 Task: Open Card Luxury Travel Review in Board Social Media Listening and Monitoring to Workspace Appointment Scheduling and add a team member Softage.2@softage.net, a label Green, a checklist Astrology, an attachment from Trello, a color Green and finally, add a card description 'Conduct team training session on time management' and a comment 'This task requires us to be adaptable and flexible, willing to adjust our approach as needed based on new information or feedback.'. Add a start date 'Jan 02, 1900' with a due date 'Jan 09, 1900'
Action: Mouse moved to (56, 403)
Screenshot: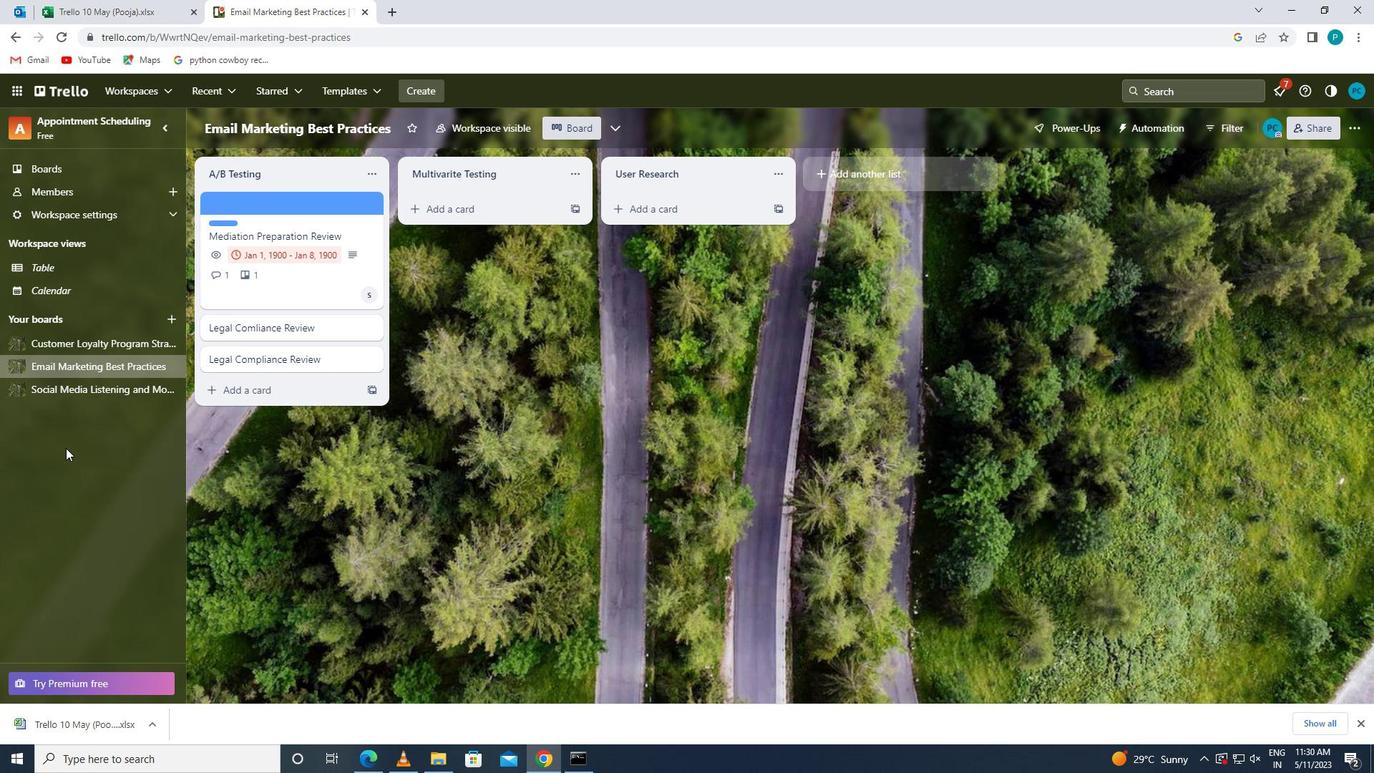 
Action: Mouse pressed left at (56, 403)
Screenshot: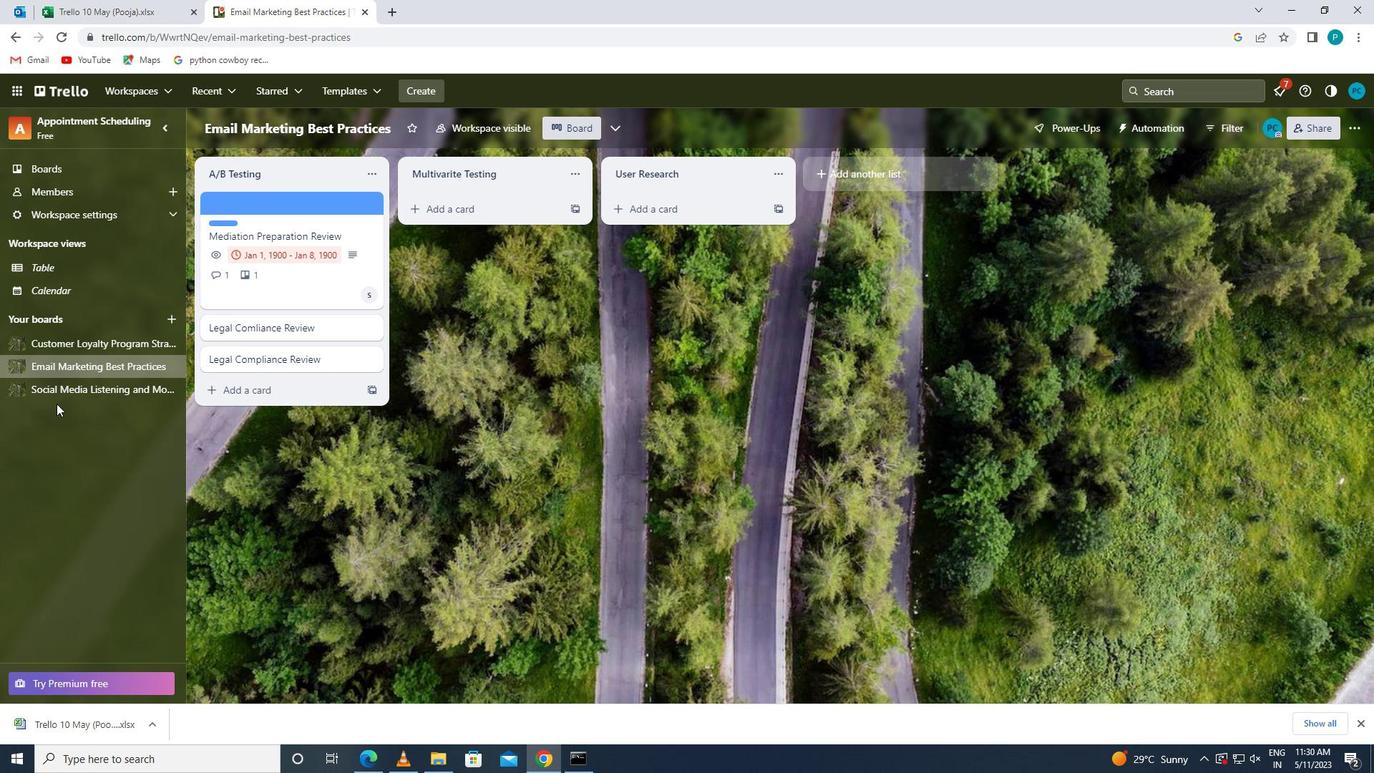 
Action: Mouse moved to (55, 392)
Screenshot: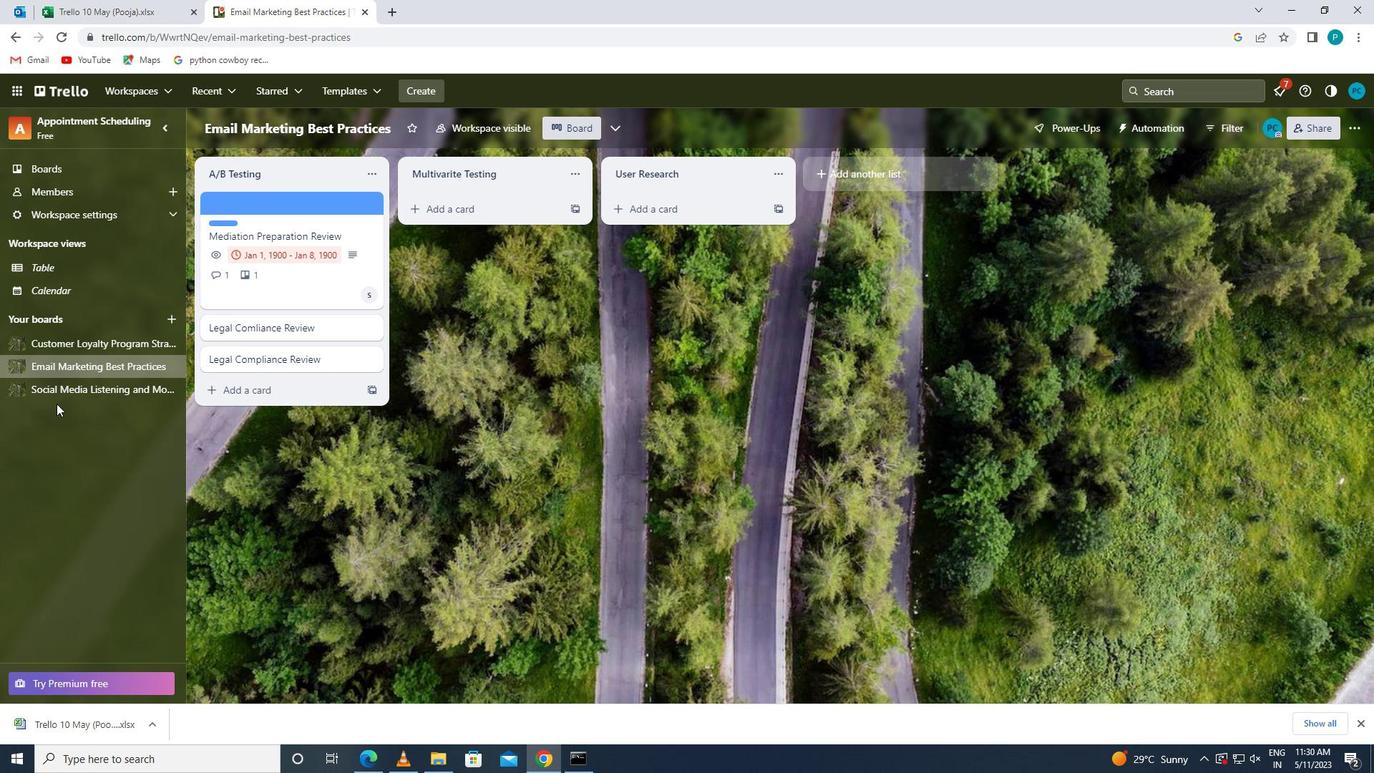 
Action: Mouse pressed left at (55, 392)
Screenshot: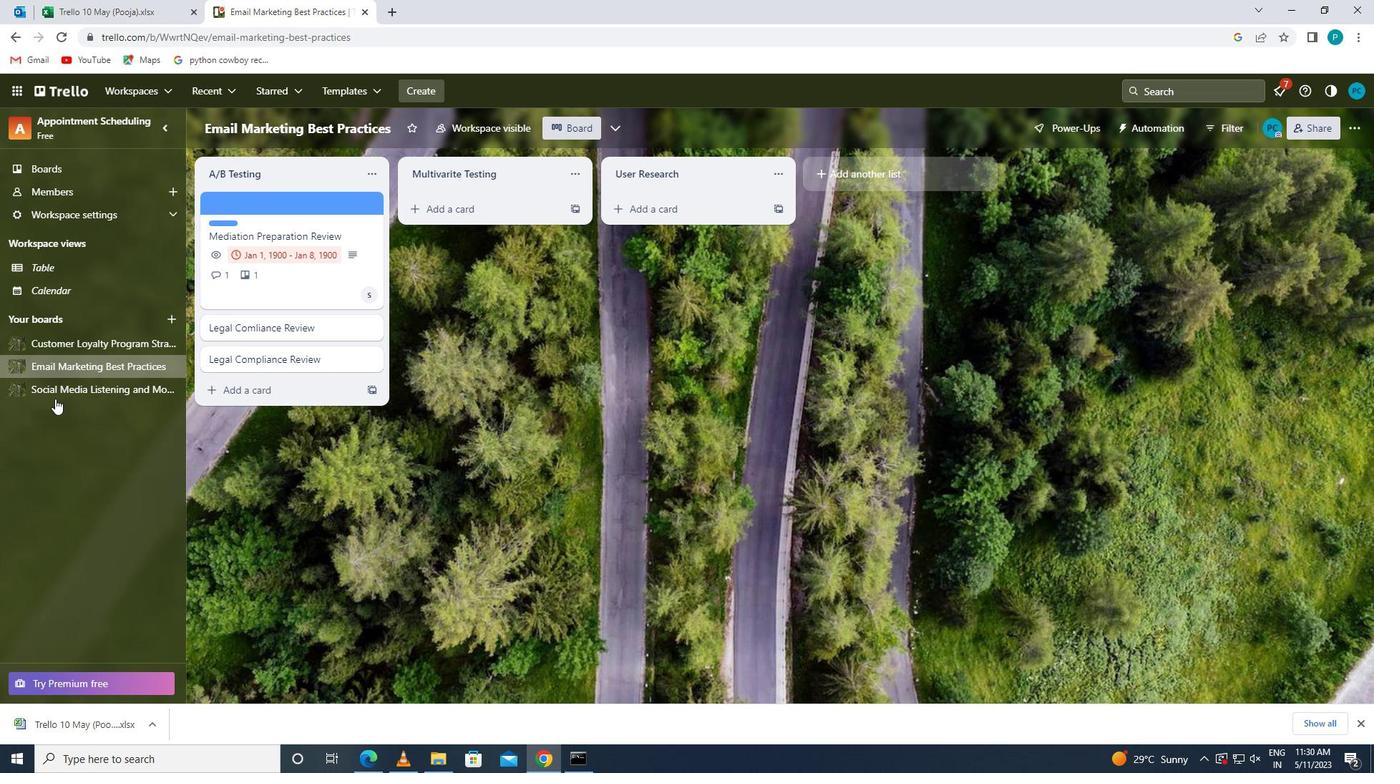 
Action: Mouse moved to (238, 203)
Screenshot: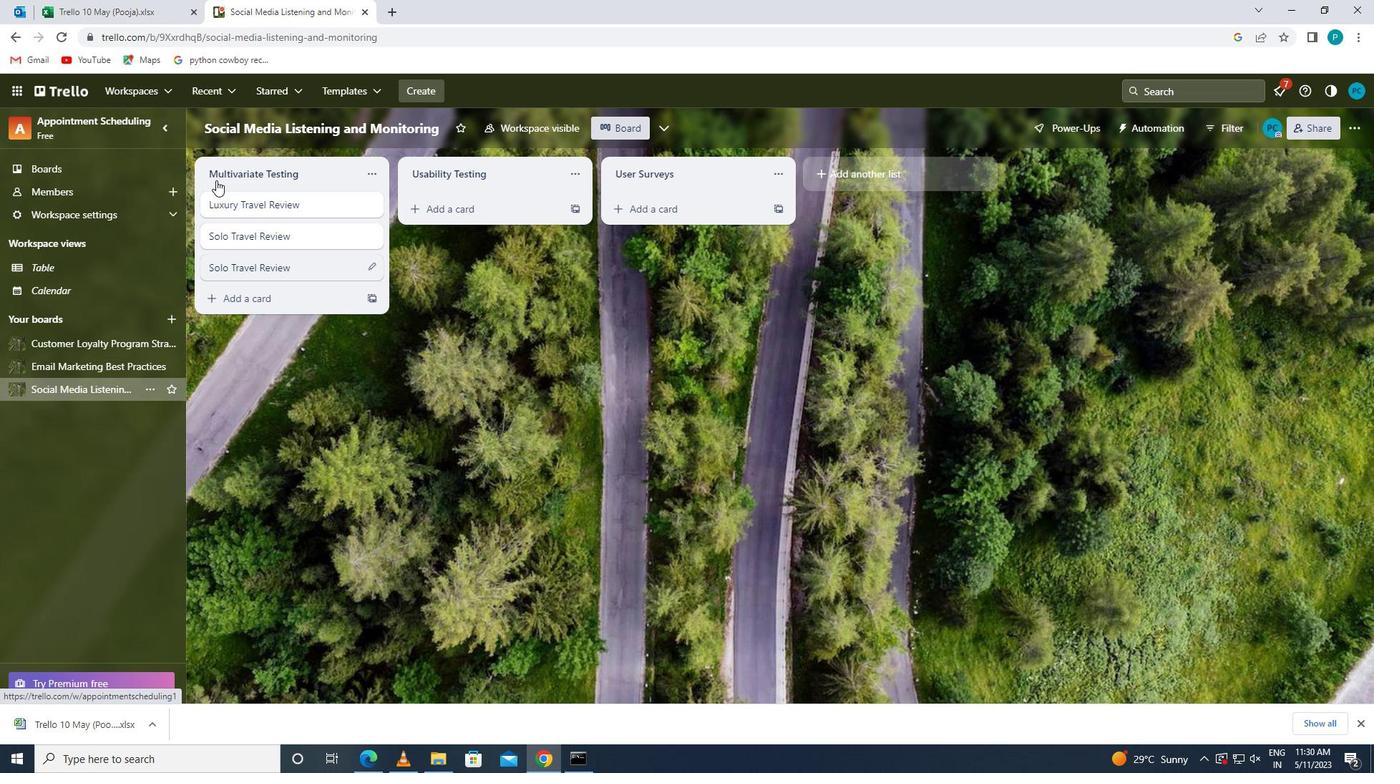 
Action: Mouse pressed left at (238, 203)
Screenshot: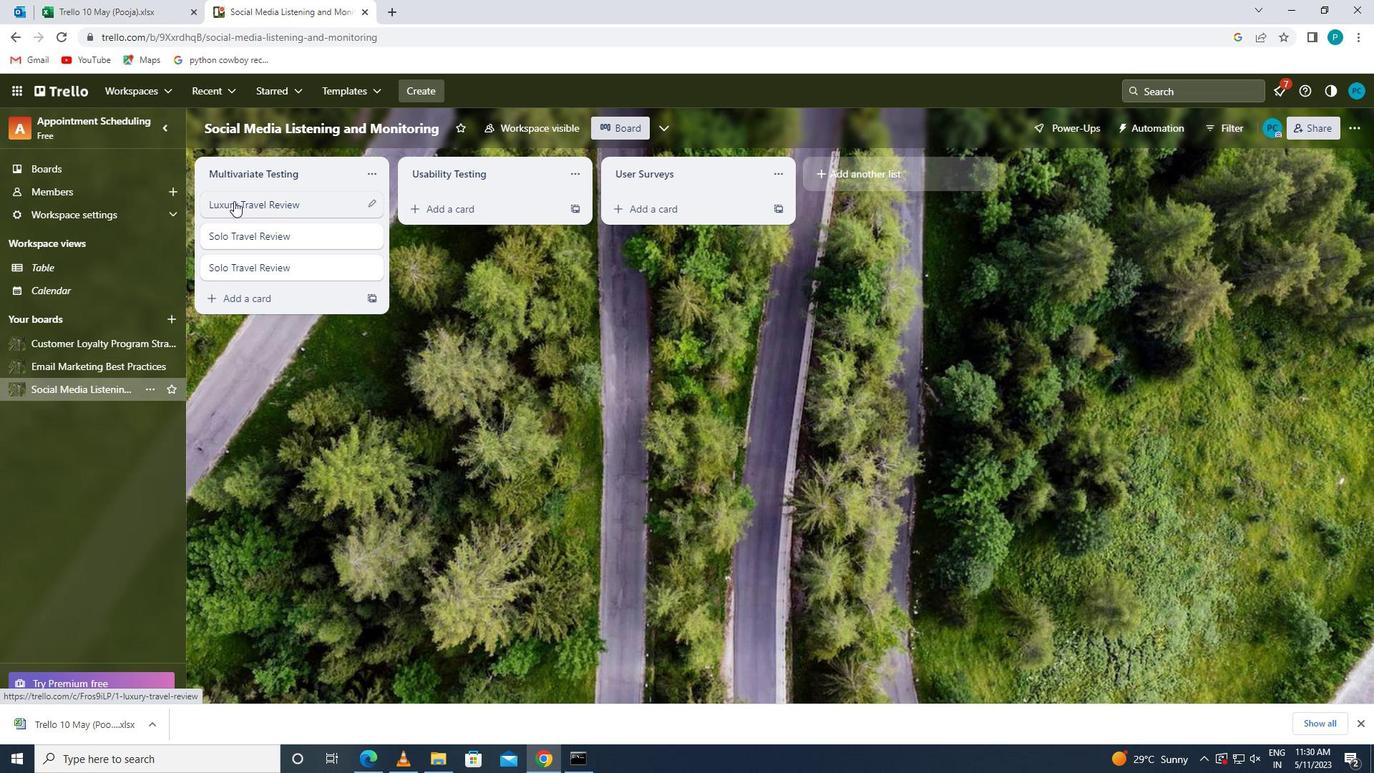 
Action: Mouse moved to (853, 208)
Screenshot: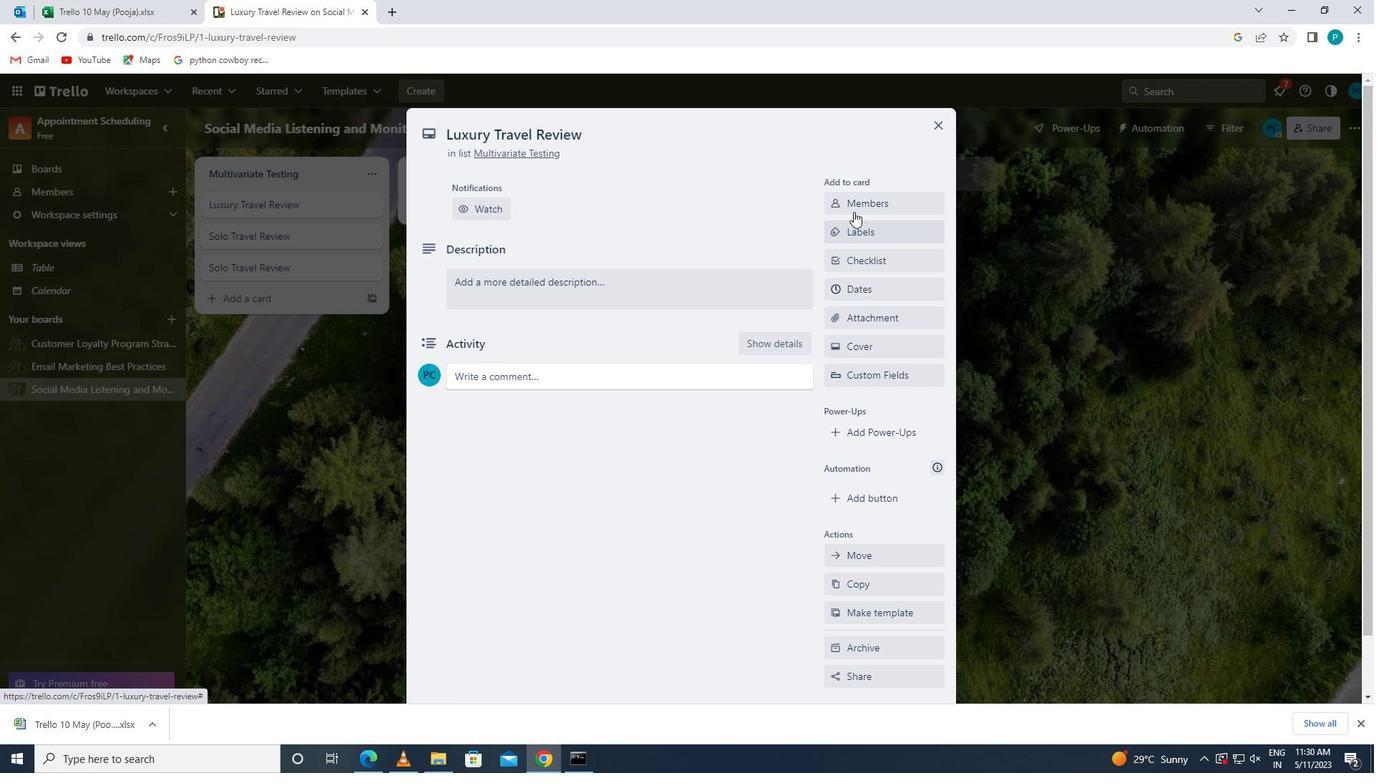 
Action: Mouse pressed left at (853, 208)
Screenshot: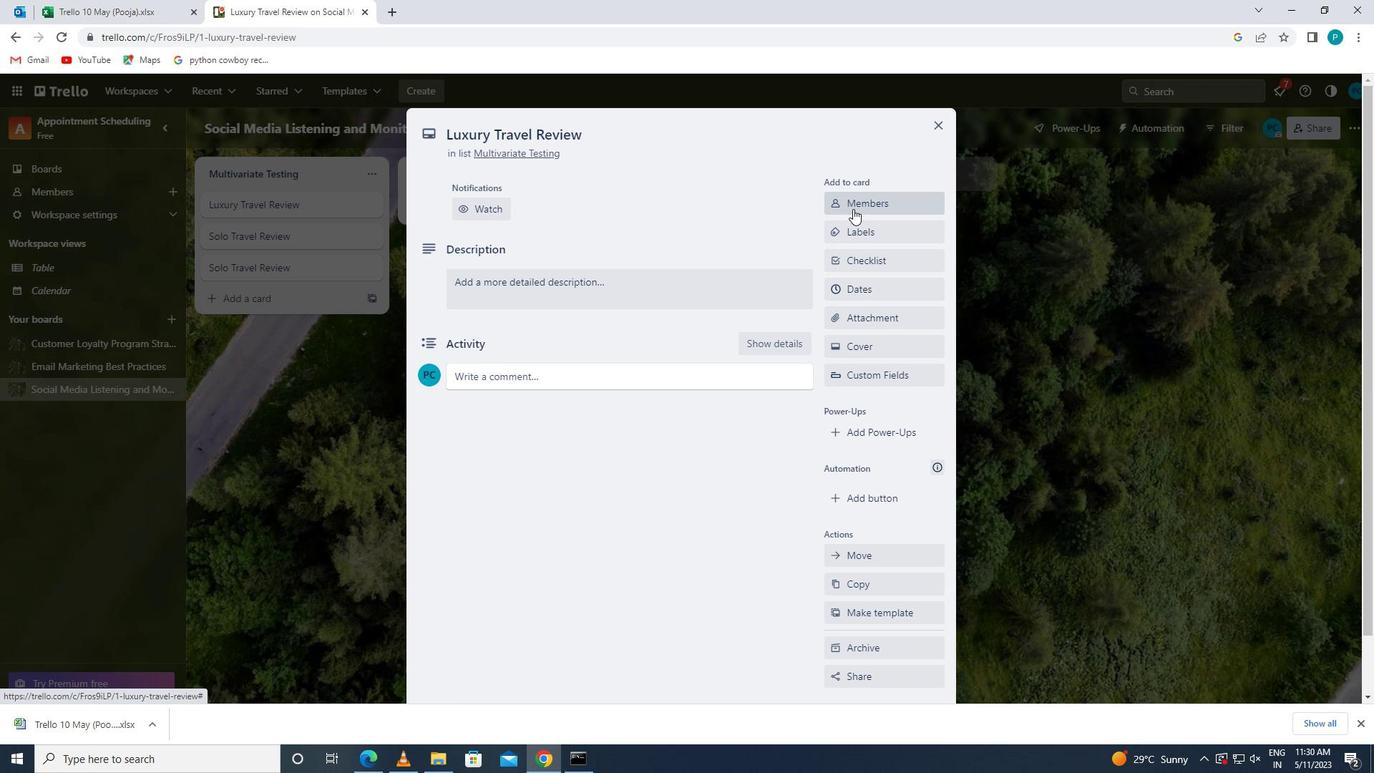 
Action: Mouse moved to (861, 272)
Screenshot: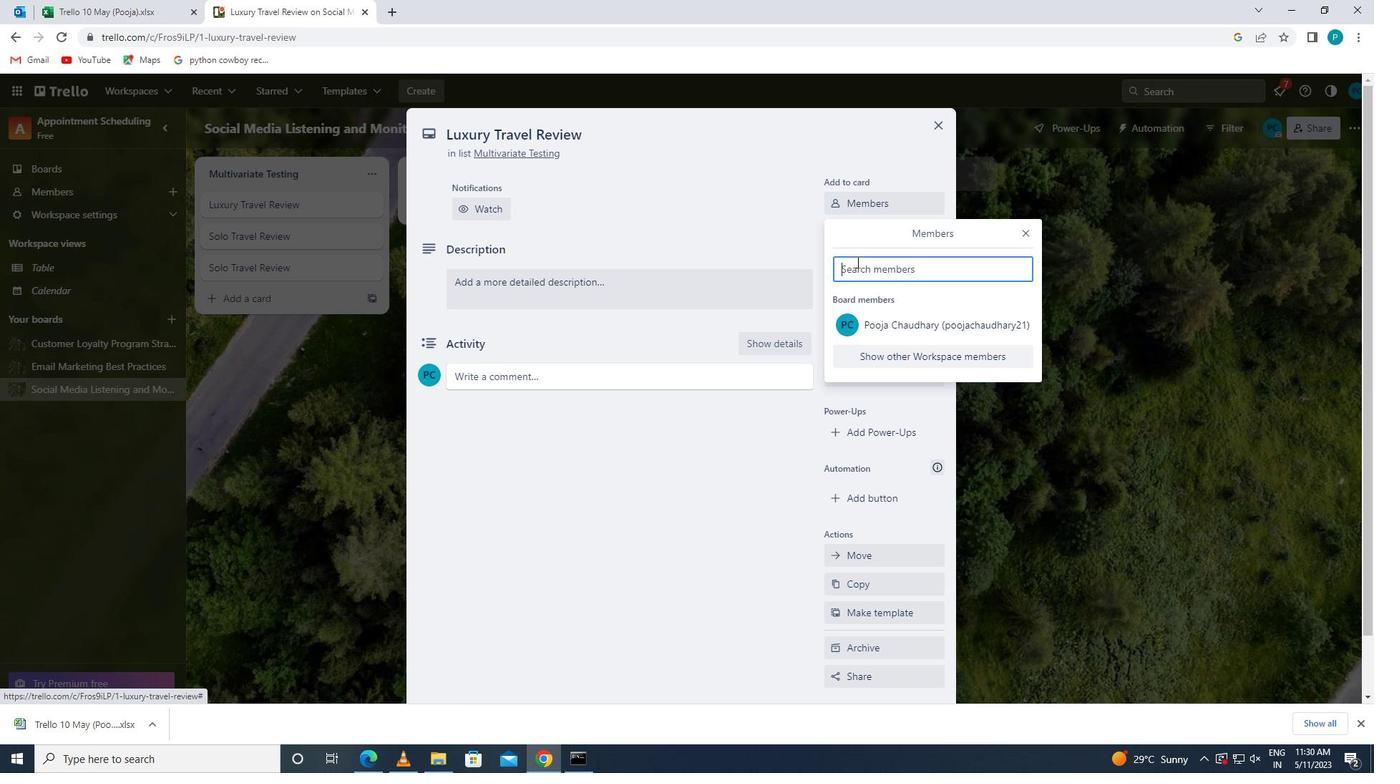 
Action: Mouse pressed left at (861, 272)
Screenshot: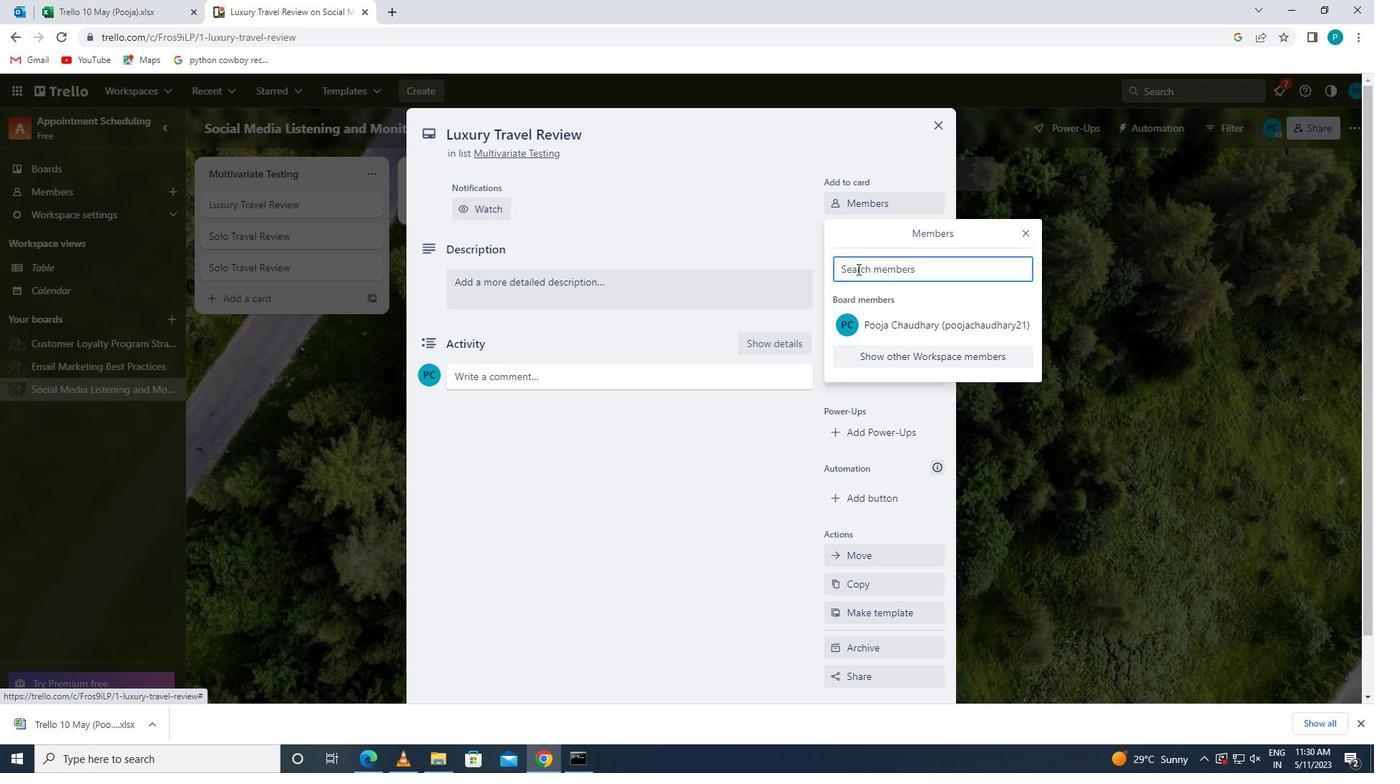 
Action: Key pressed <Key.caps_lock>s<Key.caps_lock>oftage
Screenshot: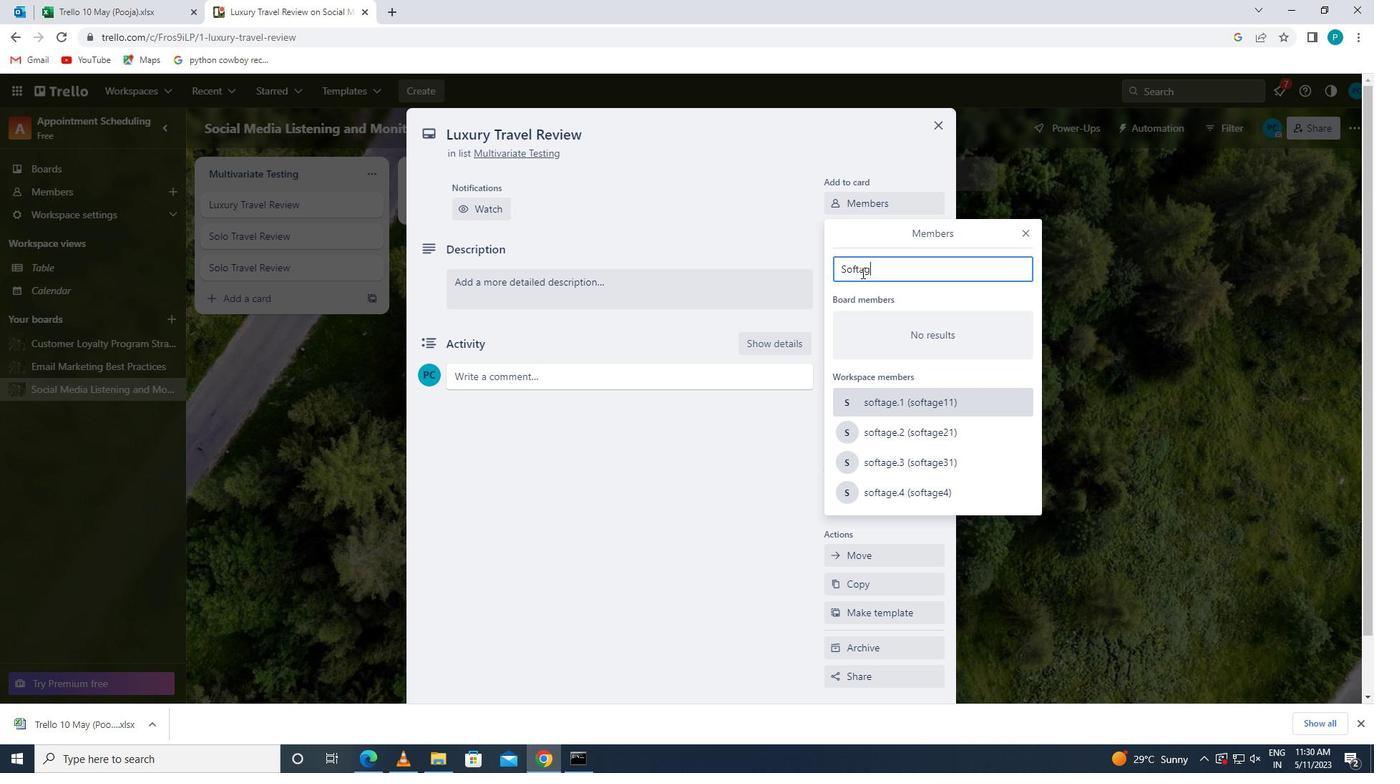 
Action: Mouse moved to (897, 440)
Screenshot: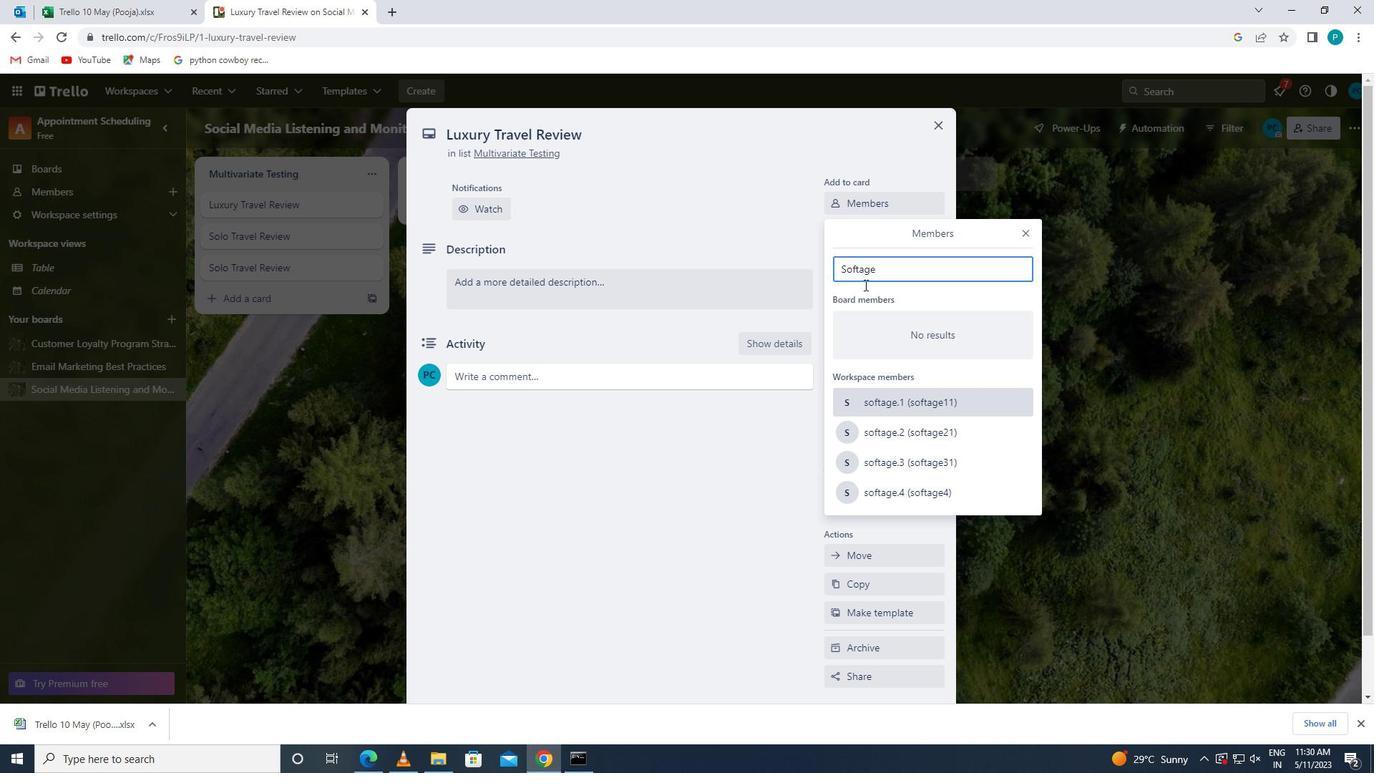 
Action: Mouse pressed left at (897, 440)
Screenshot: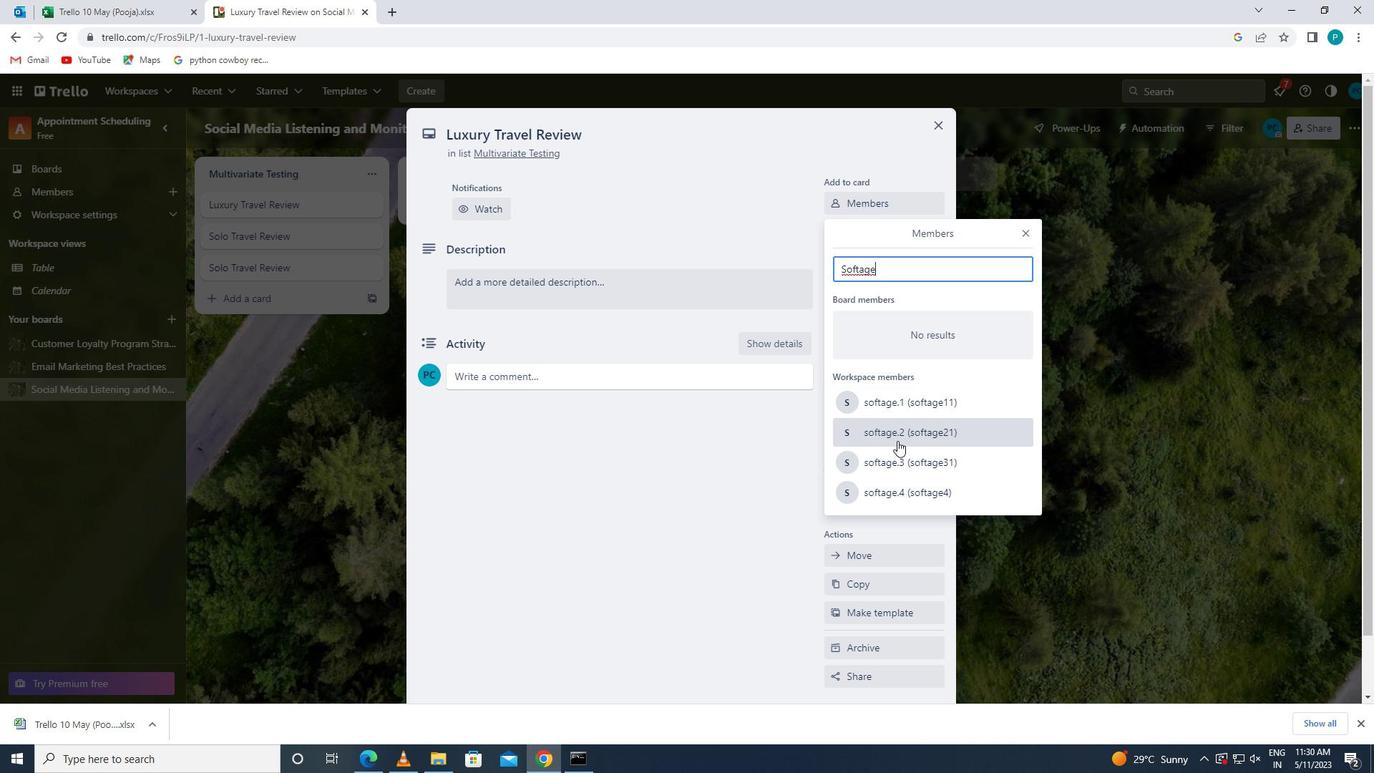 
Action: Mouse moved to (1033, 229)
Screenshot: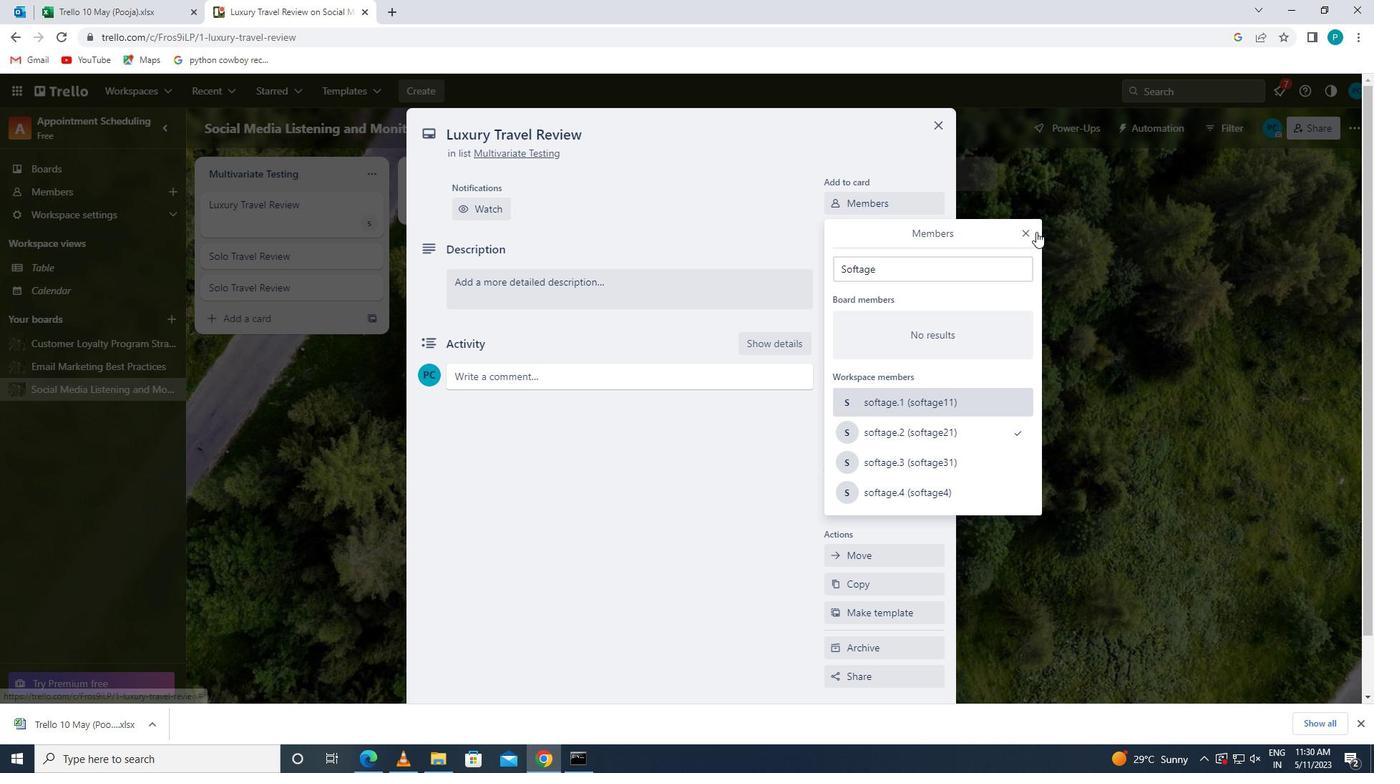
Action: Mouse pressed left at (1033, 229)
Screenshot: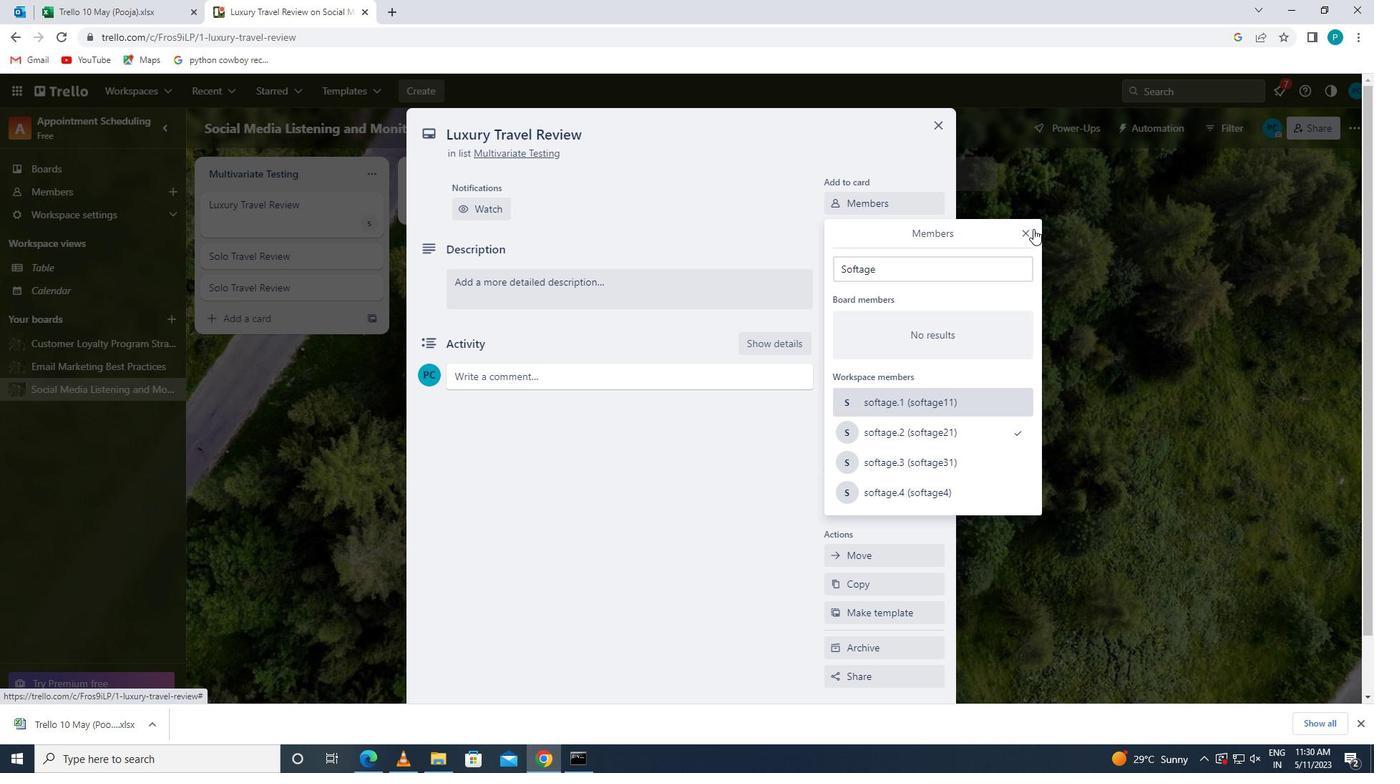 
Action: Mouse moved to (875, 277)
Screenshot: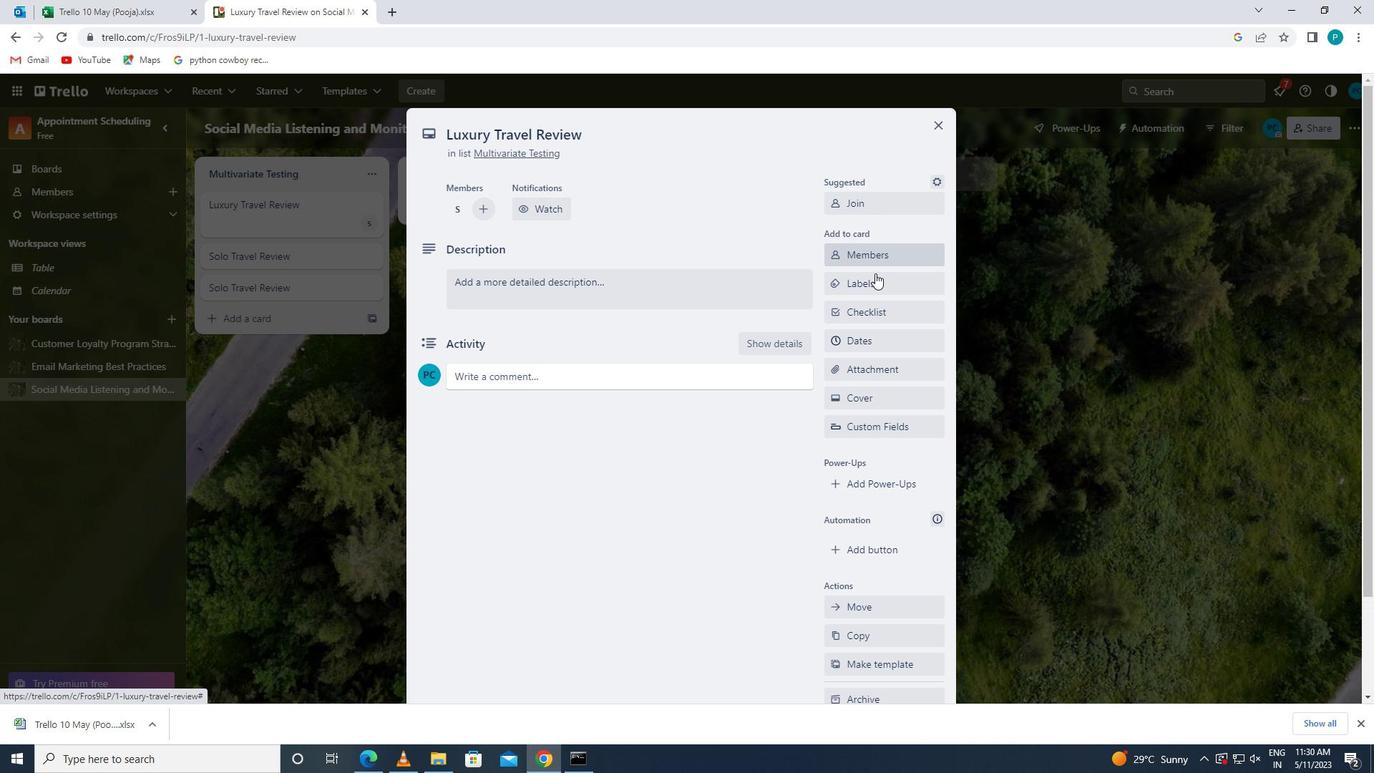 
Action: Mouse pressed left at (875, 277)
Screenshot: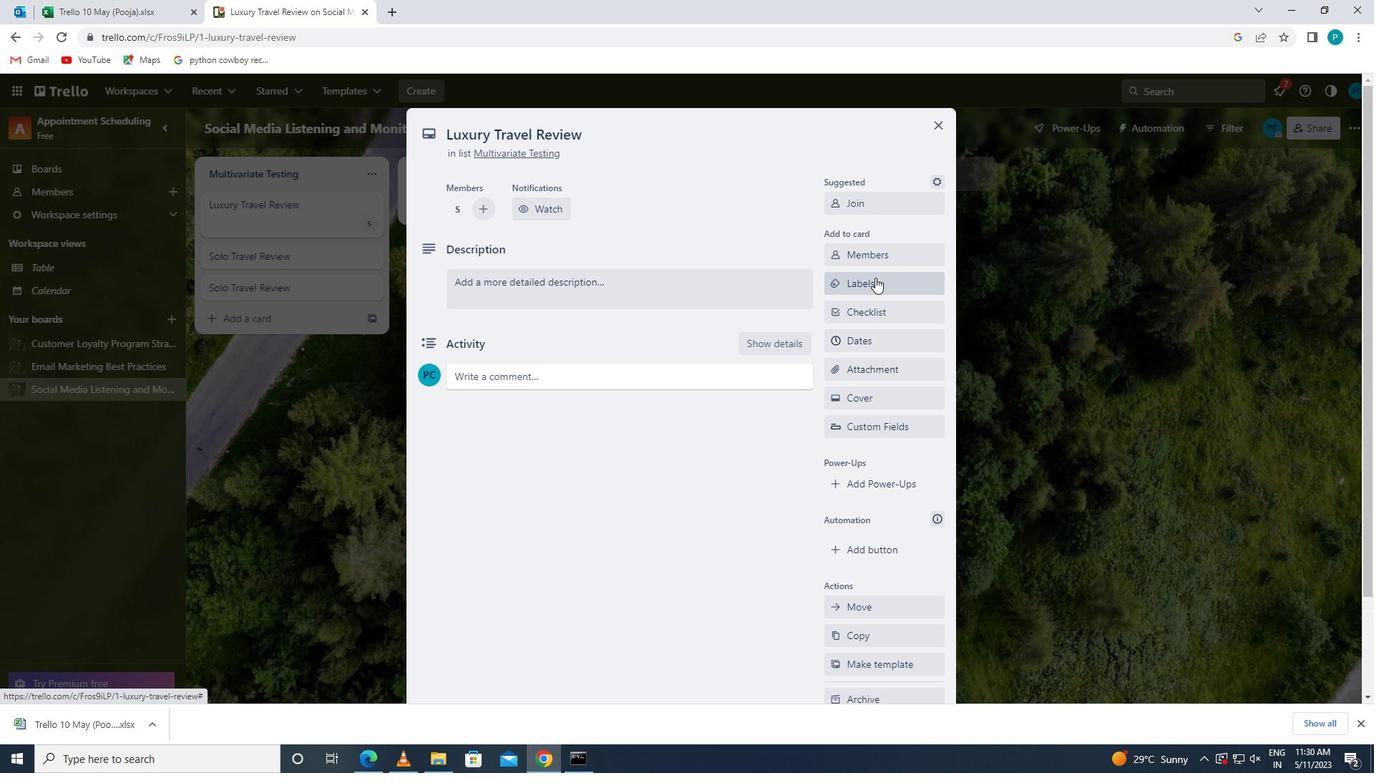 
Action: Mouse moved to (944, 560)
Screenshot: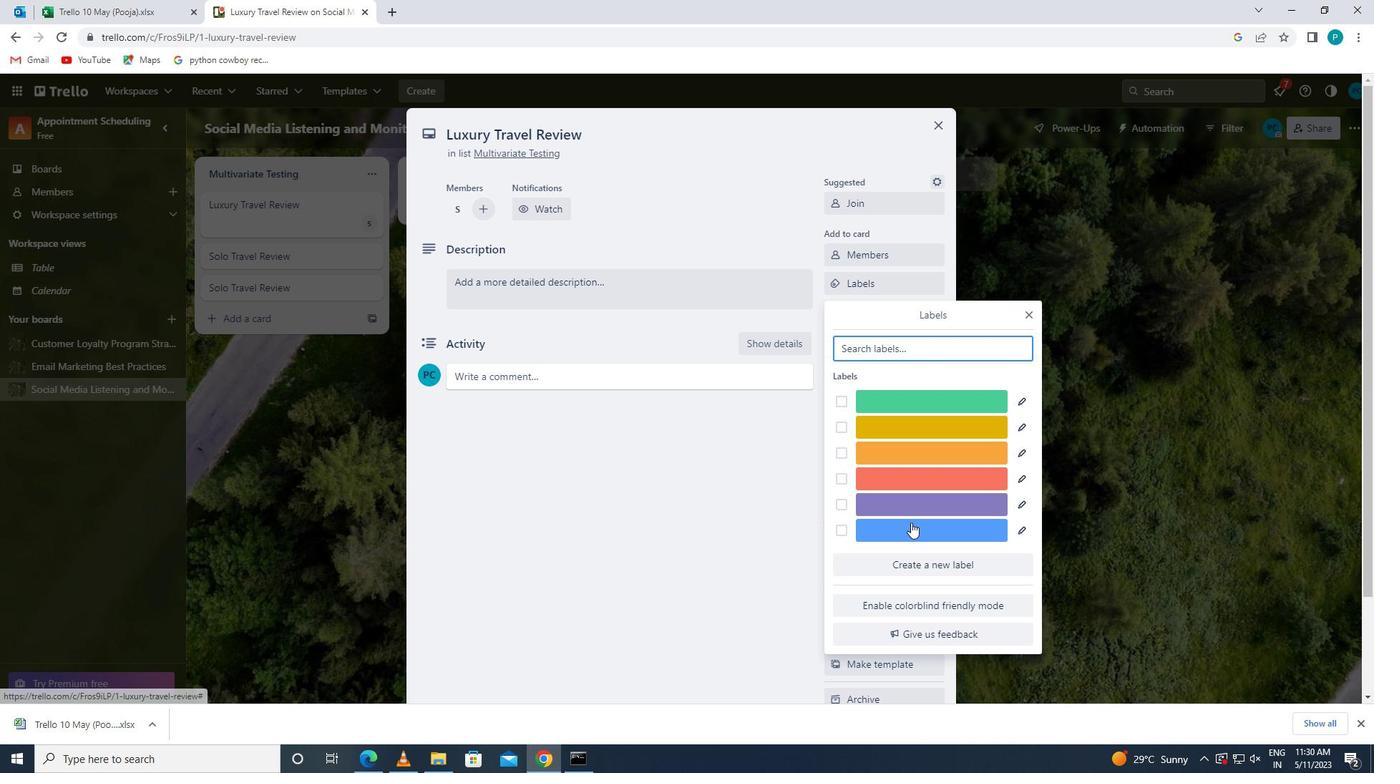 
Action: Mouse pressed left at (944, 560)
Screenshot: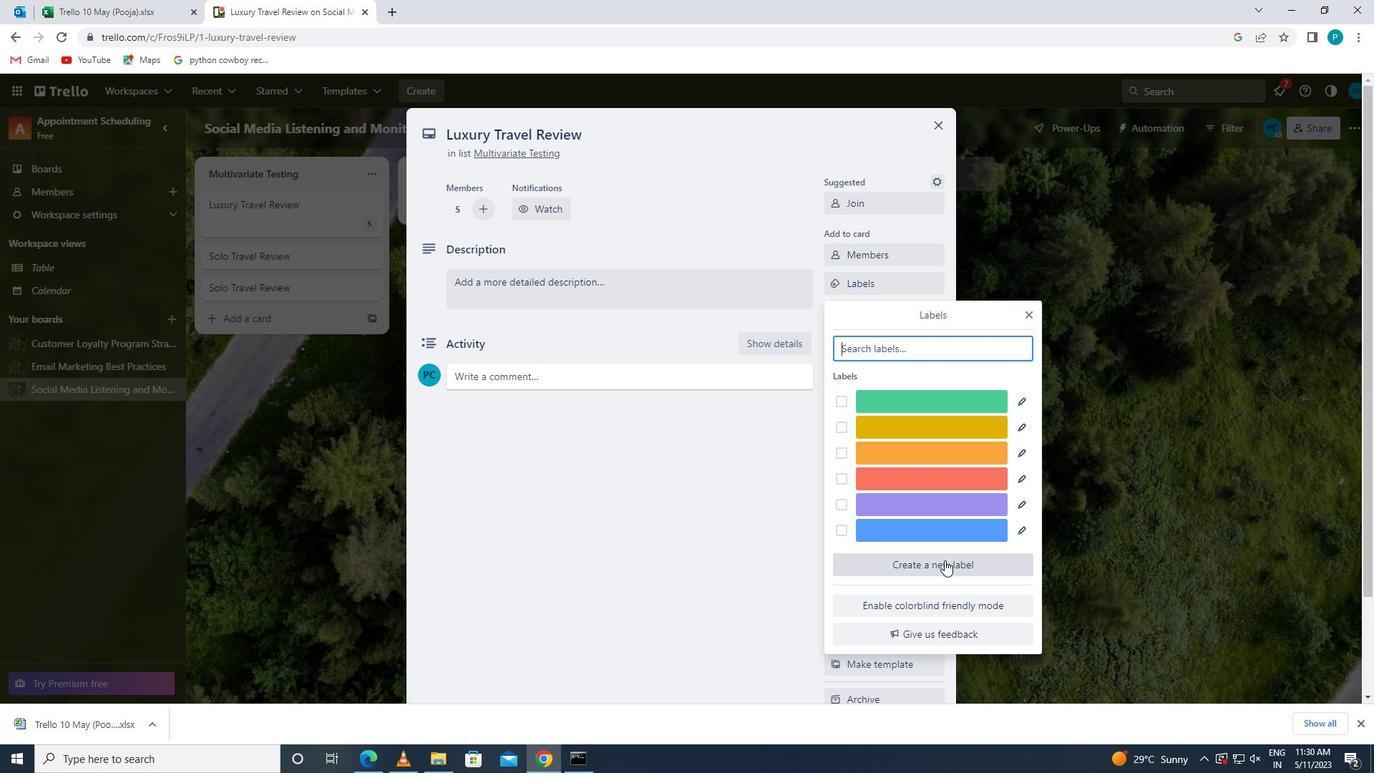 
Action: Mouse moved to (841, 335)
Screenshot: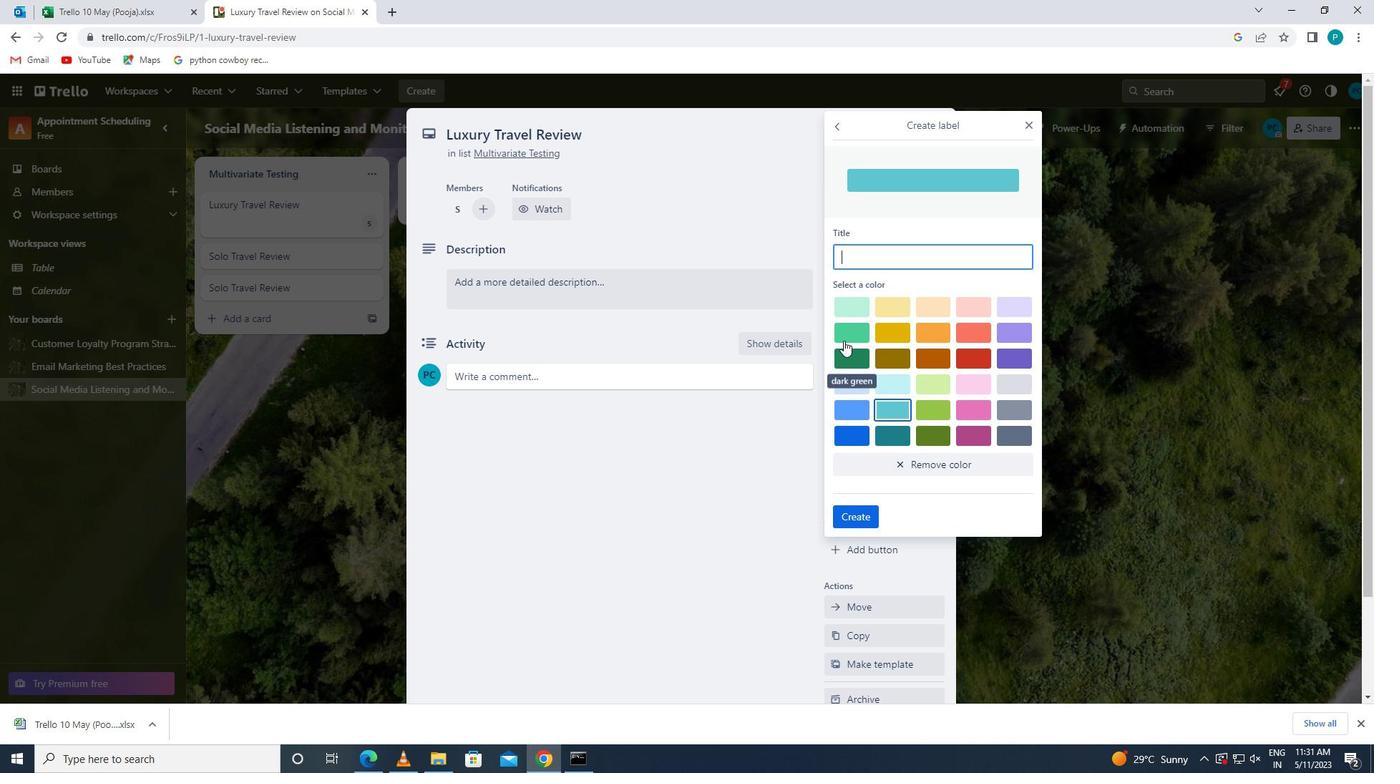
Action: Mouse pressed left at (841, 335)
Screenshot: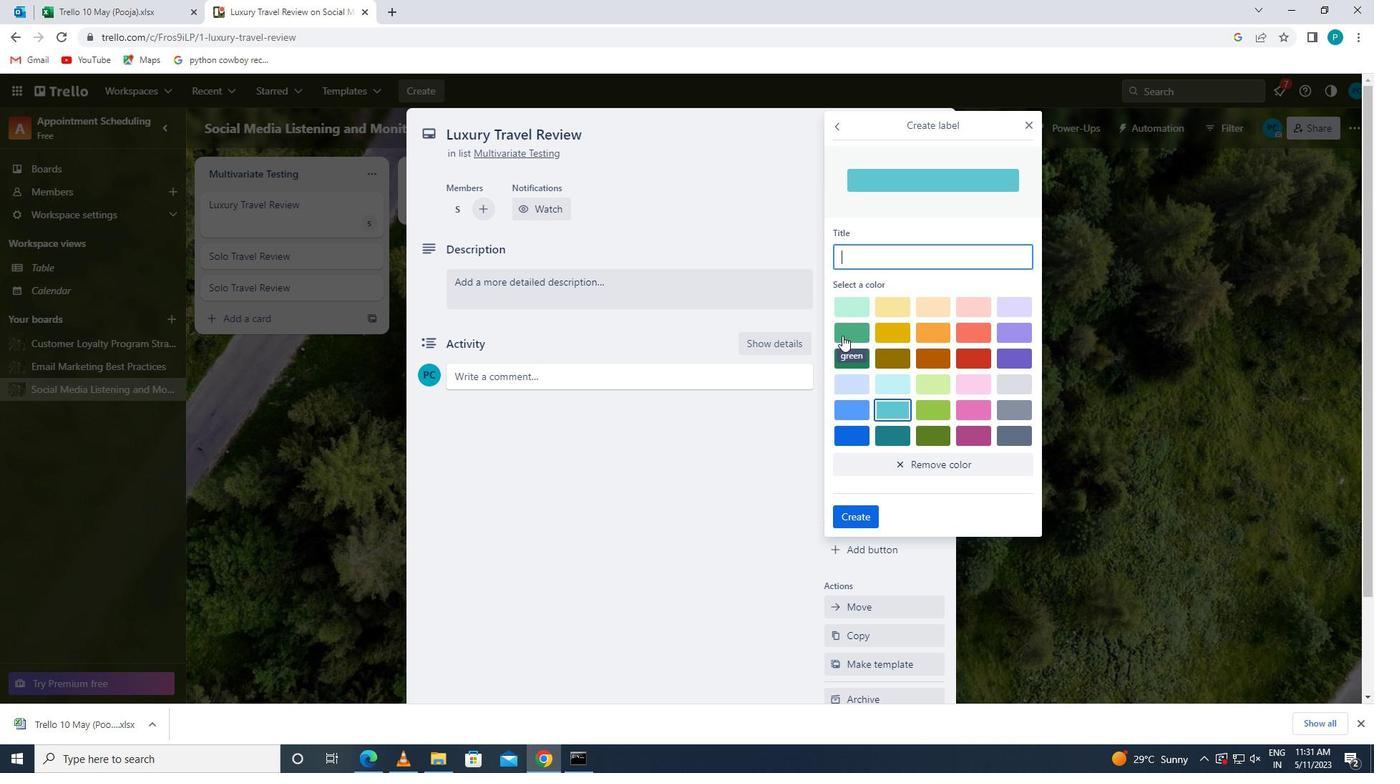 
Action: Mouse moved to (848, 511)
Screenshot: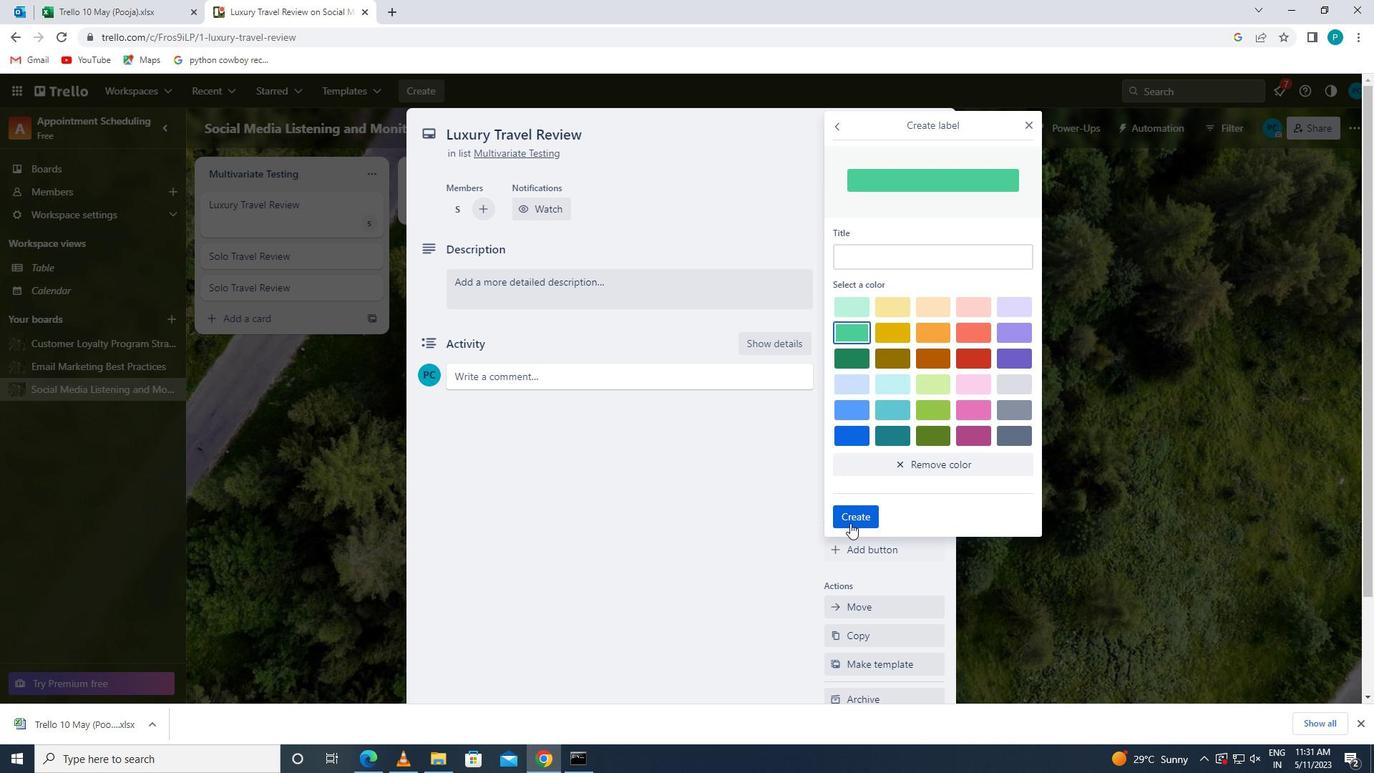 
Action: Mouse pressed left at (848, 511)
Screenshot: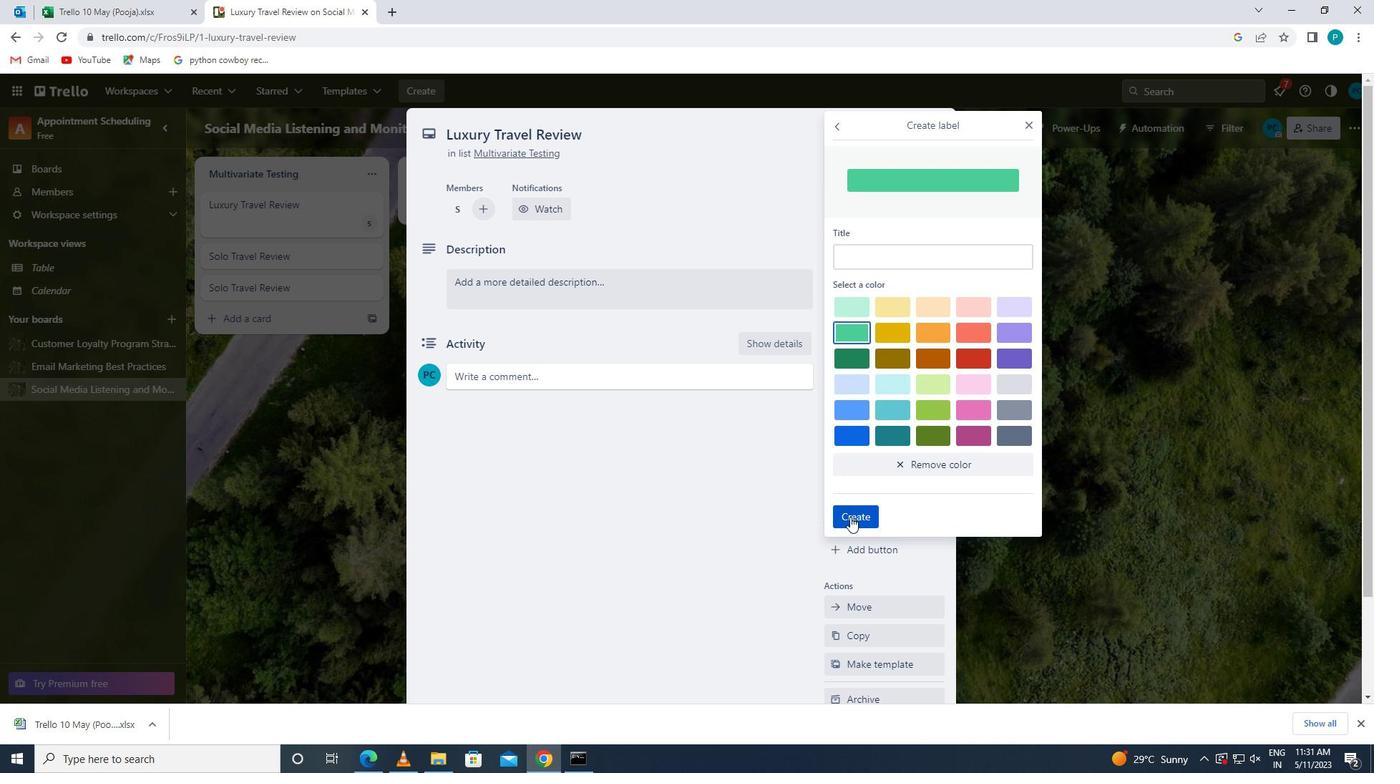 
Action: Mouse moved to (1025, 312)
Screenshot: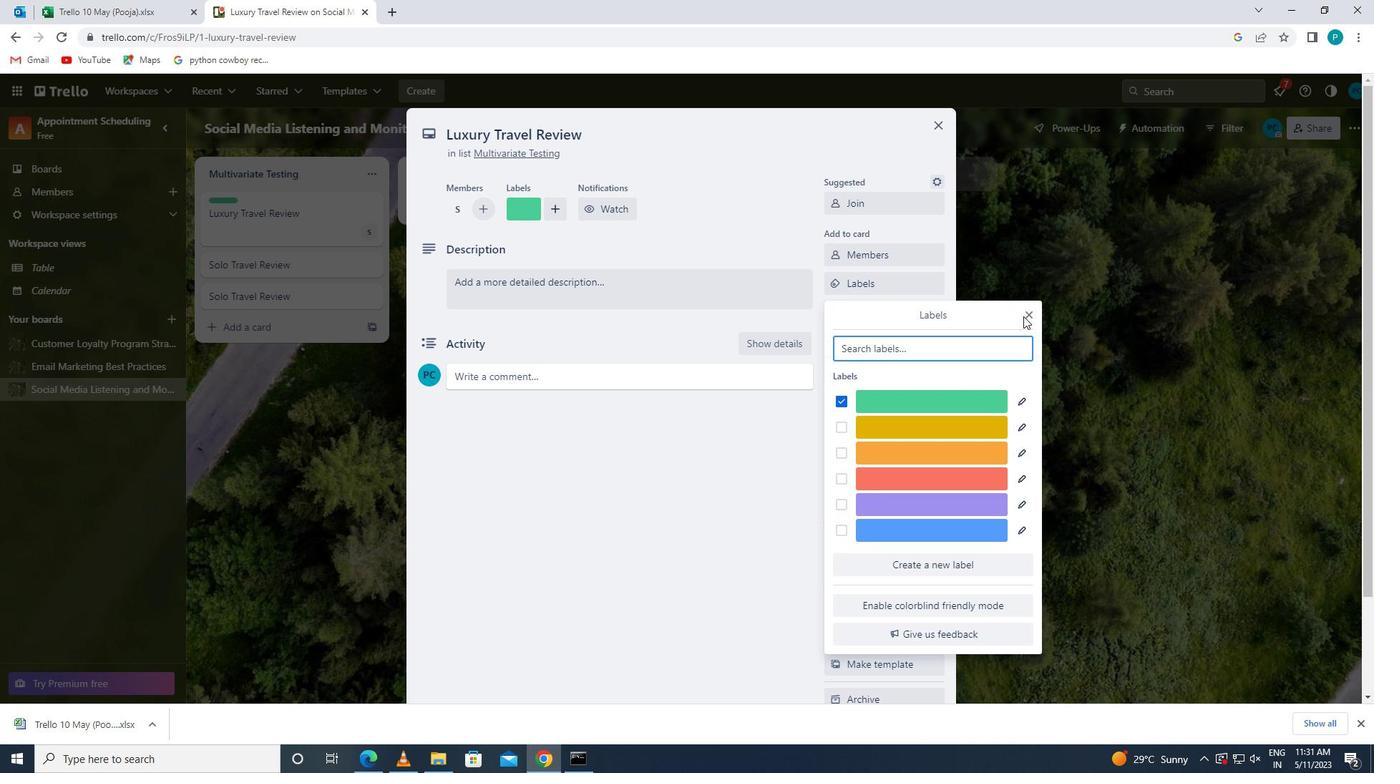 
Action: Mouse pressed left at (1025, 312)
Screenshot: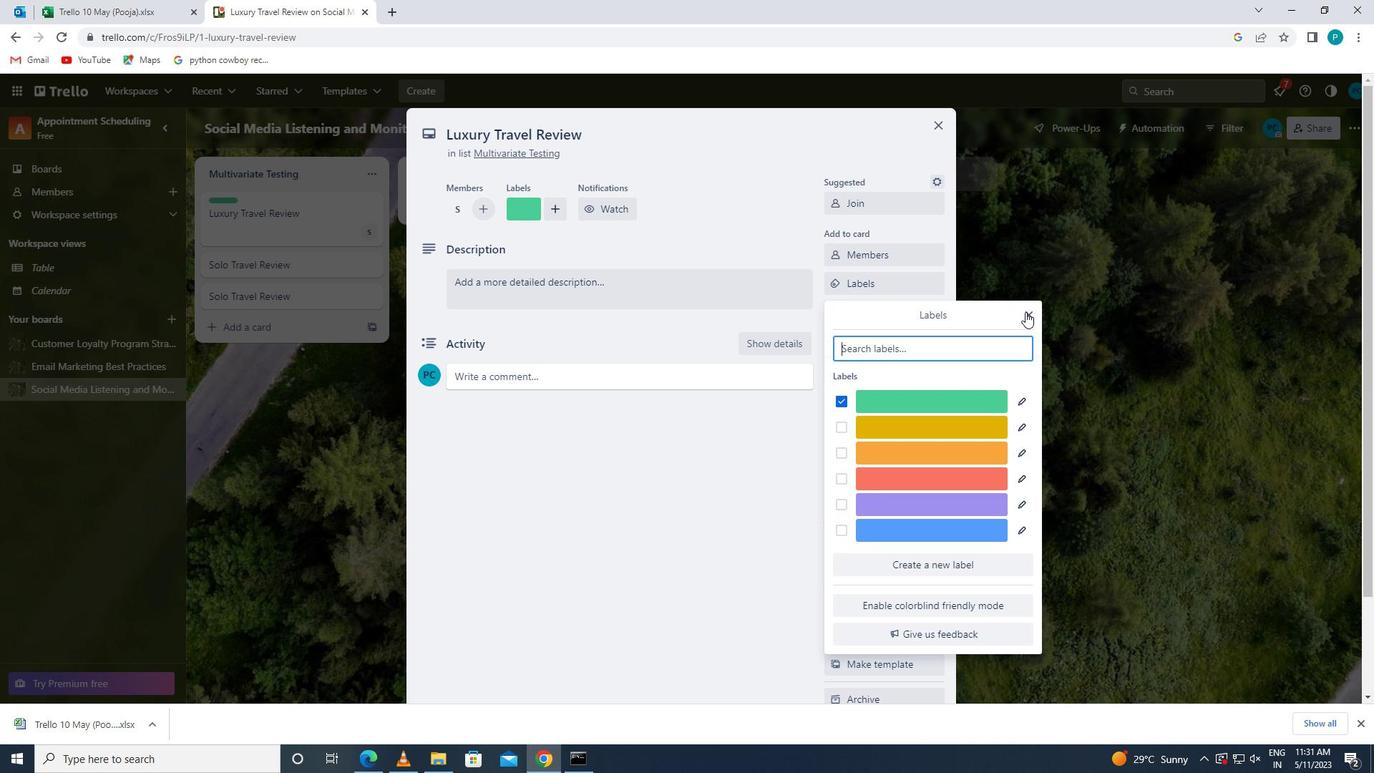 
Action: Mouse moved to (868, 315)
Screenshot: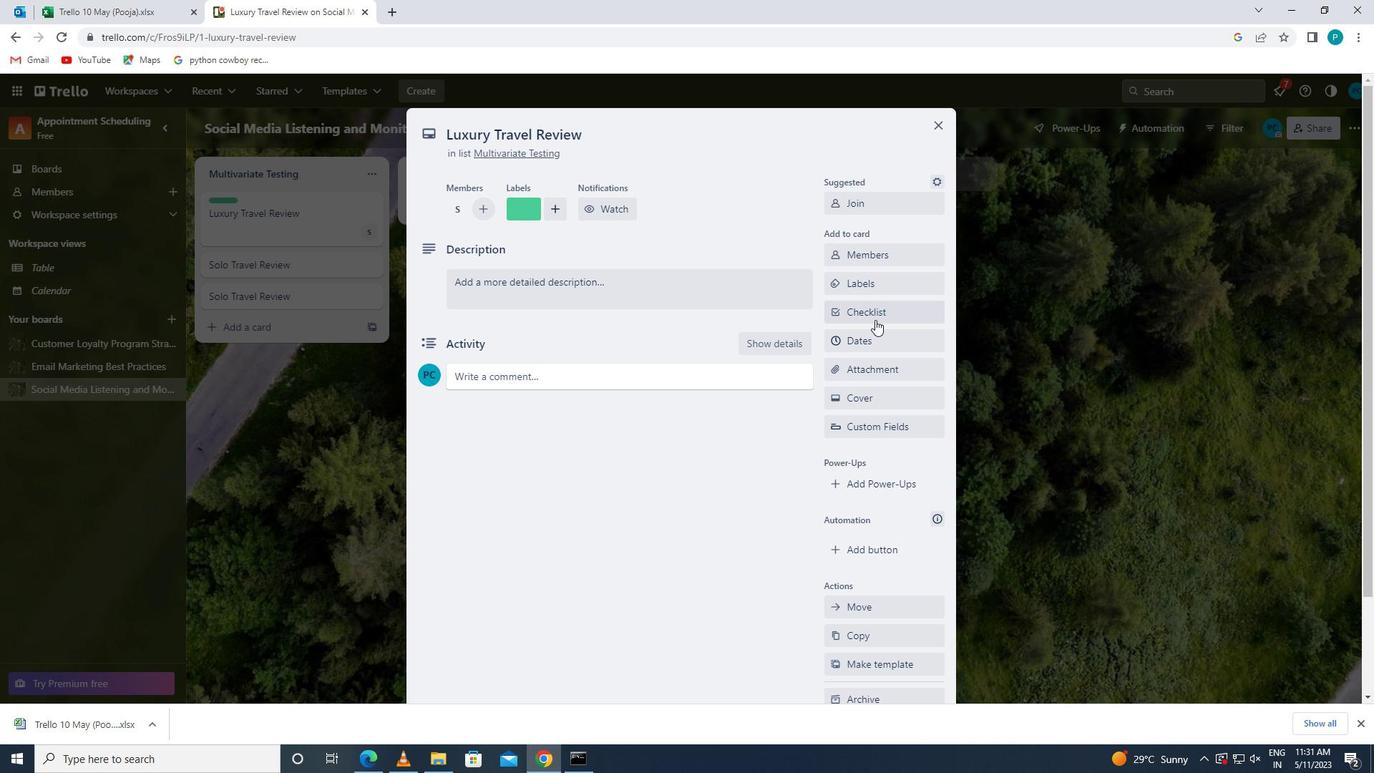 
Action: Mouse pressed left at (868, 315)
Screenshot: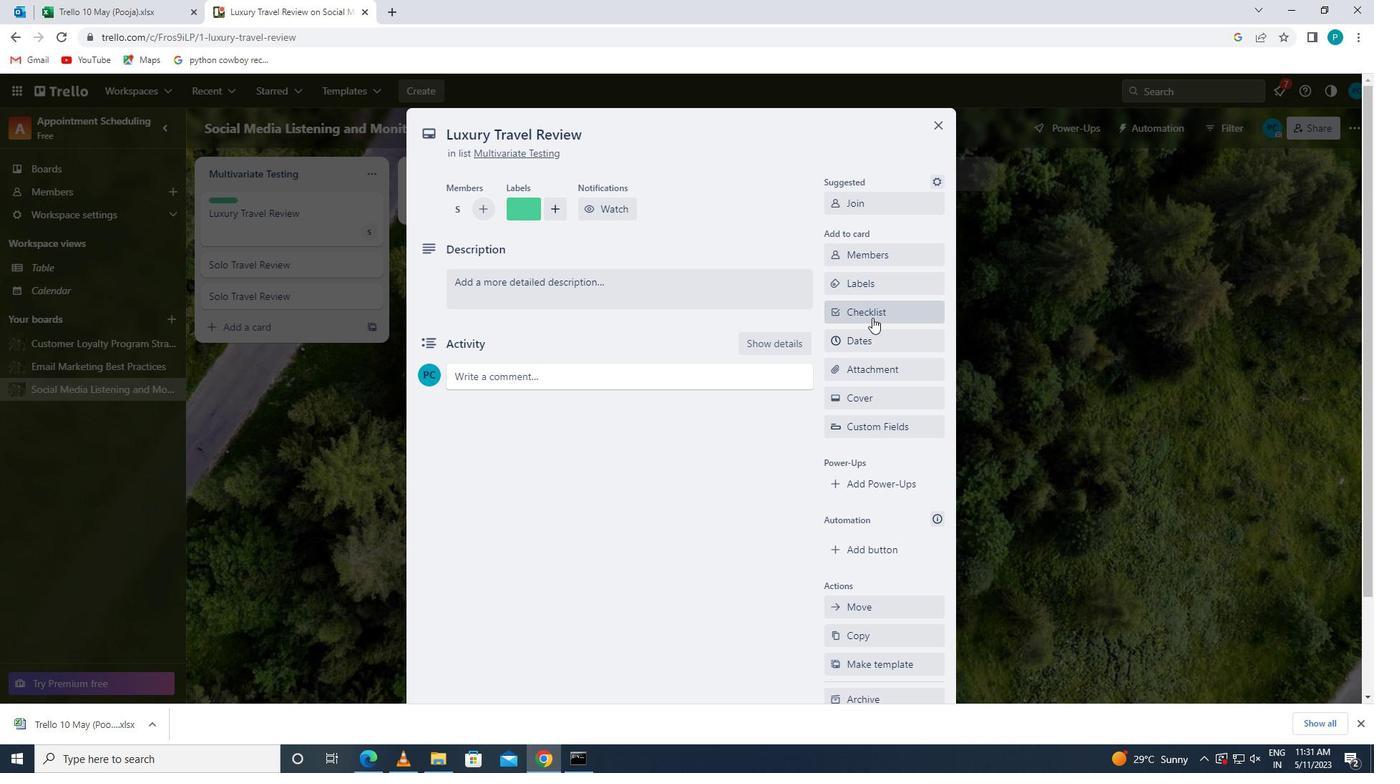 
Action: Key pressed <Key.caps_lock>a<Key.caps_lock>strology
Screenshot: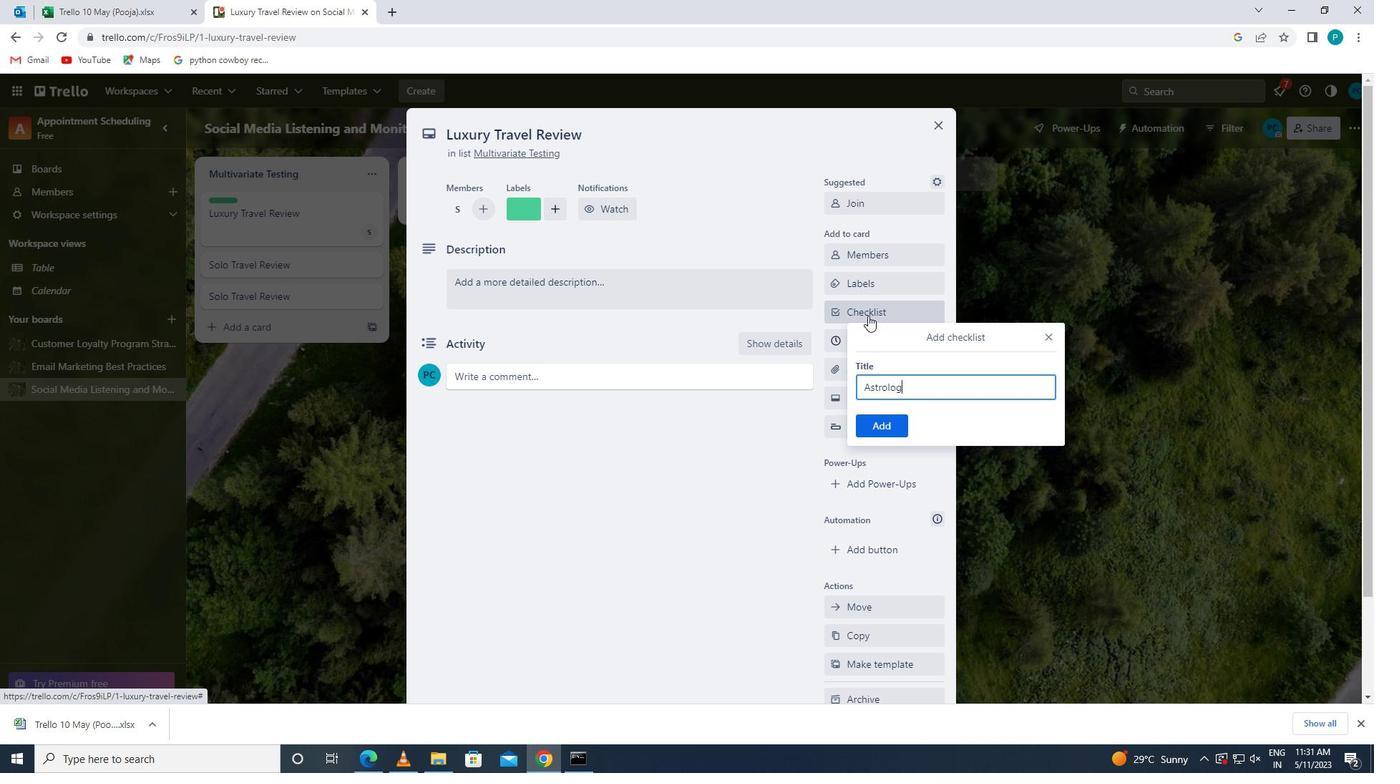 
Action: Mouse moved to (871, 416)
Screenshot: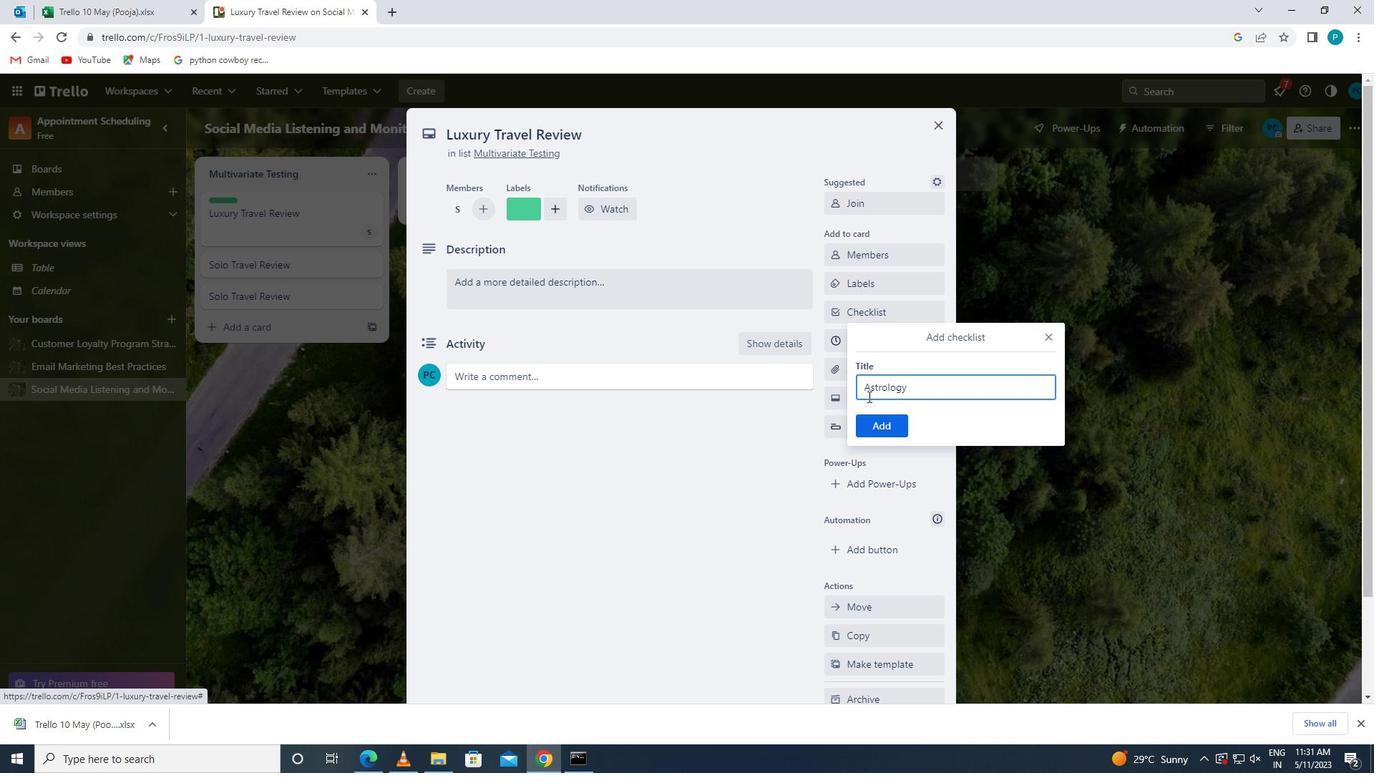 
Action: Mouse pressed left at (871, 416)
Screenshot: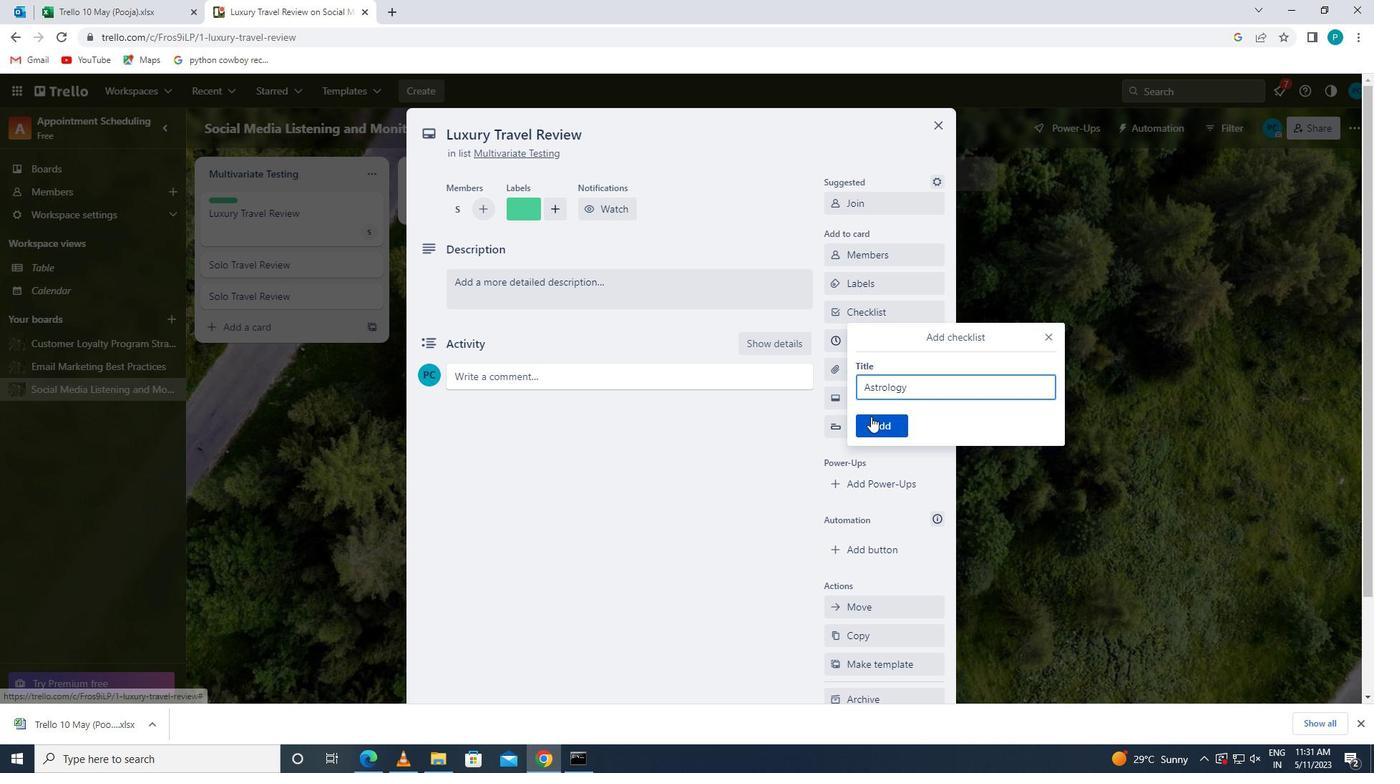 
Action: Mouse moved to (866, 370)
Screenshot: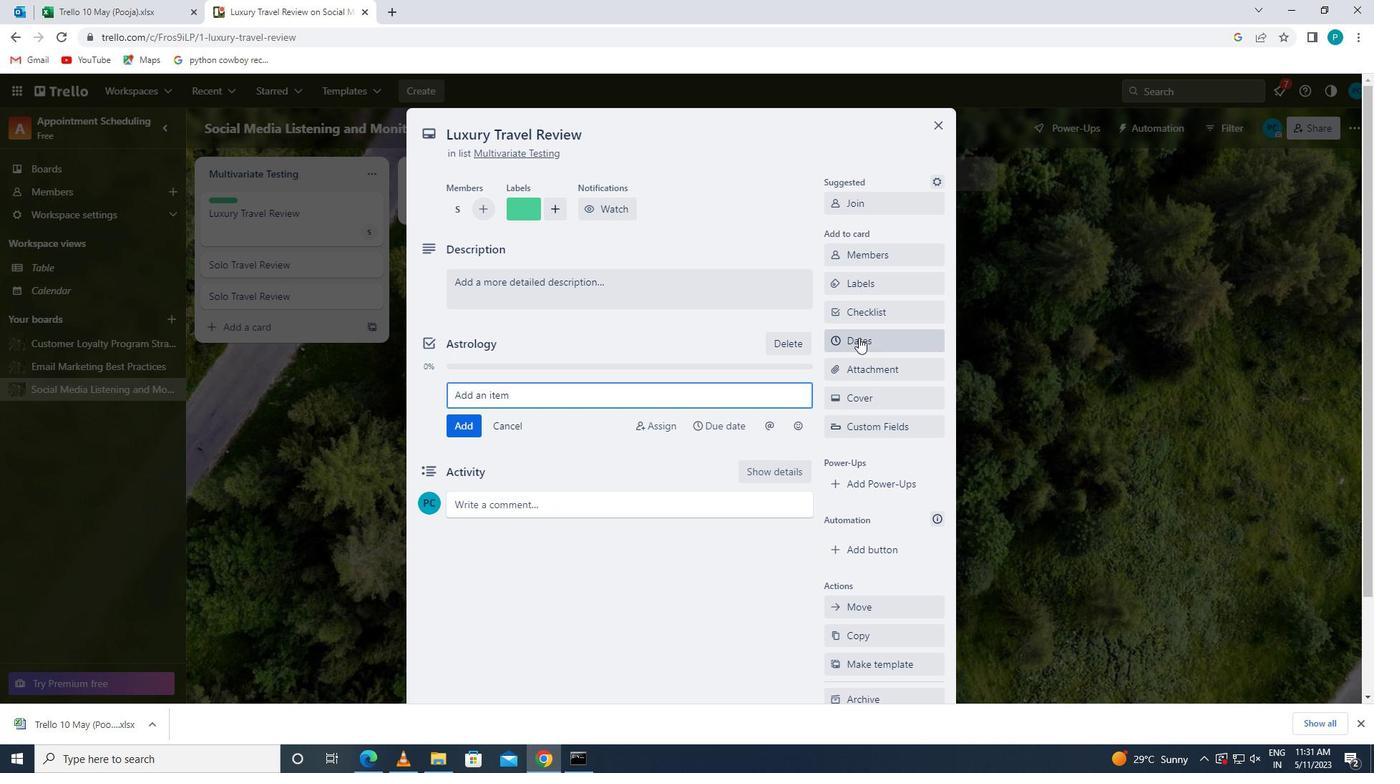 
Action: Mouse pressed left at (866, 370)
Screenshot: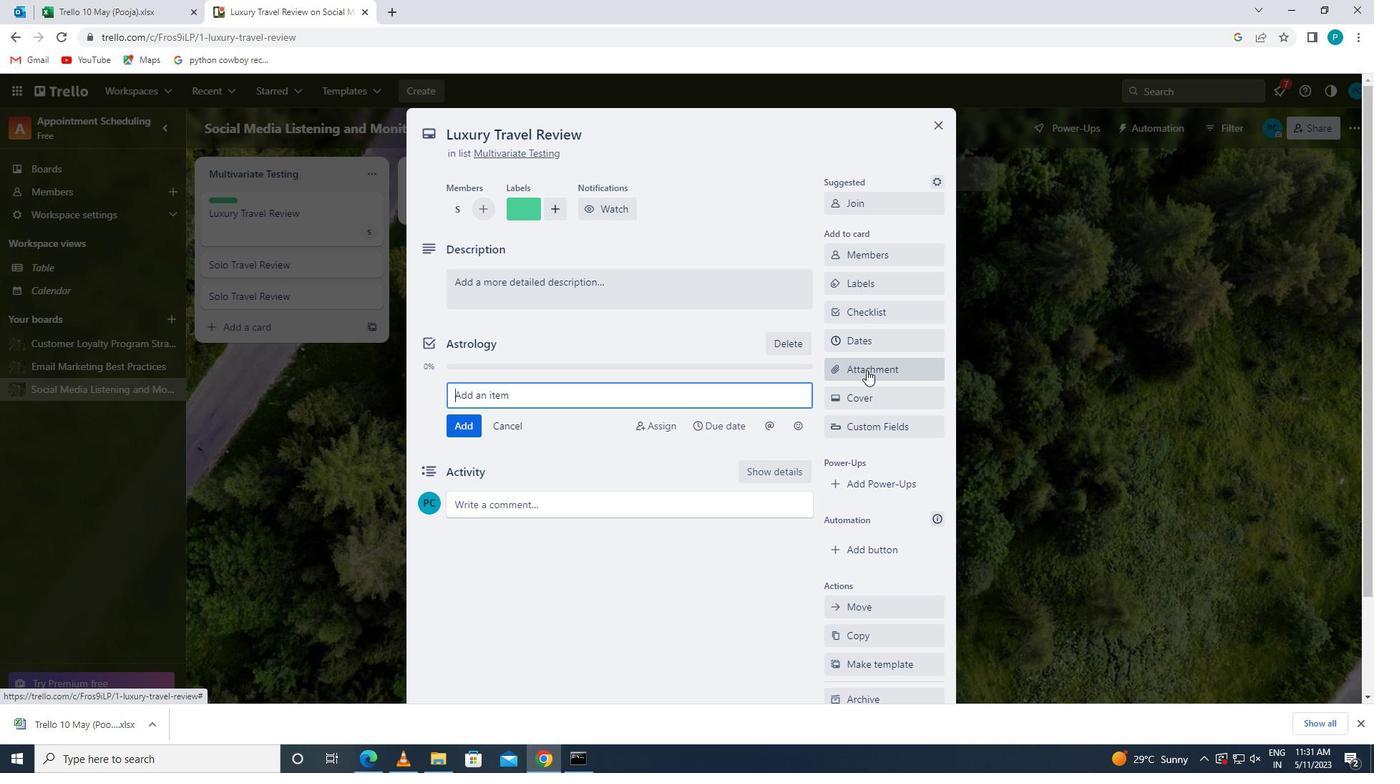 
Action: Mouse moved to (878, 454)
Screenshot: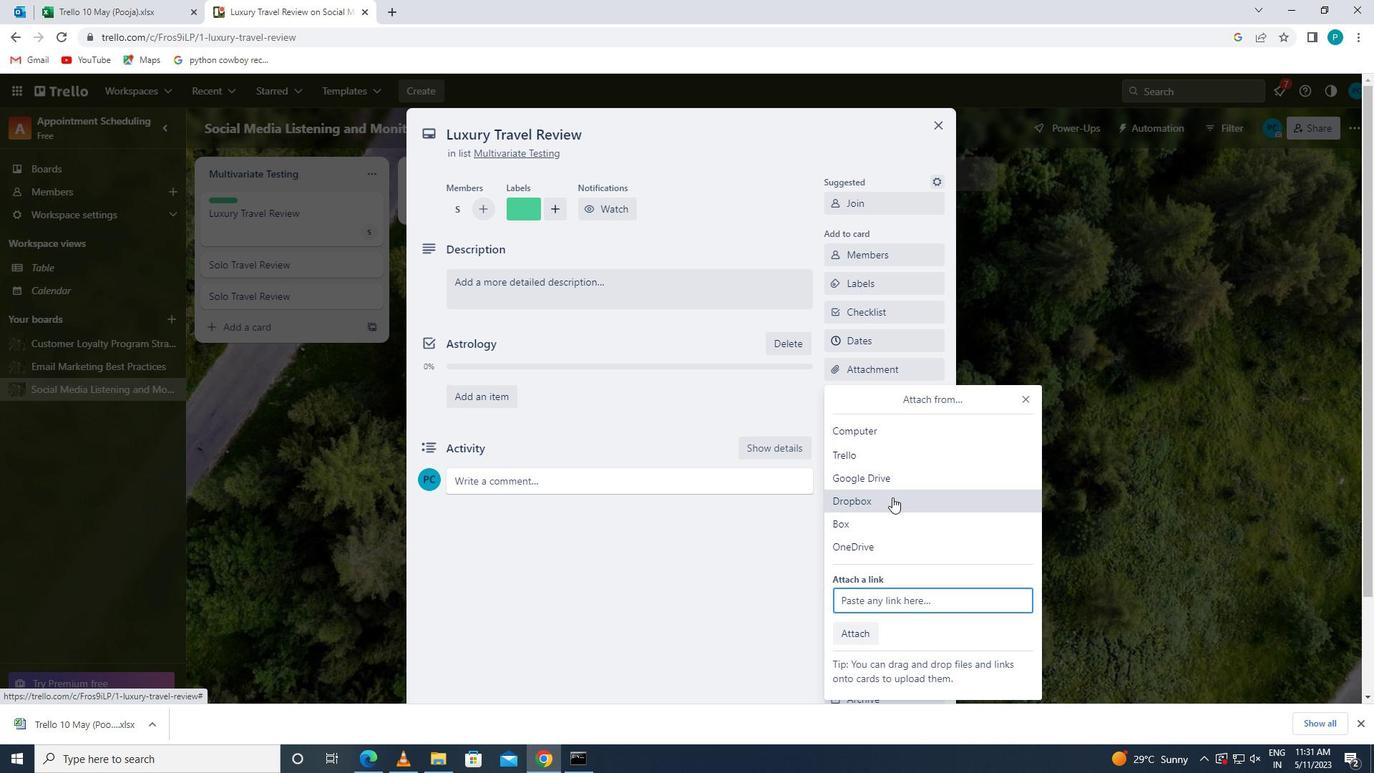 
Action: Mouse pressed left at (878, 454)
Screenshot: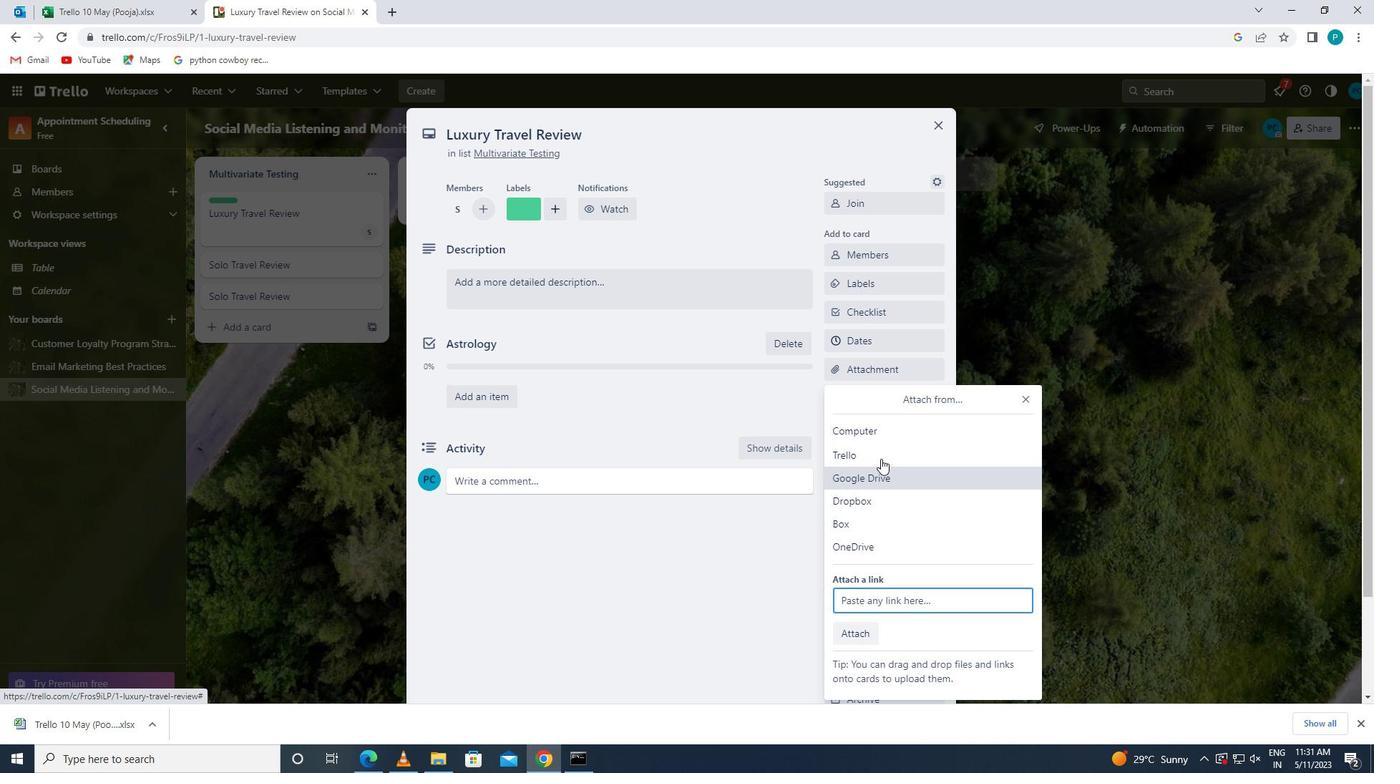 
Action: Mouse moved to (897, 499)
Screenshot: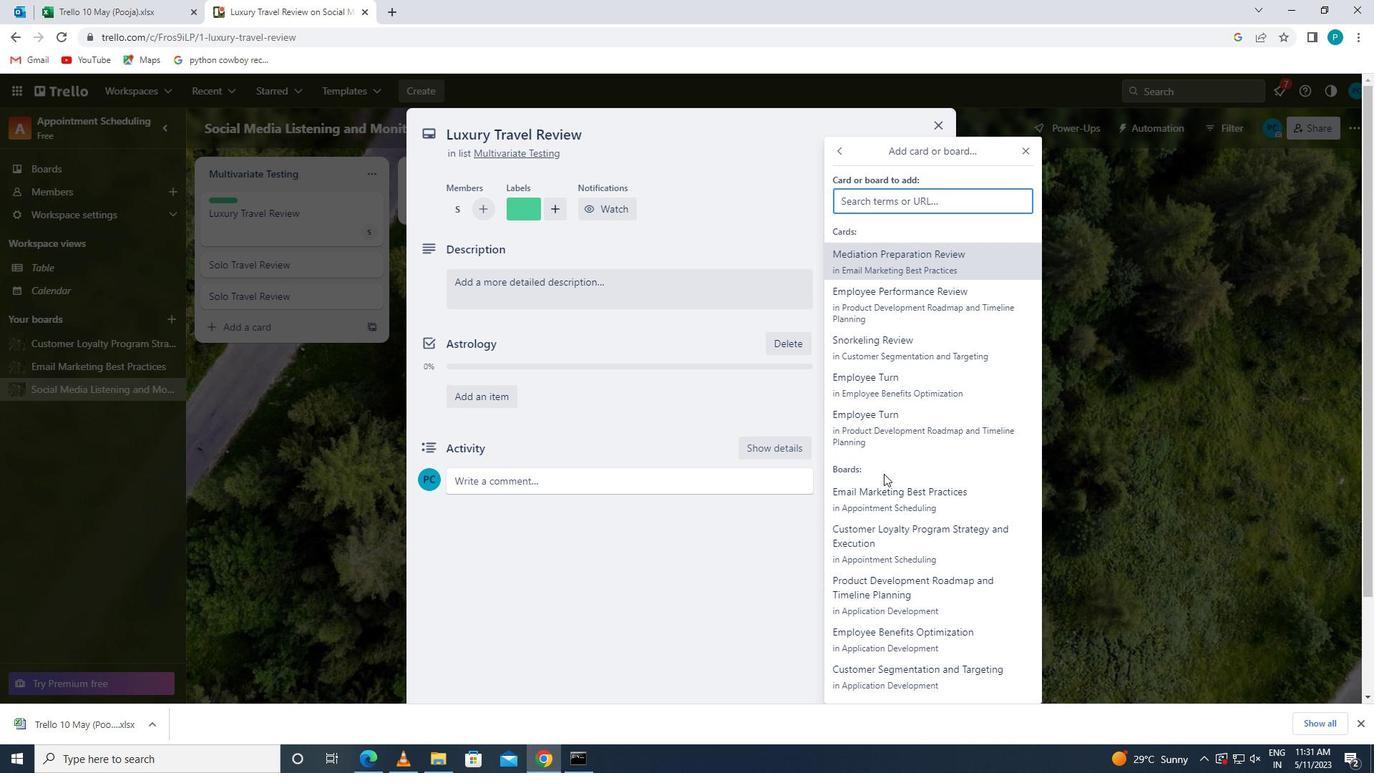 
Action: Mouse pressed left at (897, 499)
Screenshot: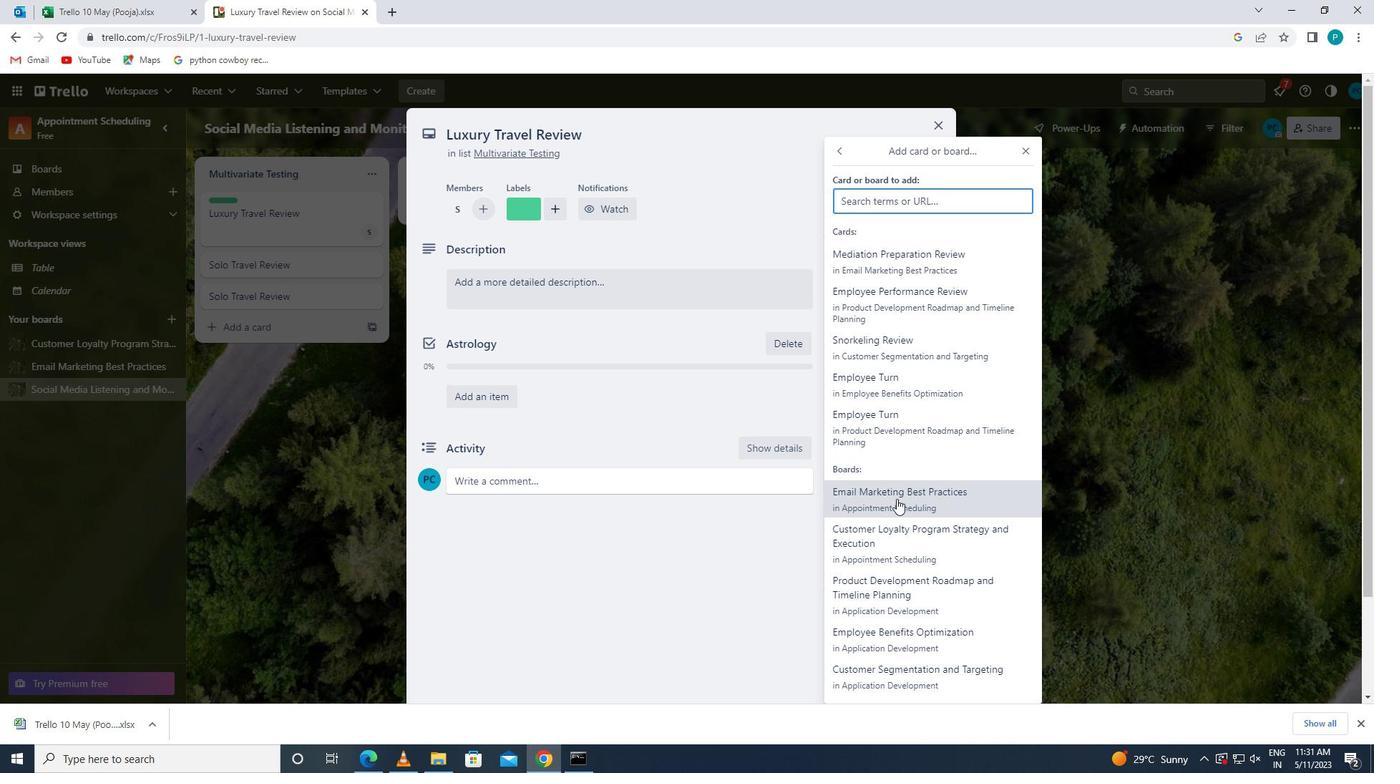 
Action: Mouse moved to (854, 399)
Screenshot: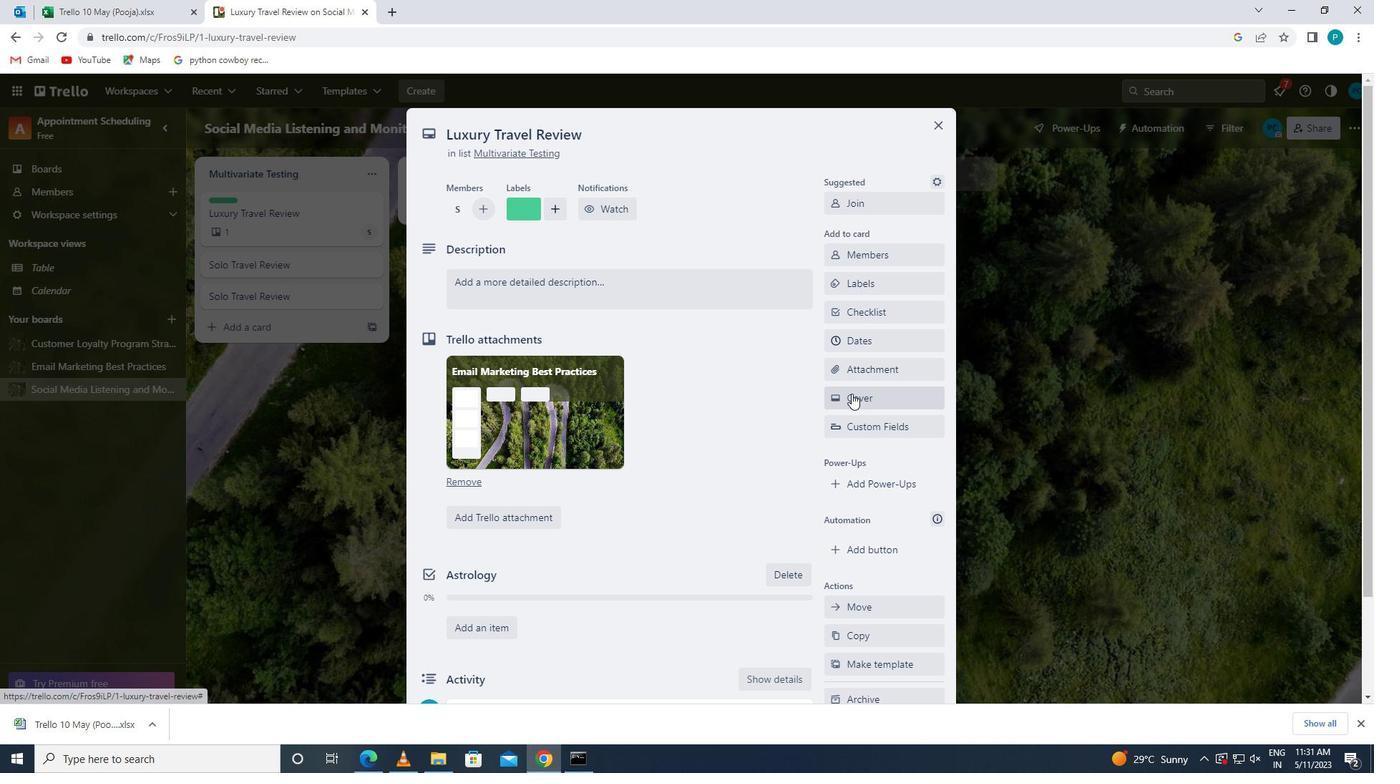 
Action: Mouse pressed left at (854, 399)
Screenshot: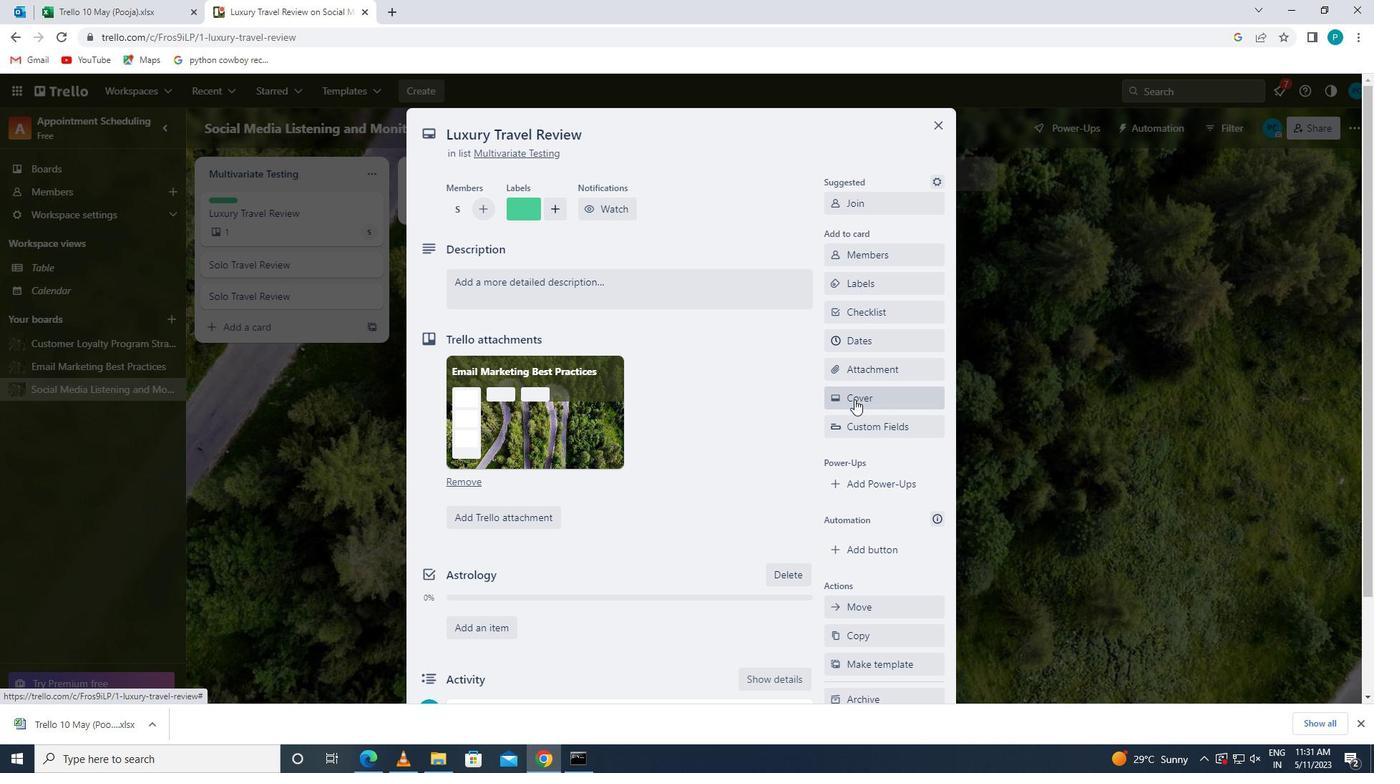 
Action: Mouse moved to (854, 405)
Screenshot: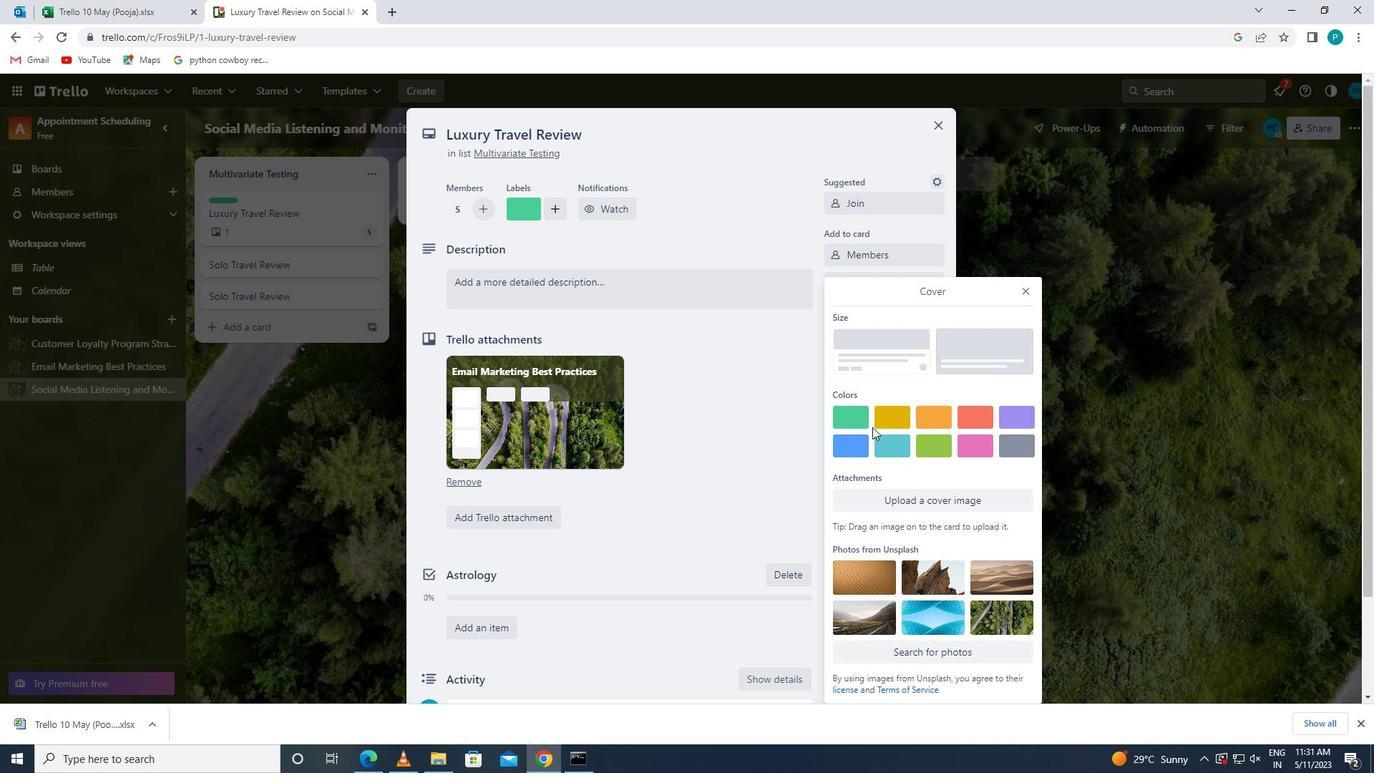 
Action: Mouse pressed left at (854, 405)
Screenshot: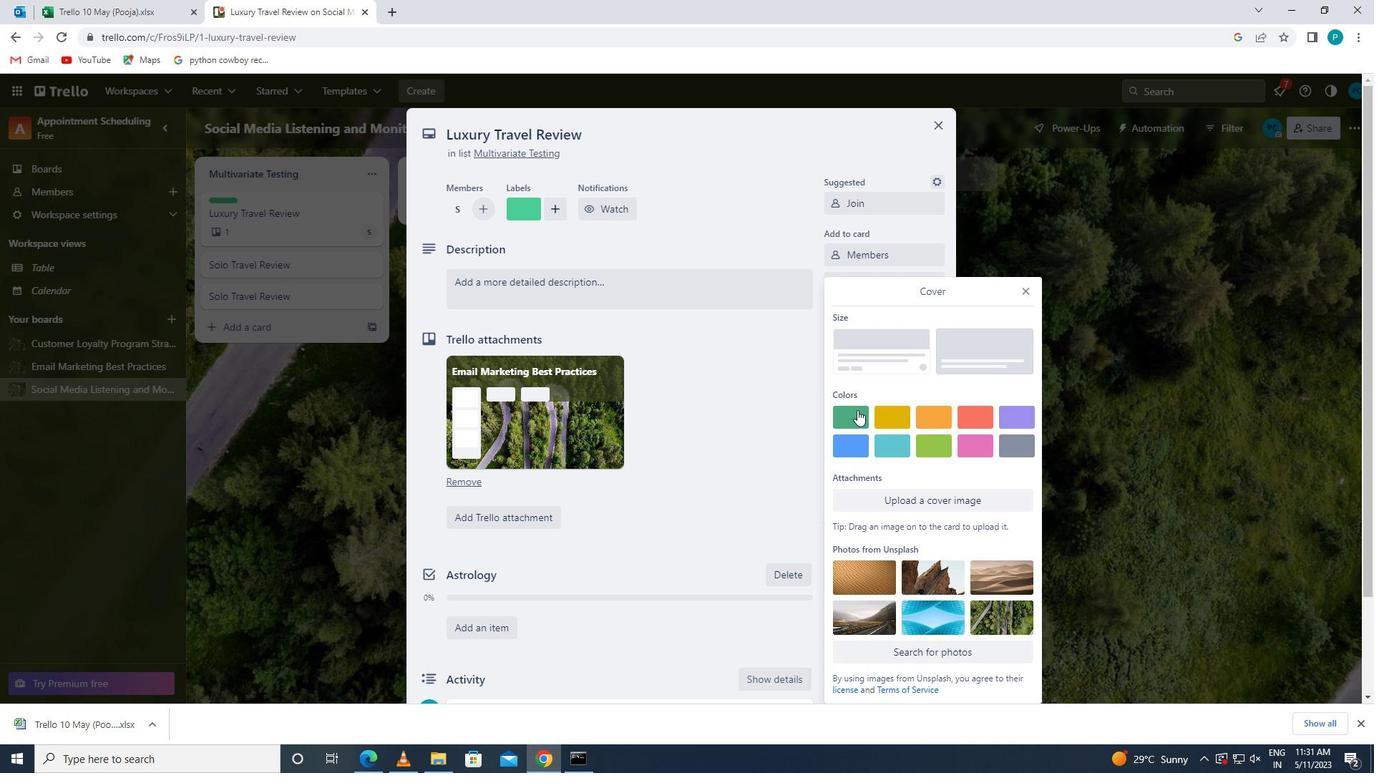 
Action: Mouse moved to (1021, 259)
Screenshot: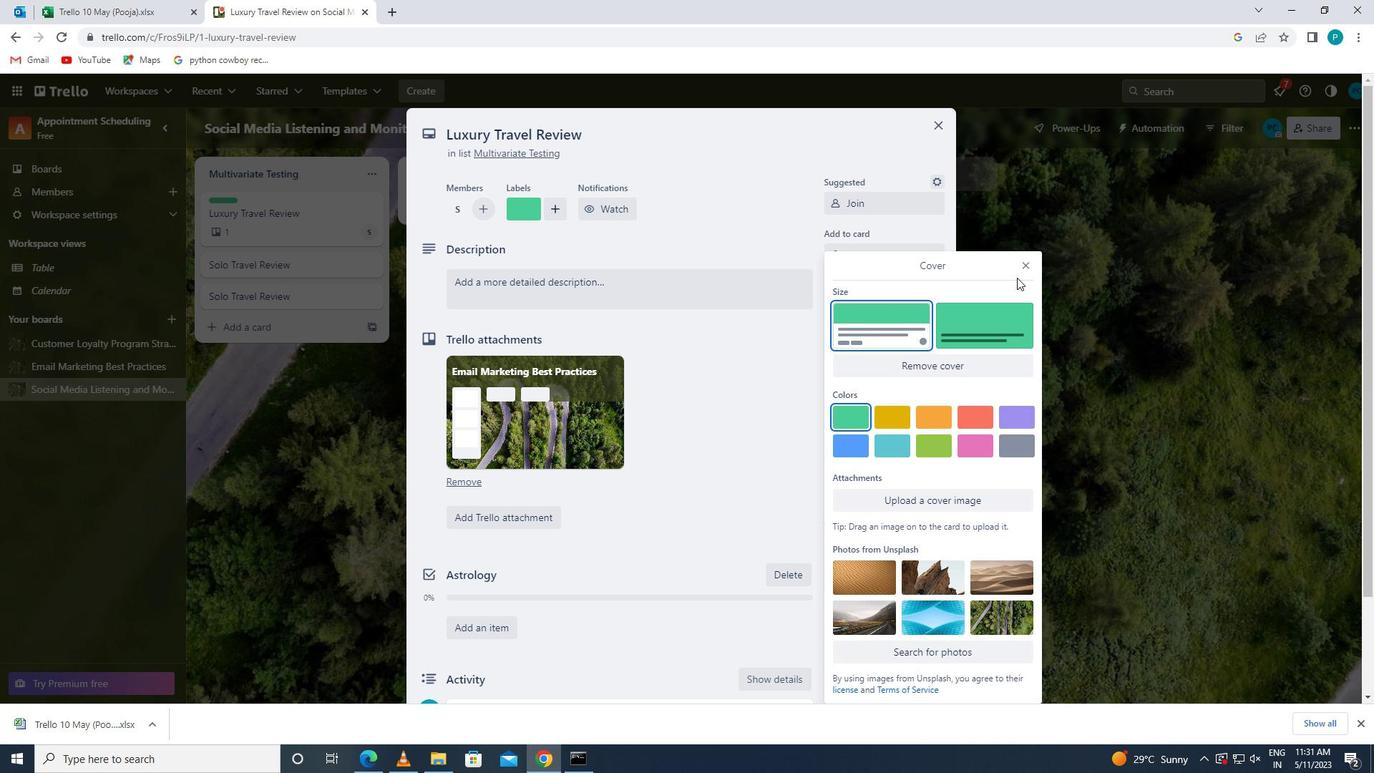 
Action: Mouse pressed left at (1021, 259)
Screenshot: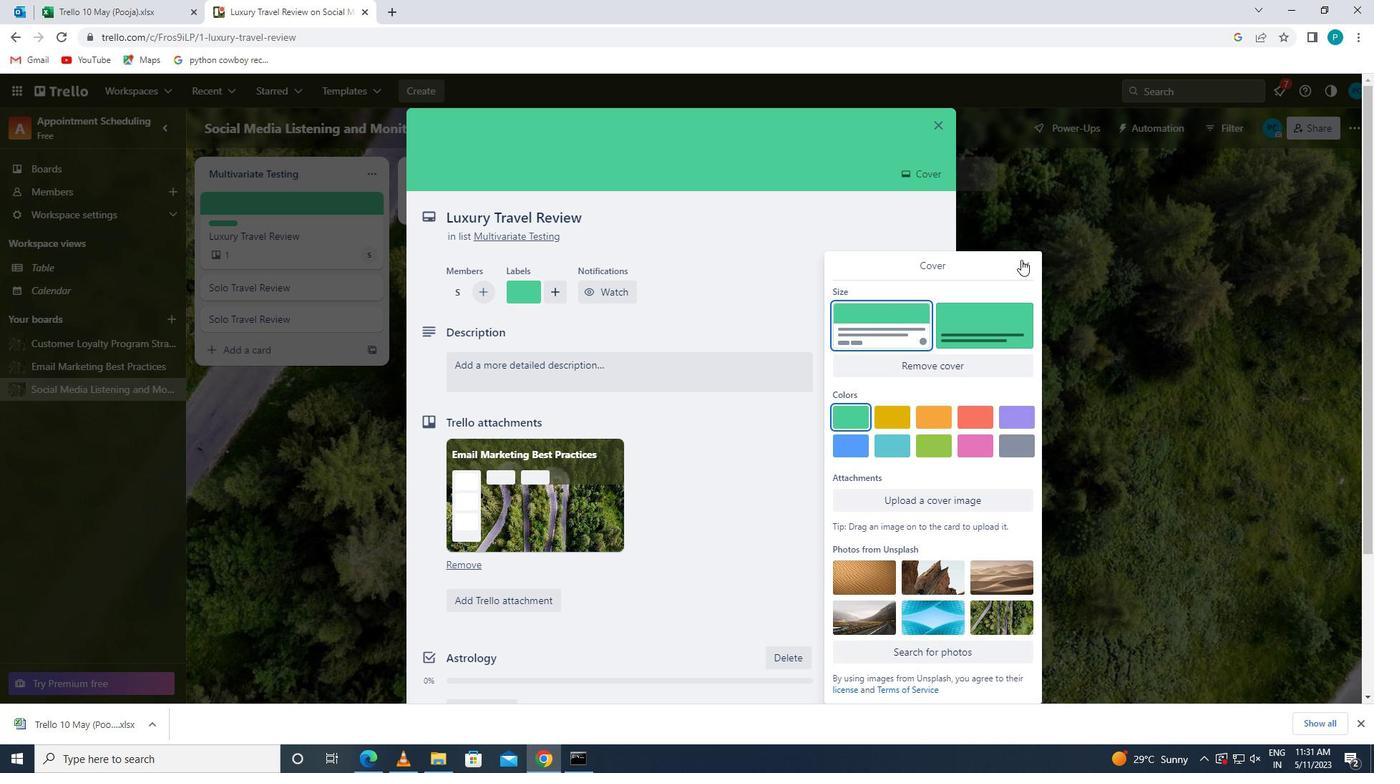 
Action: Mouse moved to (693, 374)
Screenshot: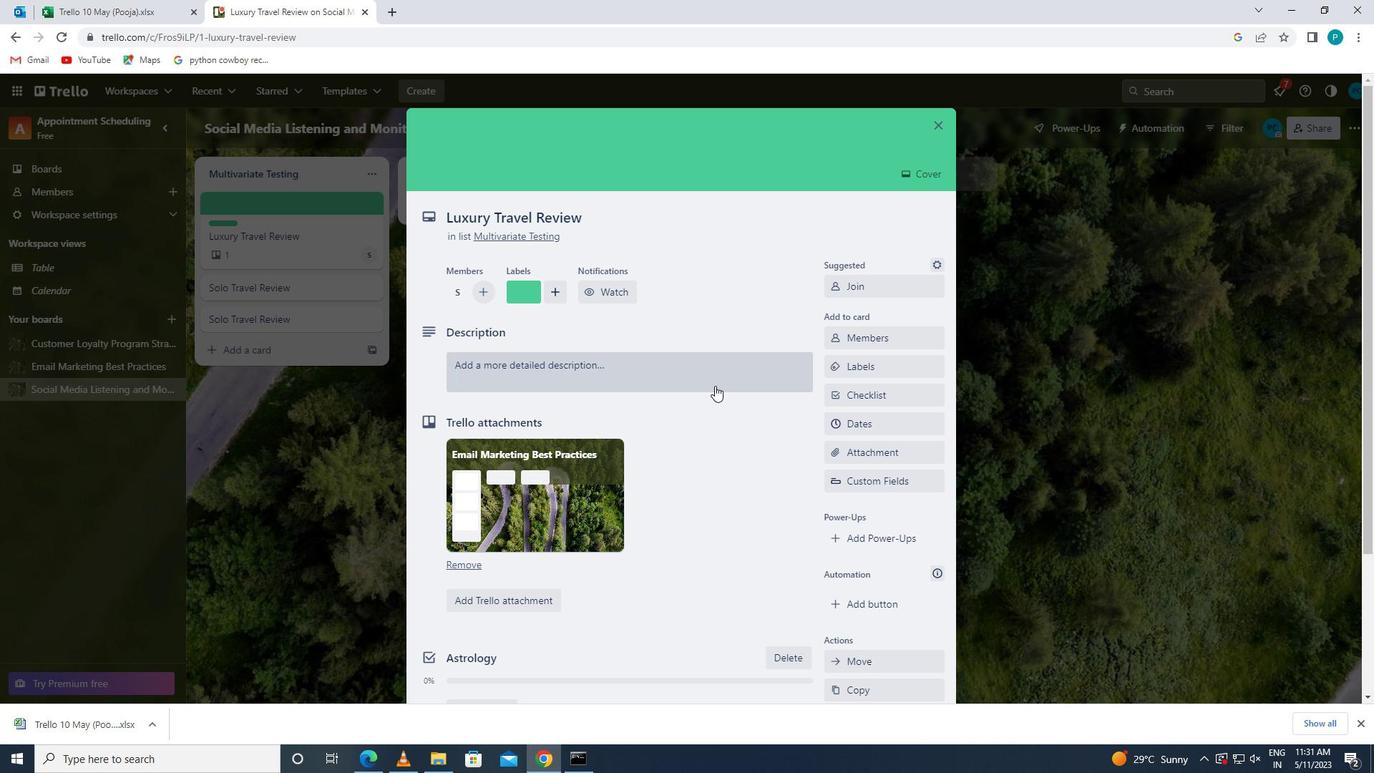 
Action: Mouse pressed left at (693, 374)
Screenshot: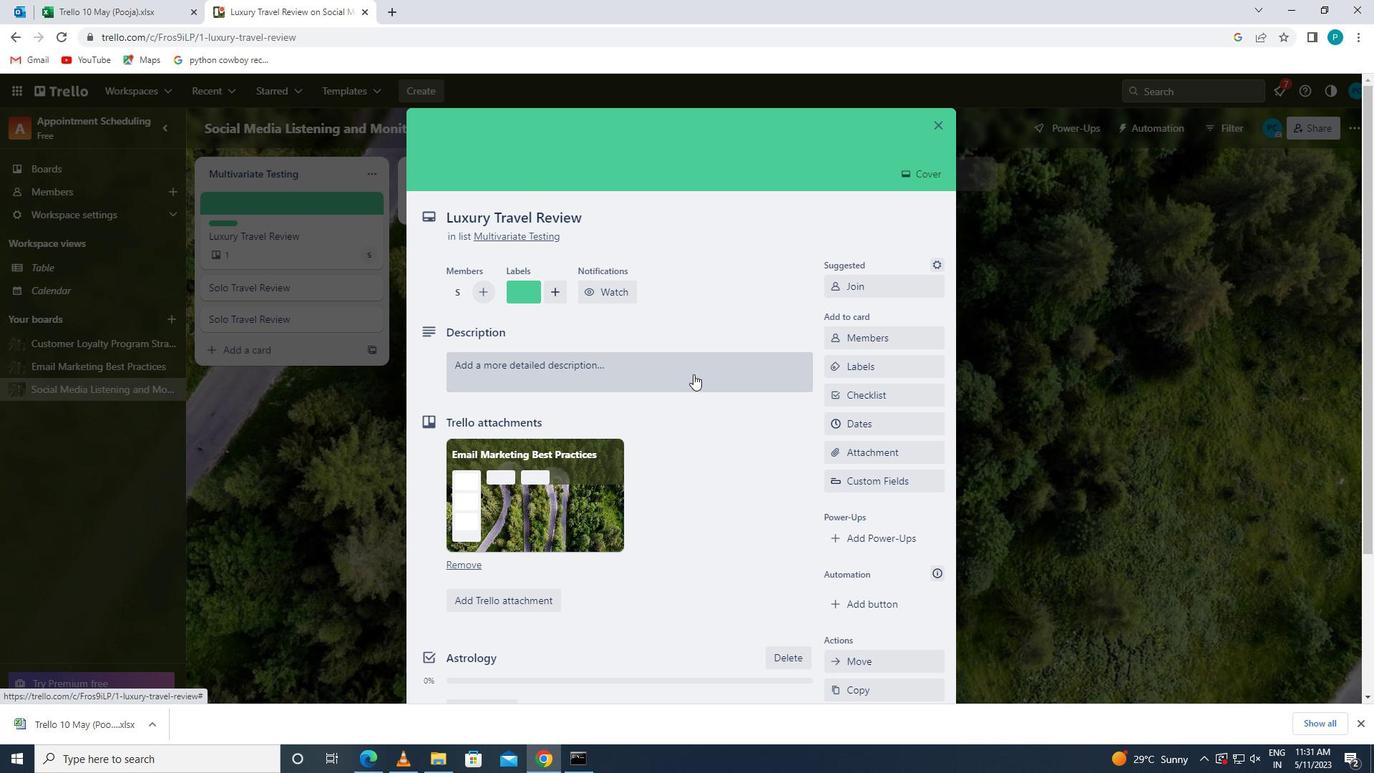 
Action: Key pressed <Key.caps_lock>c<Key.caps_lock>onduct<Key.space><Key.caps_lock><Key.caps_lock>team<Key.space>training<Key.space>session<Key.space>on<Key.space>time<Key.space>management
Screenshot: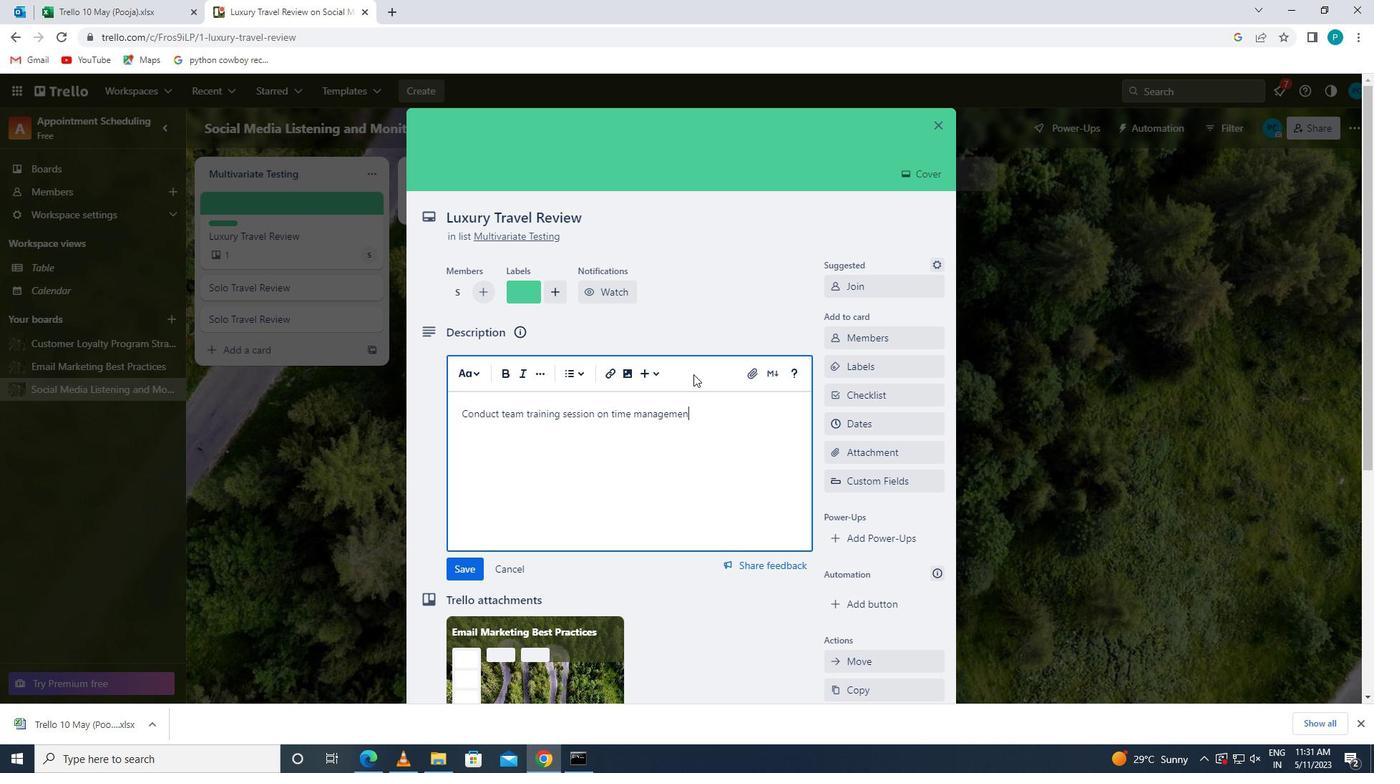 
Action: Mouse moved to (453, 570)
Screenshot: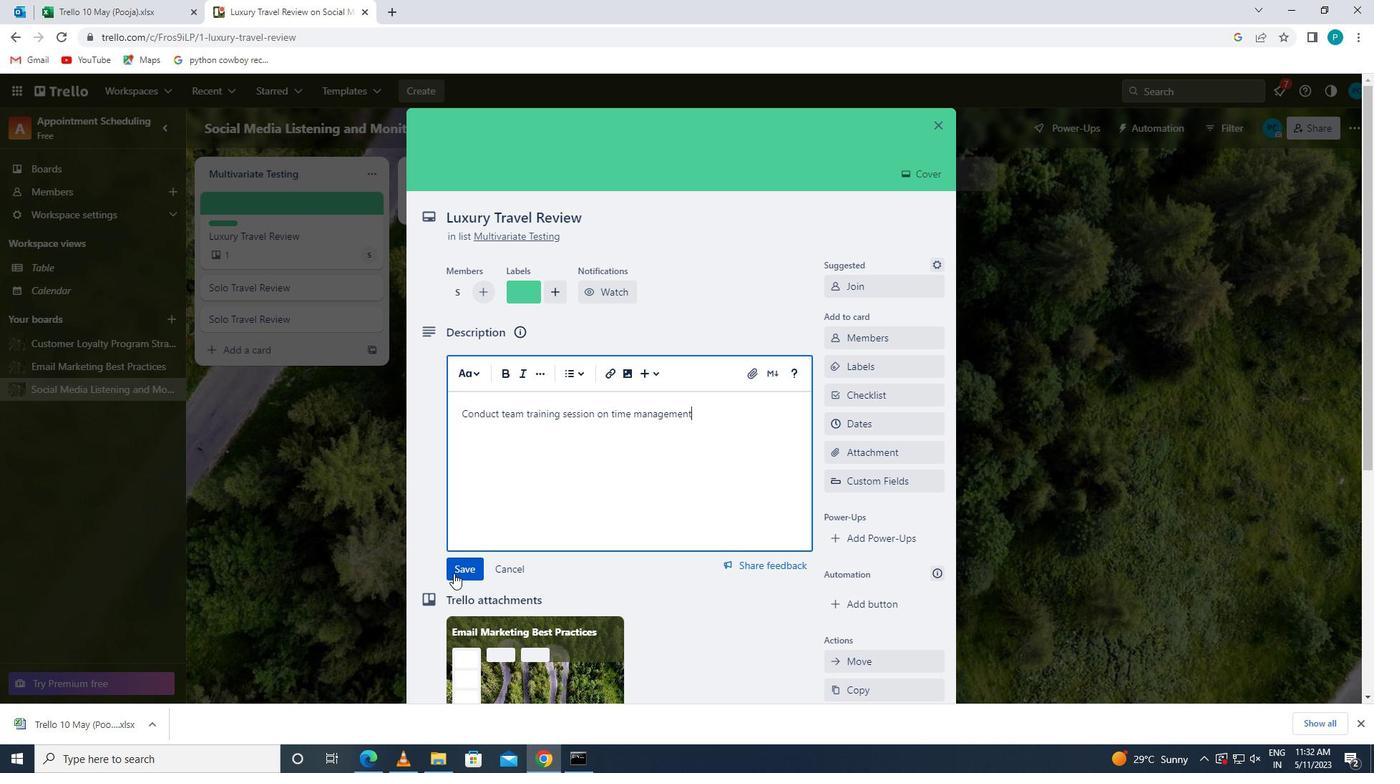 
Action: Mouse pressed left at (453, 570)
Screenshot: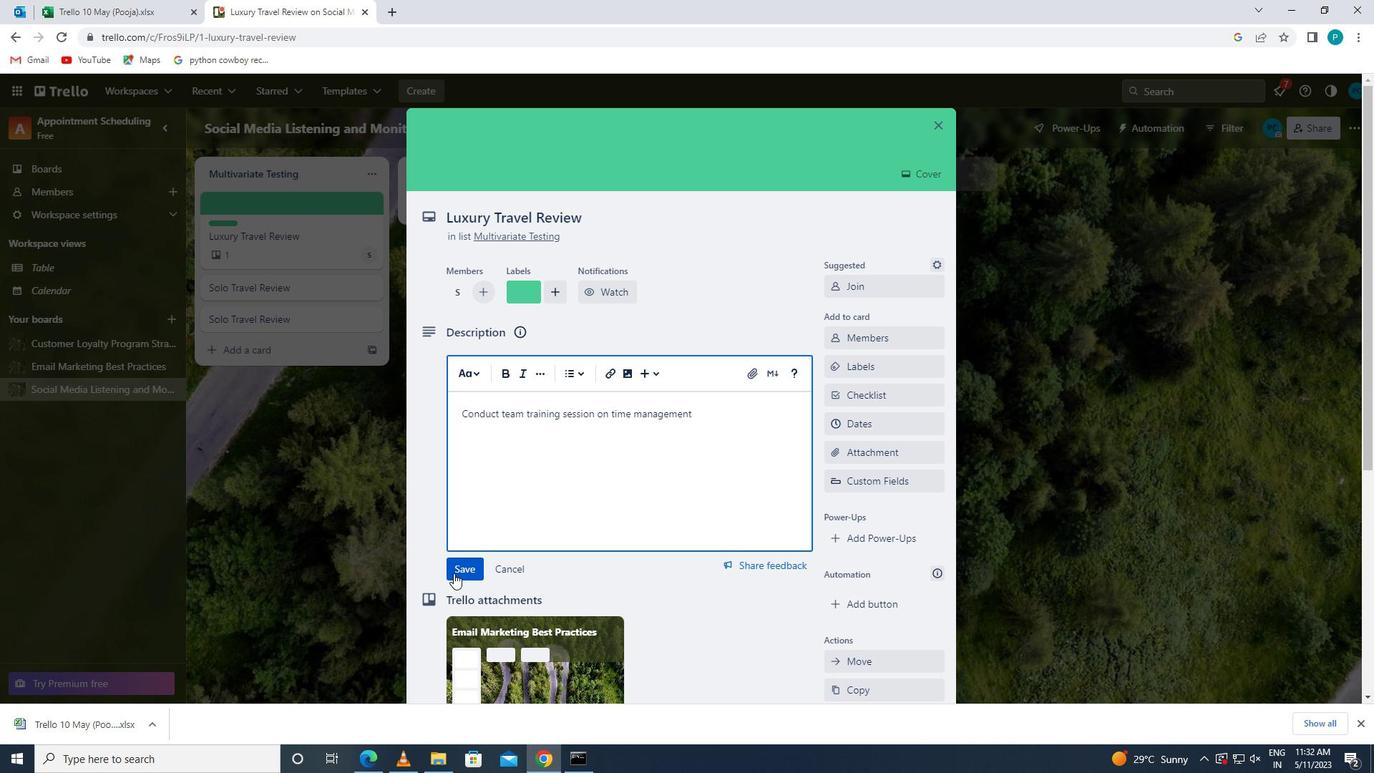 
Action: Mouse moved to (469, 569)
Screenshot: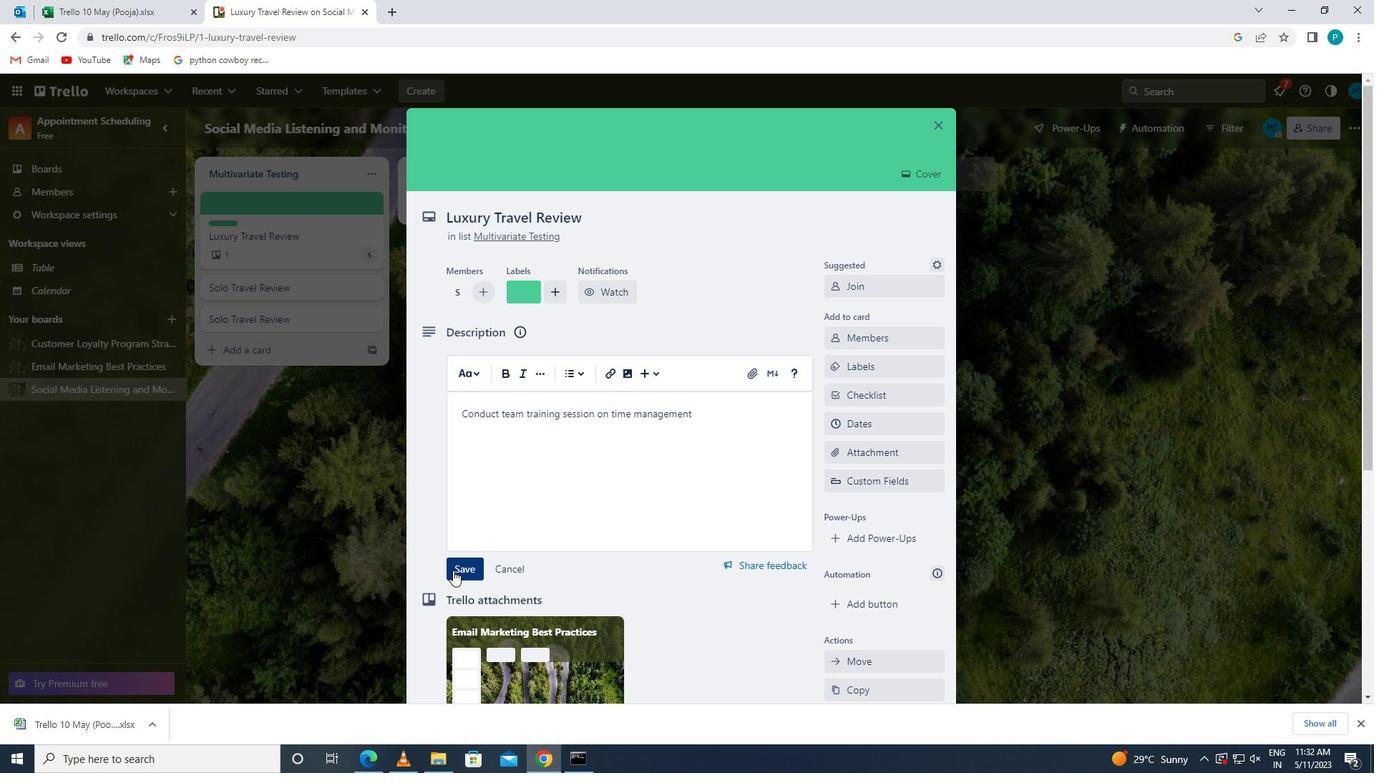 
Action: Mouse scrolled (469, 569) with delta (0, 0)
Screenshot: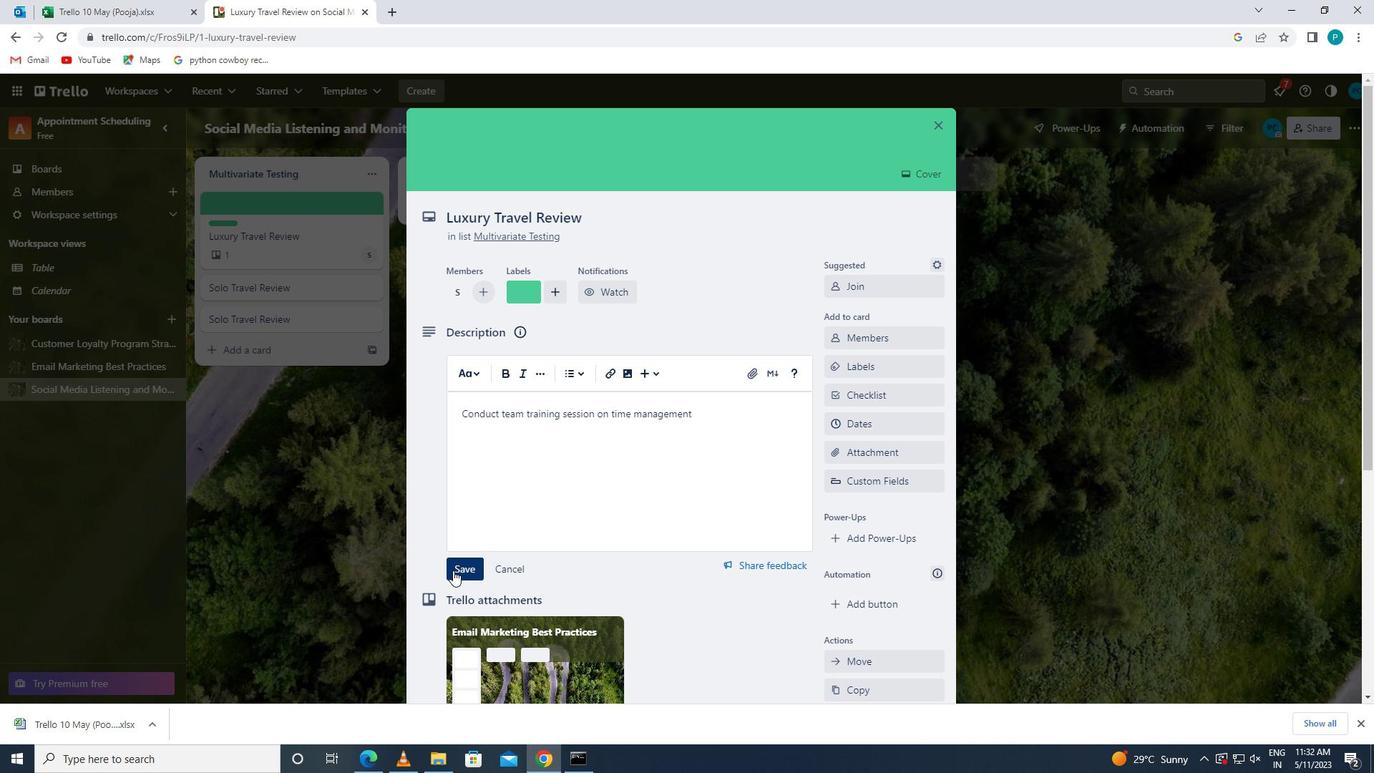 
Action: Mouse scrolled (469, 569) with delta (0, 0)
Screenshot: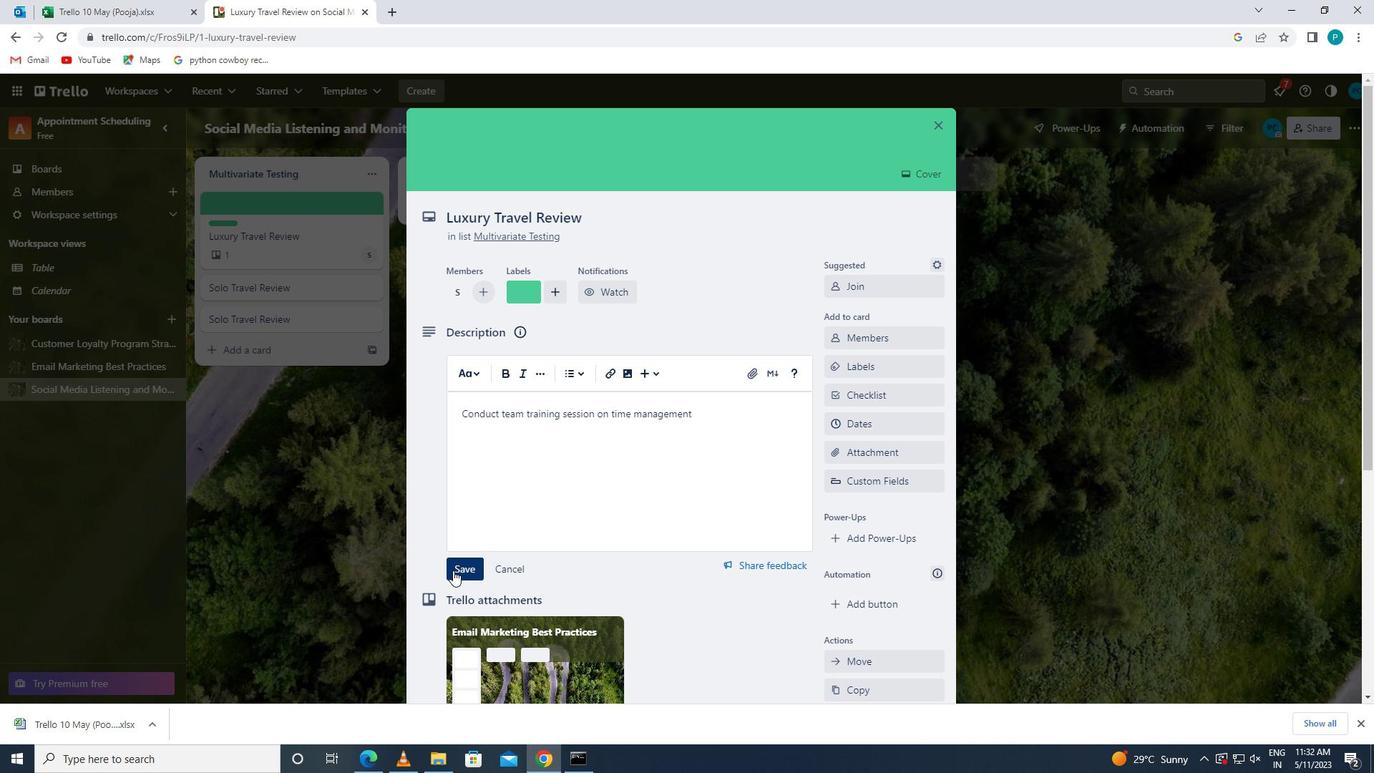 
Action: Mouse scrolled (469, 569) with delta (0, 0)
Screenshot: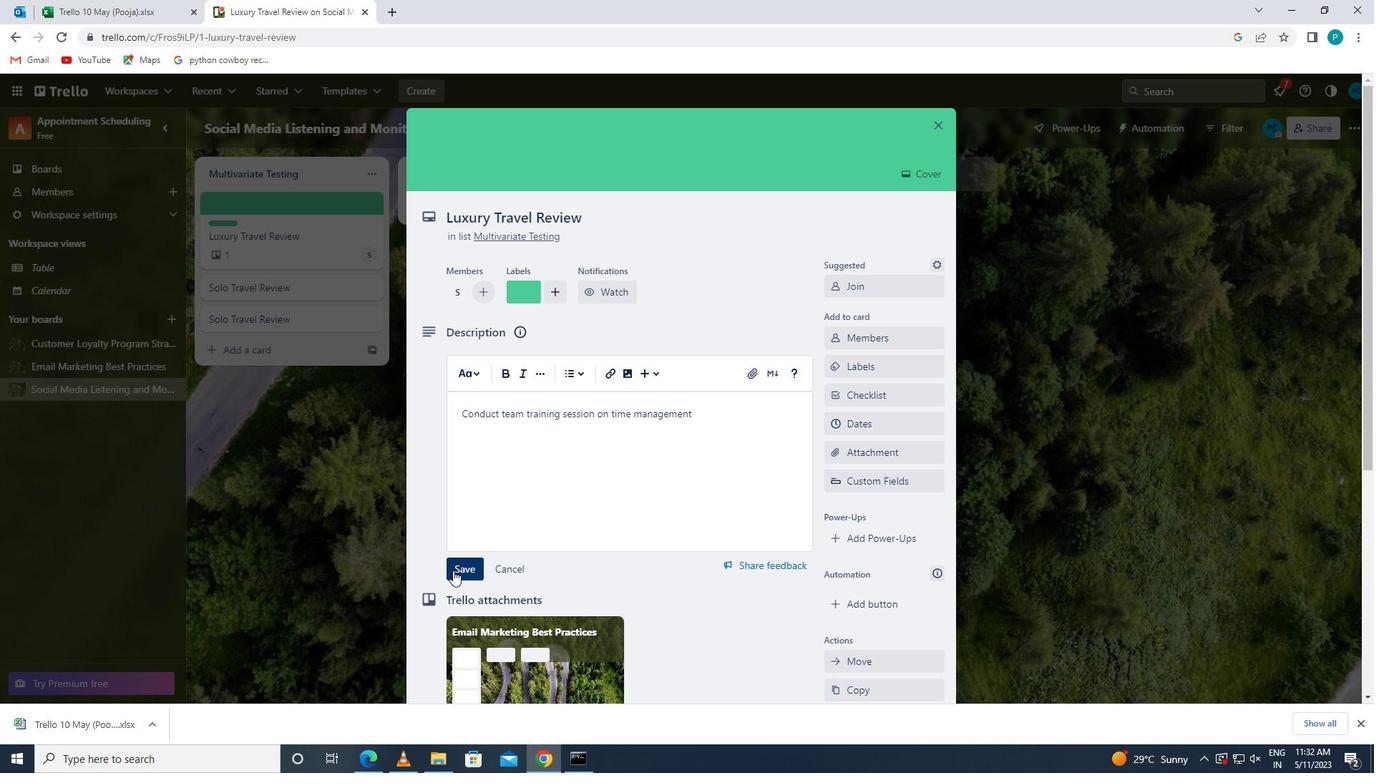 
Action: Mouse scrolled (469, 569) with delta (0, 0)
Screenshot: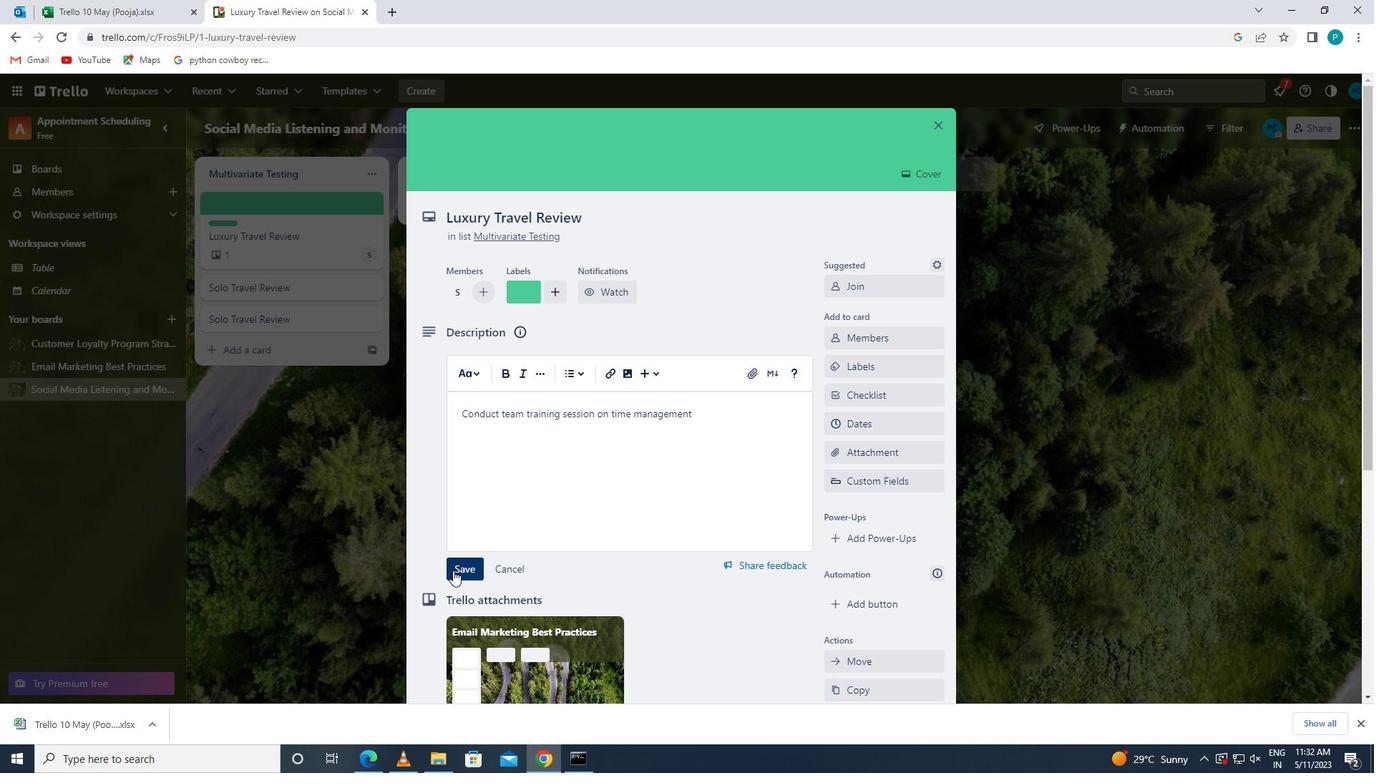 
Action: Mouse moved to (498, 599)
Screenshot: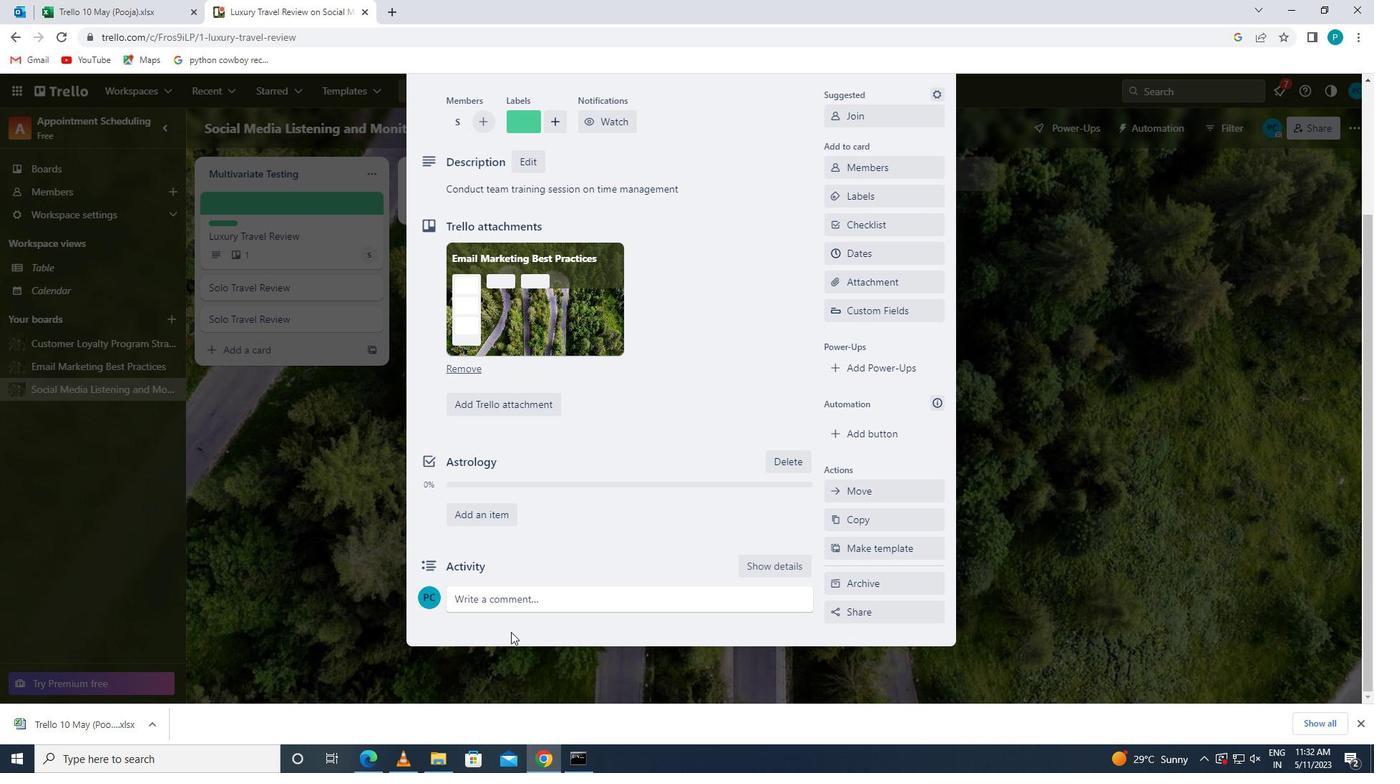 
Action: Mouse pressed left at (498, 599)
Screenshot: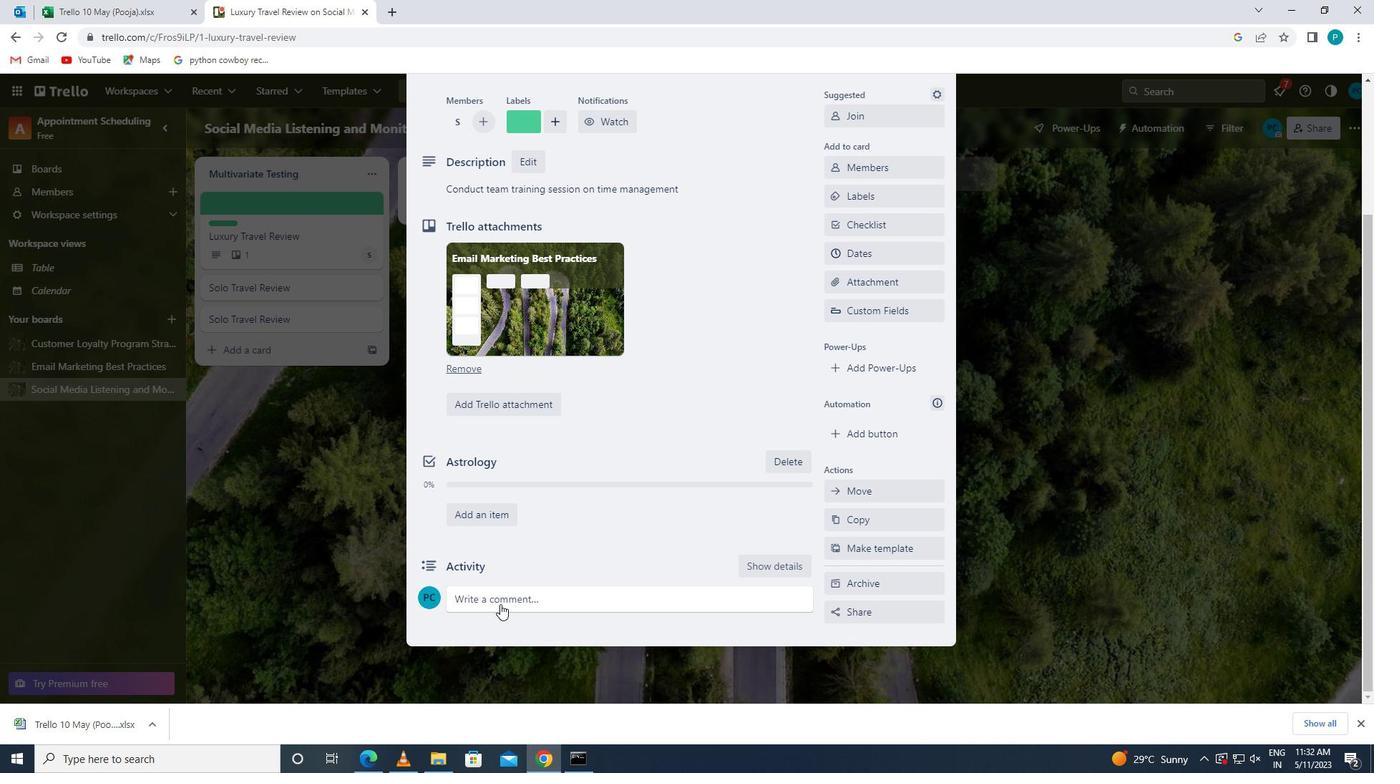 
Action: Key pressed <Key.caps_lock>t<Key.caps_lock>his<Key.space>task<Key.space>requires<Key.space>us<Key.space>to<Key.space>be<Key.space>adaptable<Key.space>and<Key.space>flexible<Key.space>,willing<Key.space>to<Key.space>adjust<Key.space>oue<Key.backspace>r<Key.space>approach<Key.space>as<Key.space>needed<Key.space>based<Key.space>on<Key.space>new<Key.space>information<Key.space>or<Key.space>feedback
Screenshot: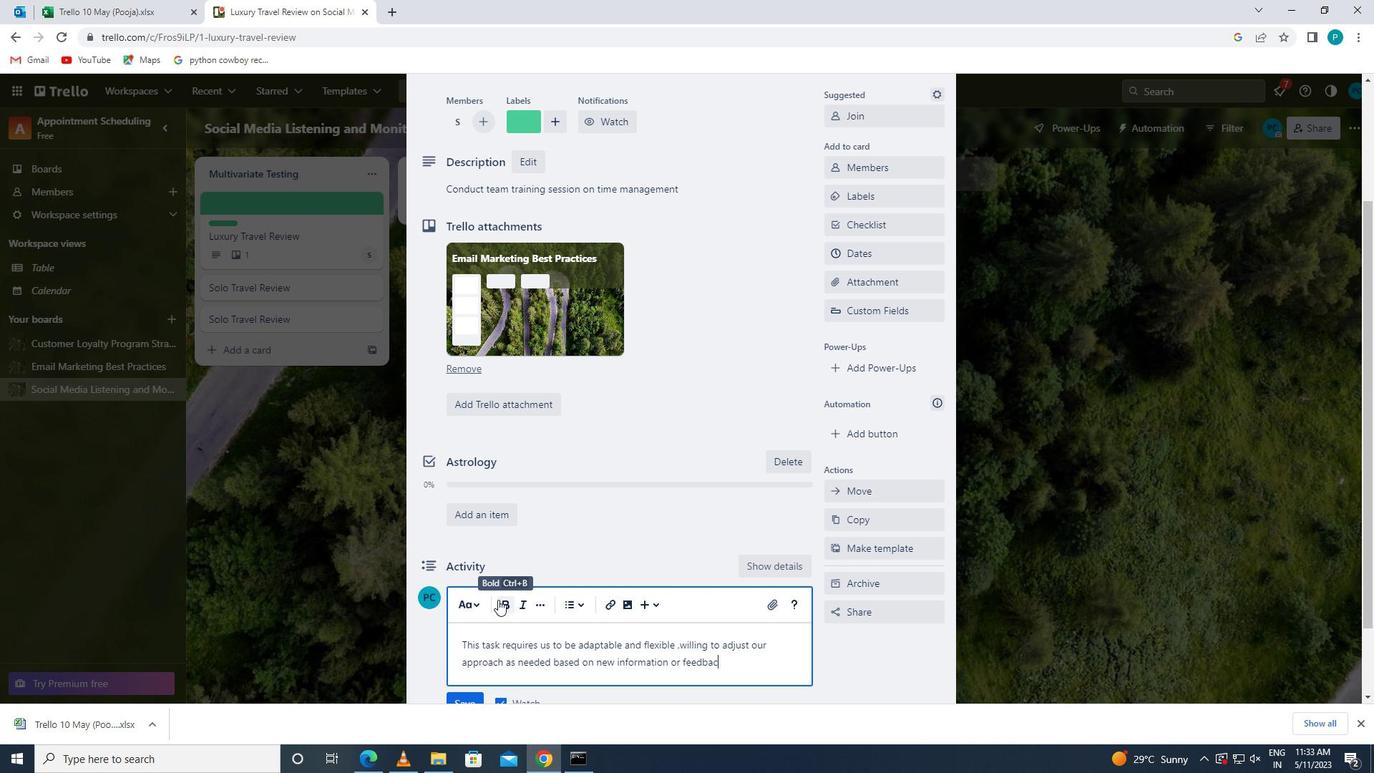 
Action: Mouse moved to (487, 649)
Screenshot: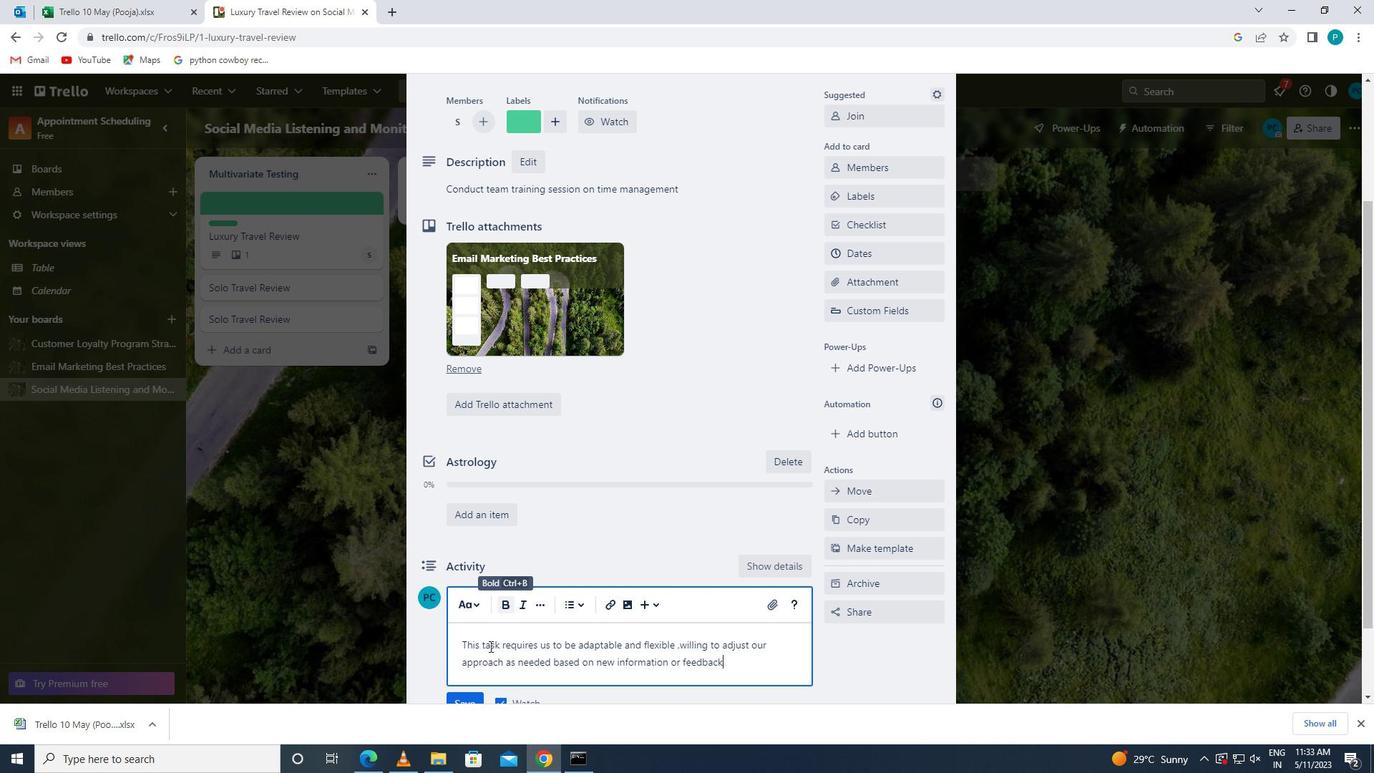 
Action: Mouse scrolled (487, 649) with delta (0, 0)
Screenshot: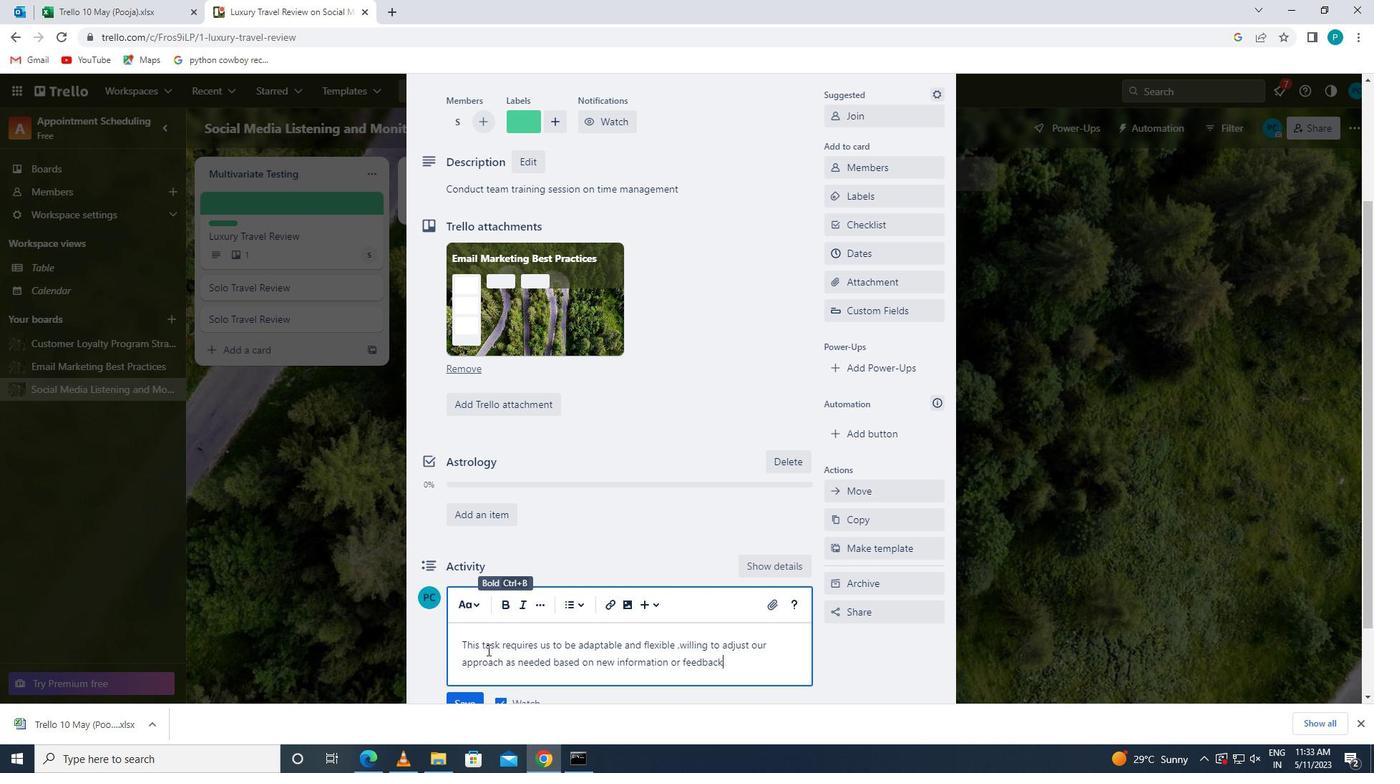 
Action: Mouse scrolled (487, 649) with delta (0, 0)
Screenshot: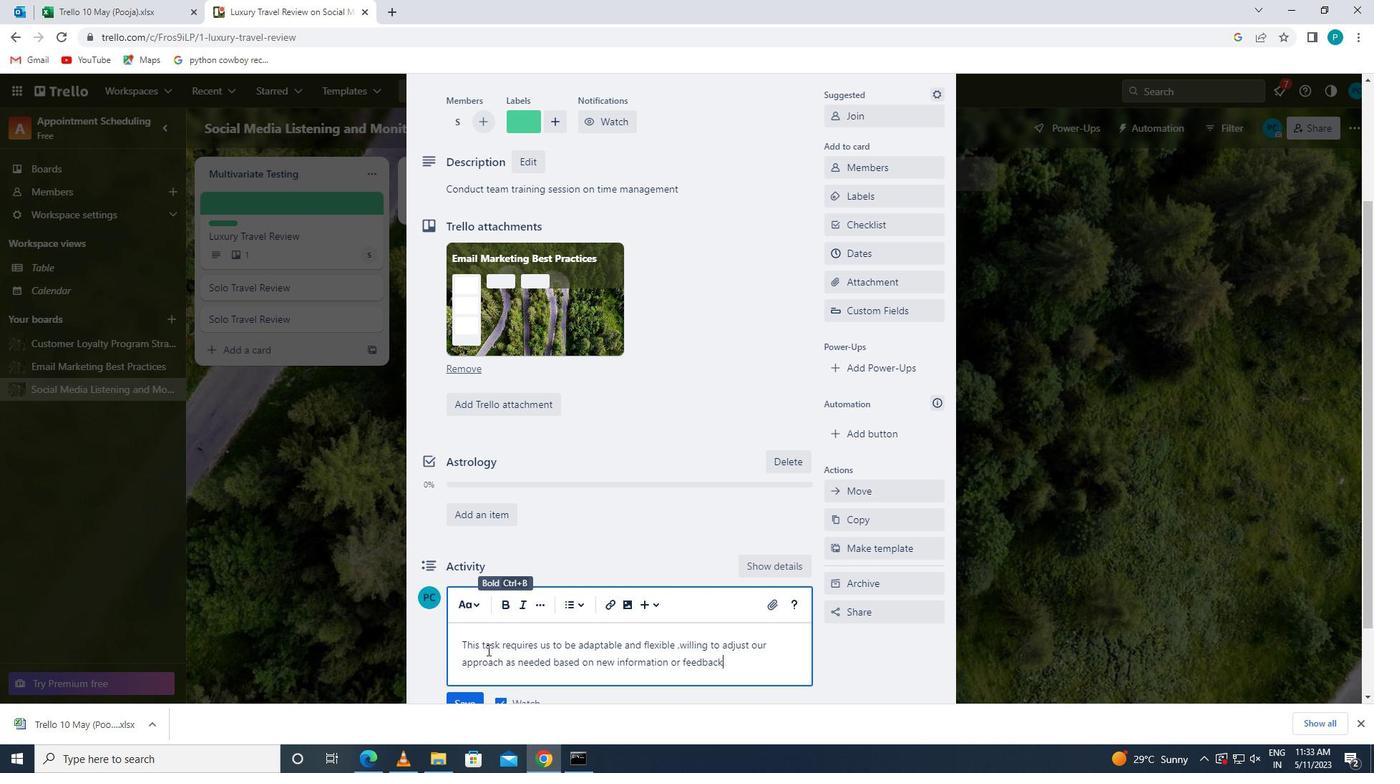 
Action: Mouse moved to (470, 610)
Screenshot: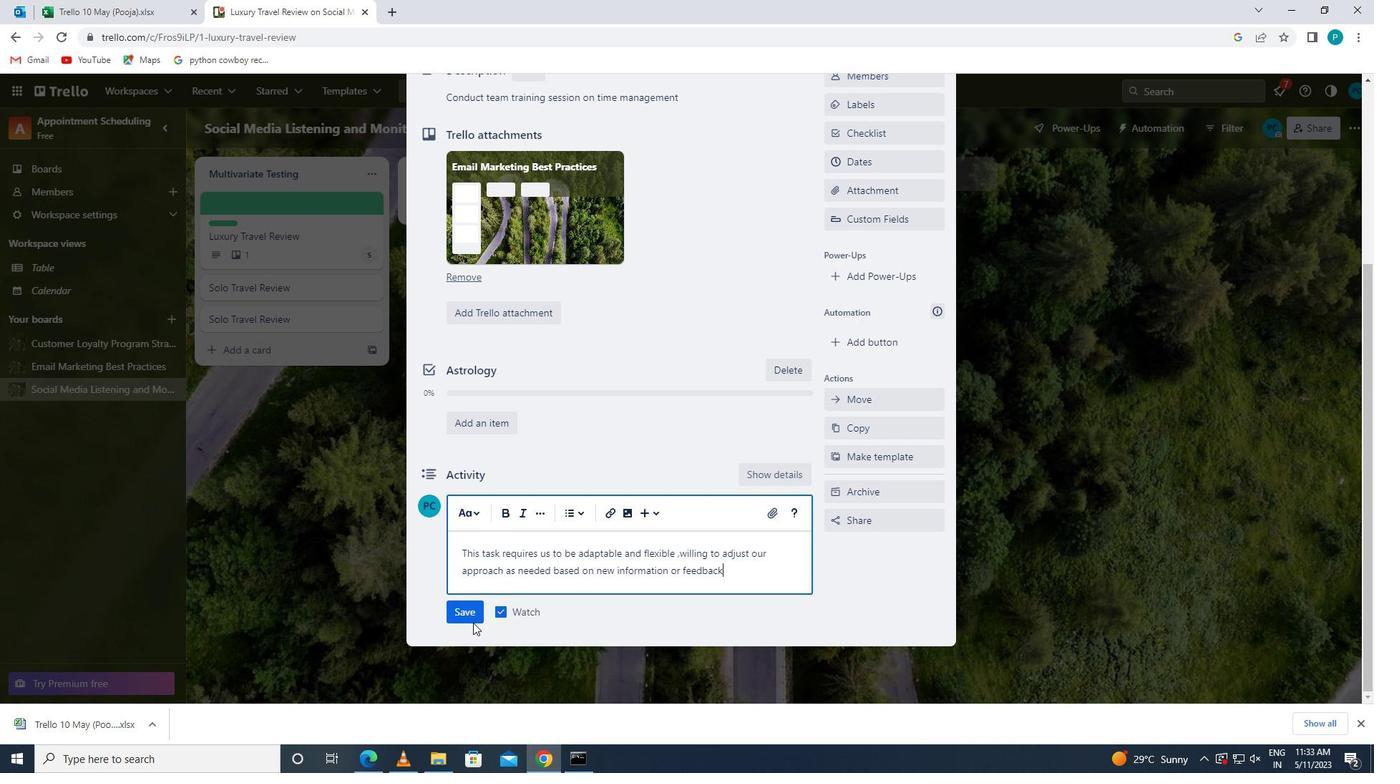 
Action: Mouse pressed left at (470, 610)
Screenshot: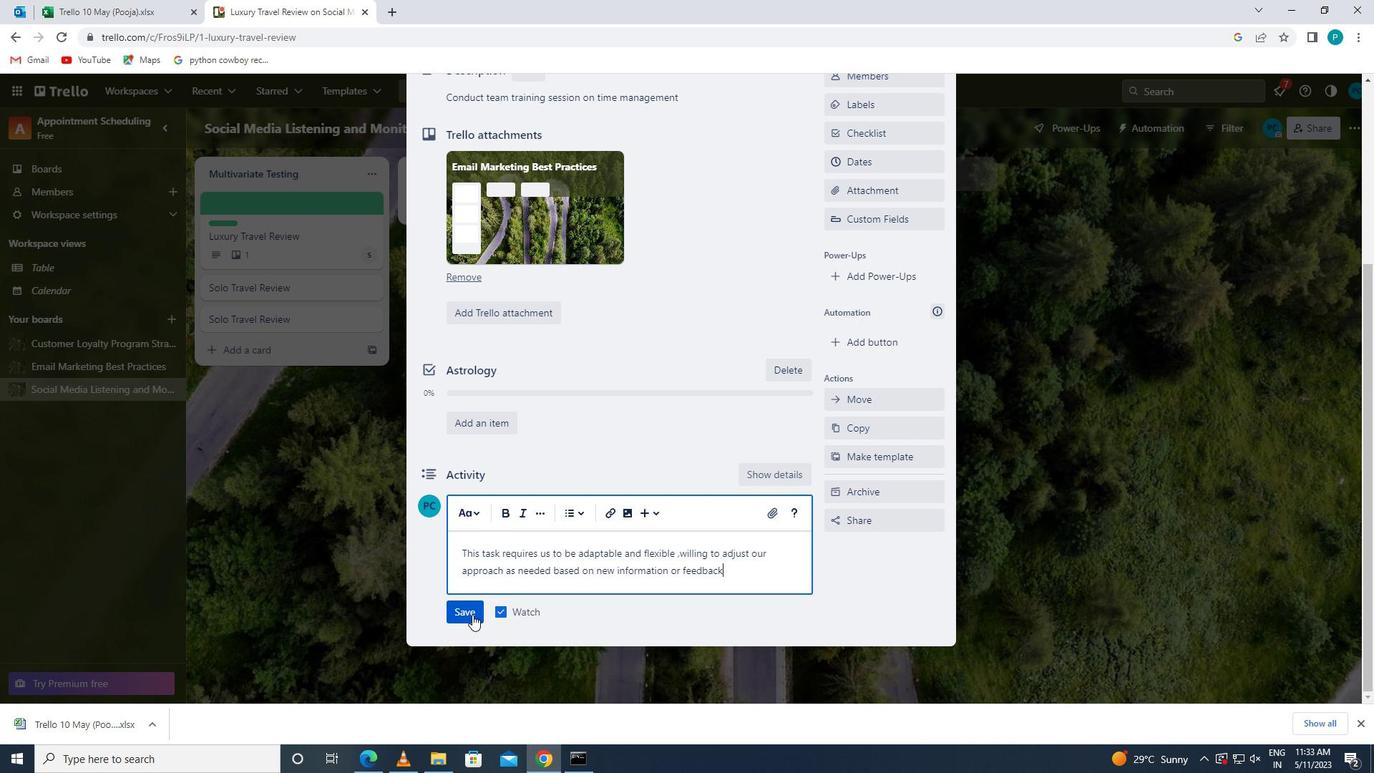 
Action: Mouse moved to (941, 370)
Screenshot: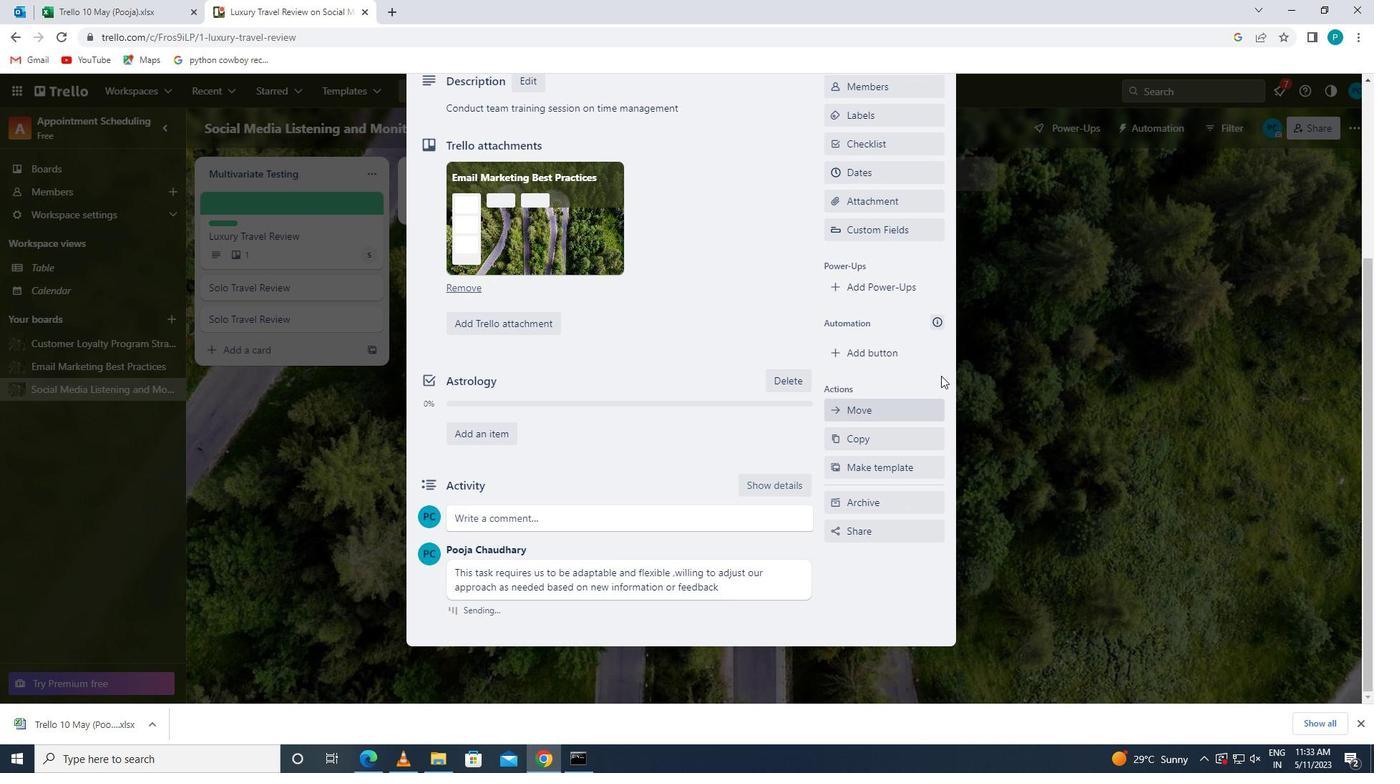 
Action: Mouse scrolled (941, 371) with delta (0, 0)
Screenshot: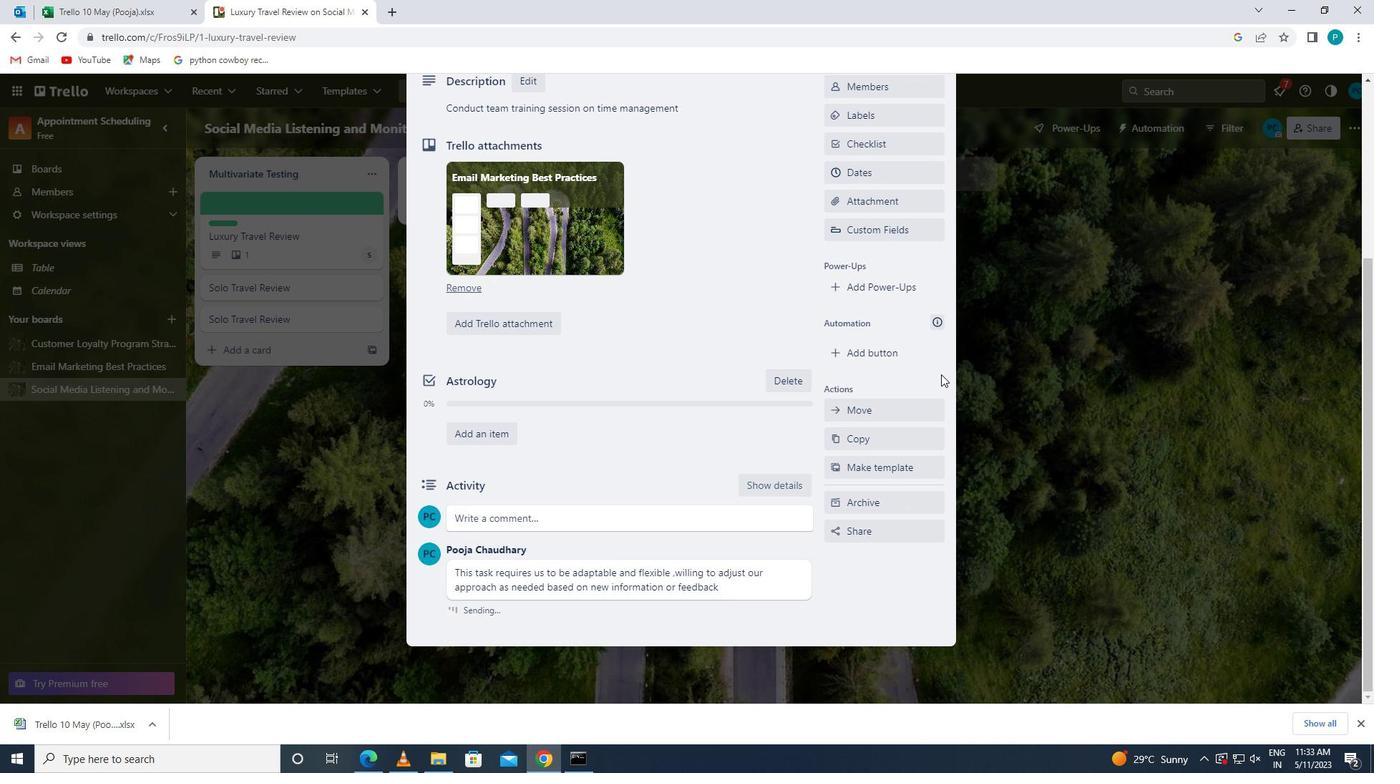 
Action: Mouse scrolled (941, 371) with delta (0, 0)
Screenshot: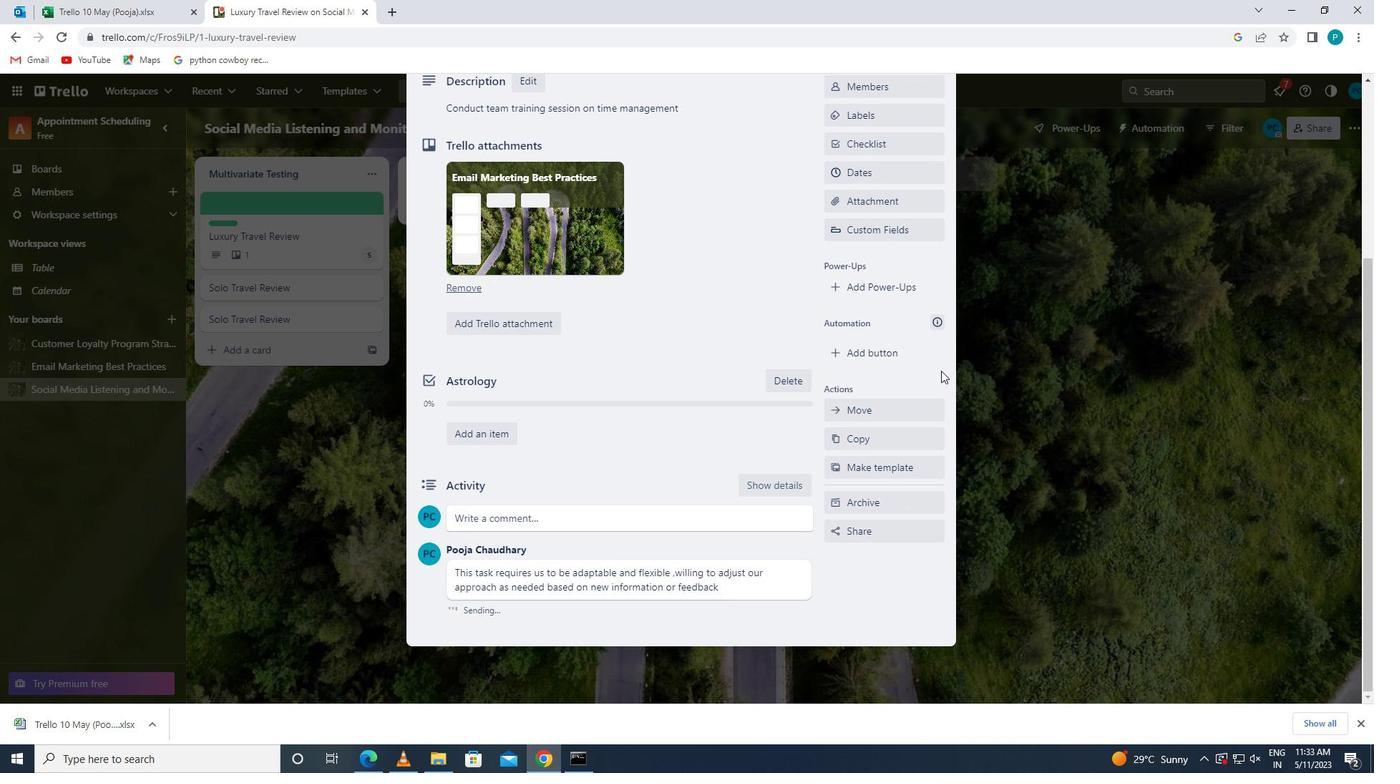 
Action: Mouse moved to (862, 320)
Screenshot: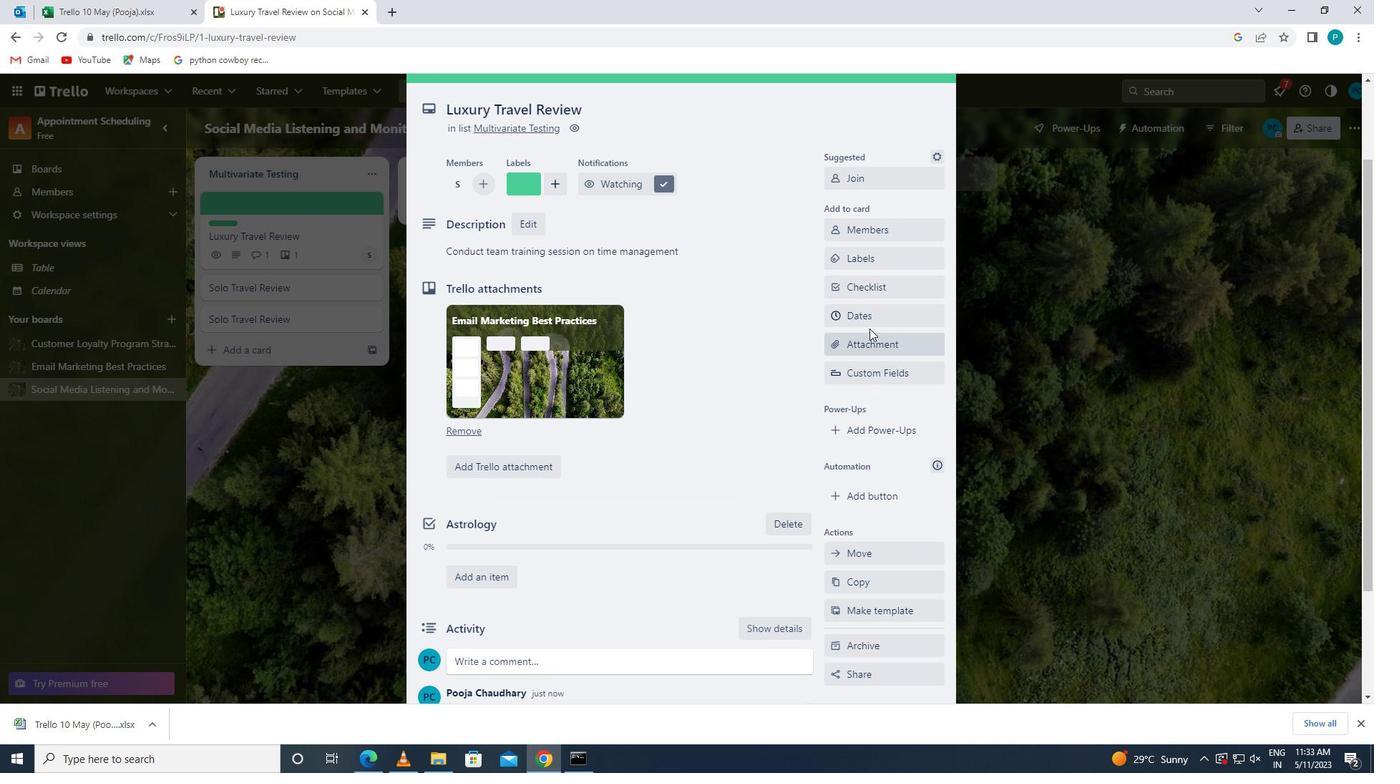 
Action: Mouse pressed left at (862, 320)
Screenshot: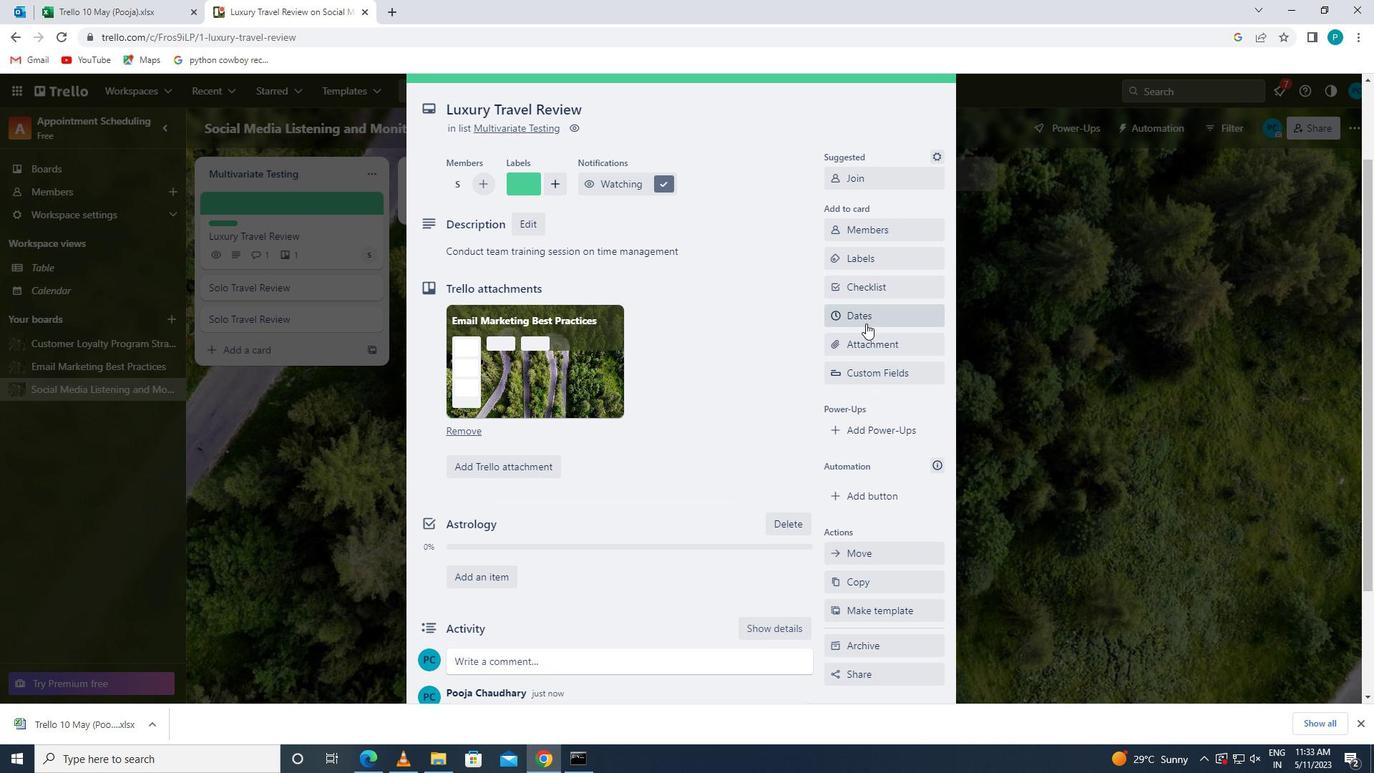 
Action: Mouse moved to (835, 386)
Screenshot: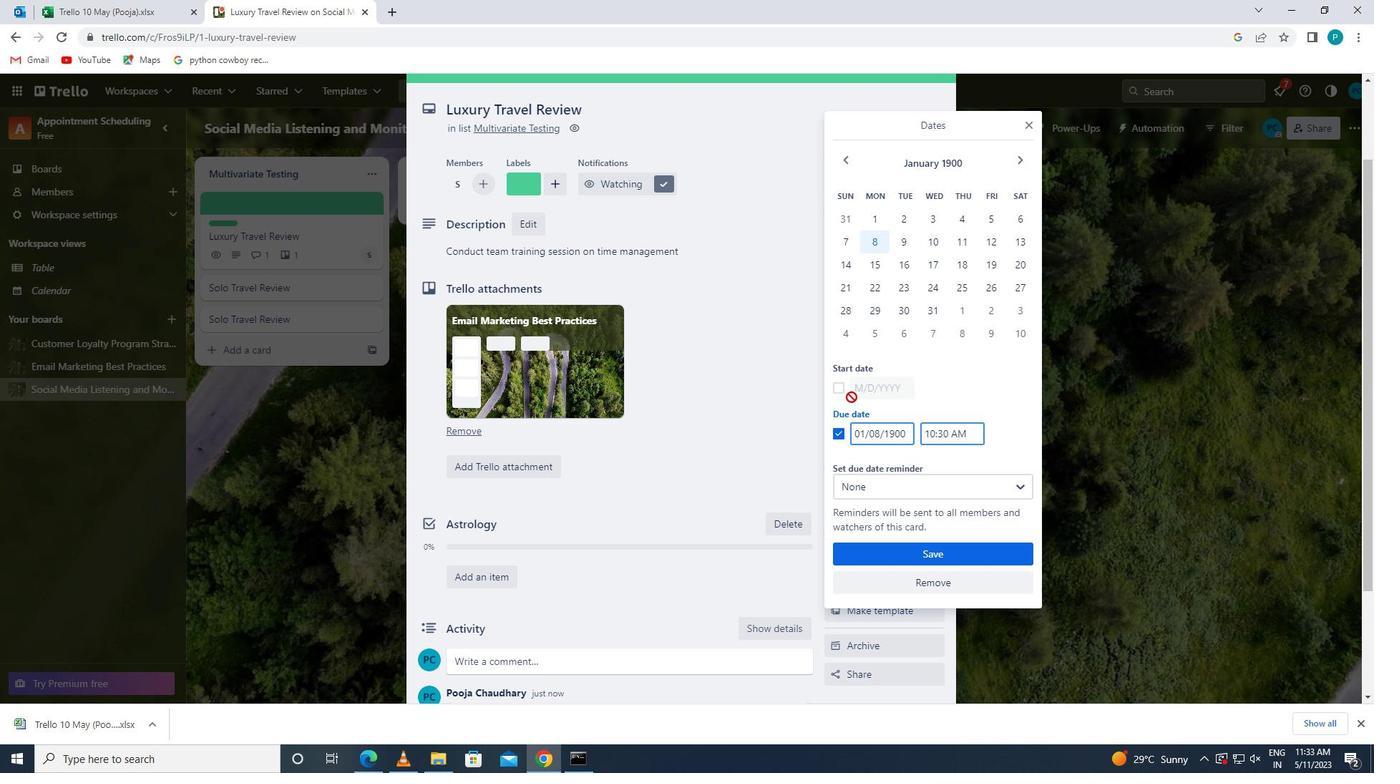 
Action: Mouse pressed left at (835, 386)
Screenshot: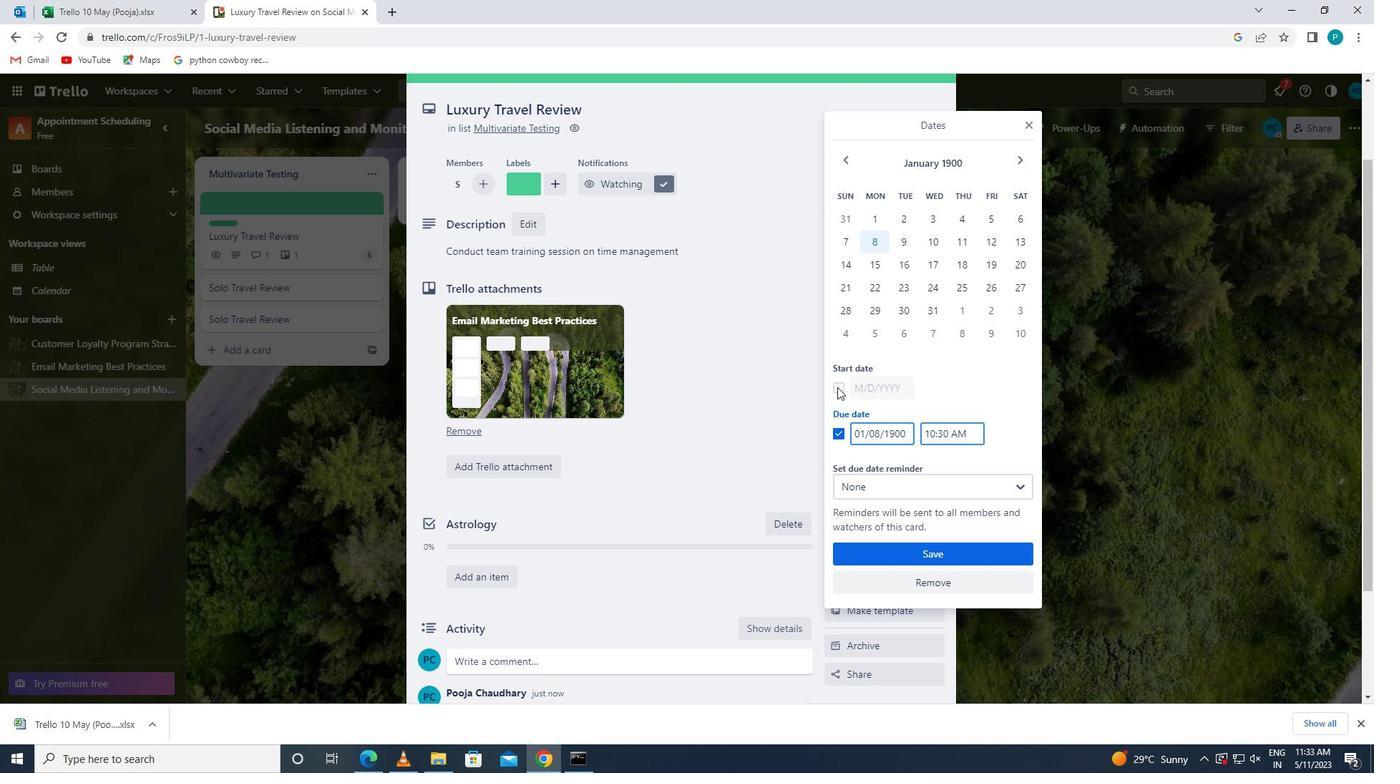 
Action: Mouse moved to (877, 385)
Screenshot: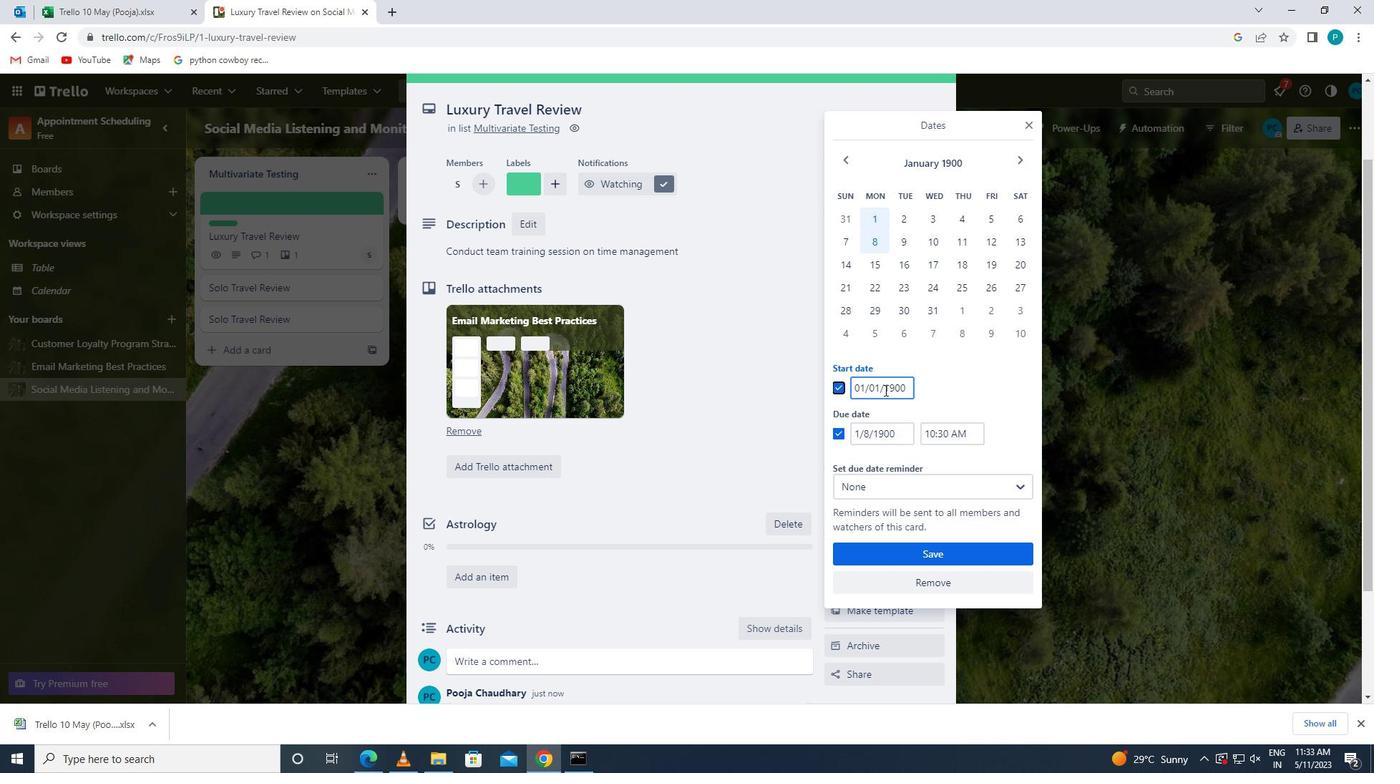 
Action: Mouse pressed left at (877, 385)
Screenshot: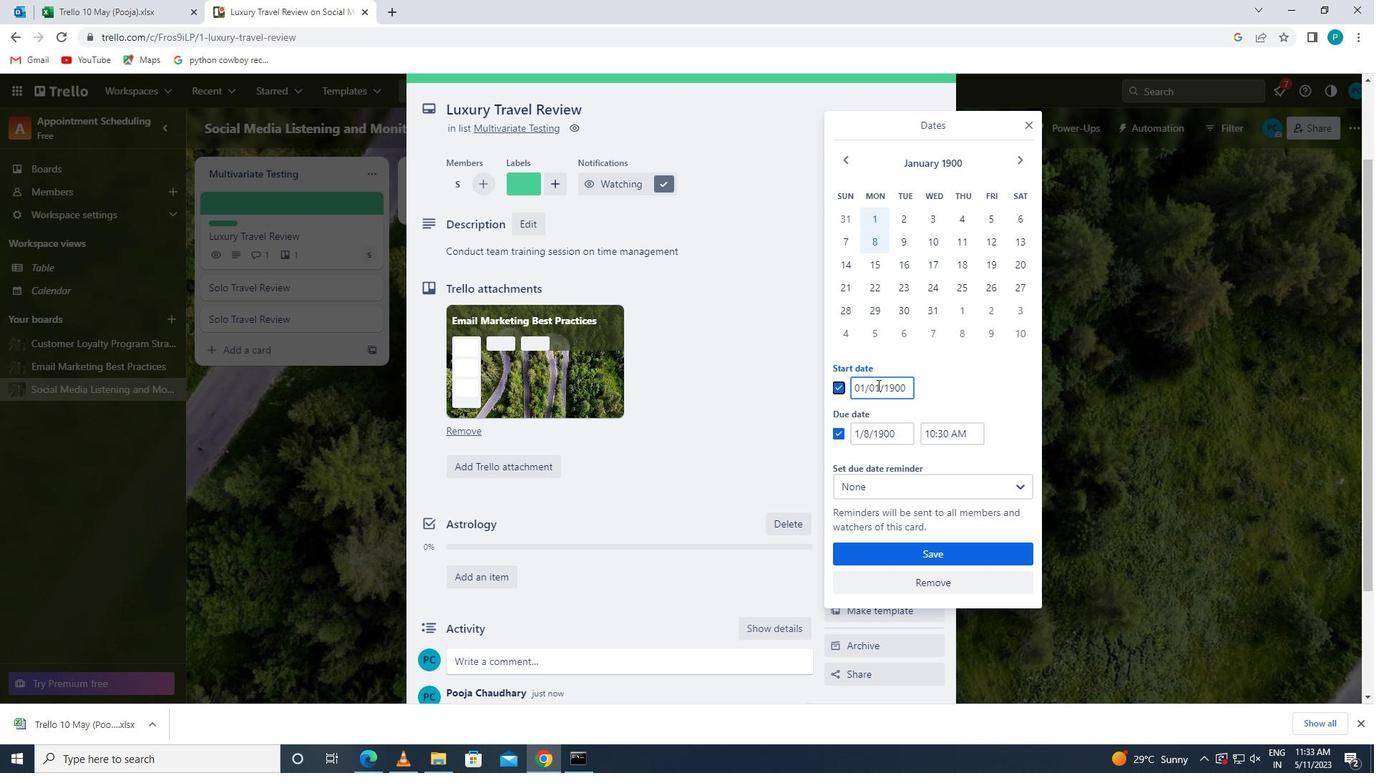
Action: Mouse moved to (867, 392)
Screenshot: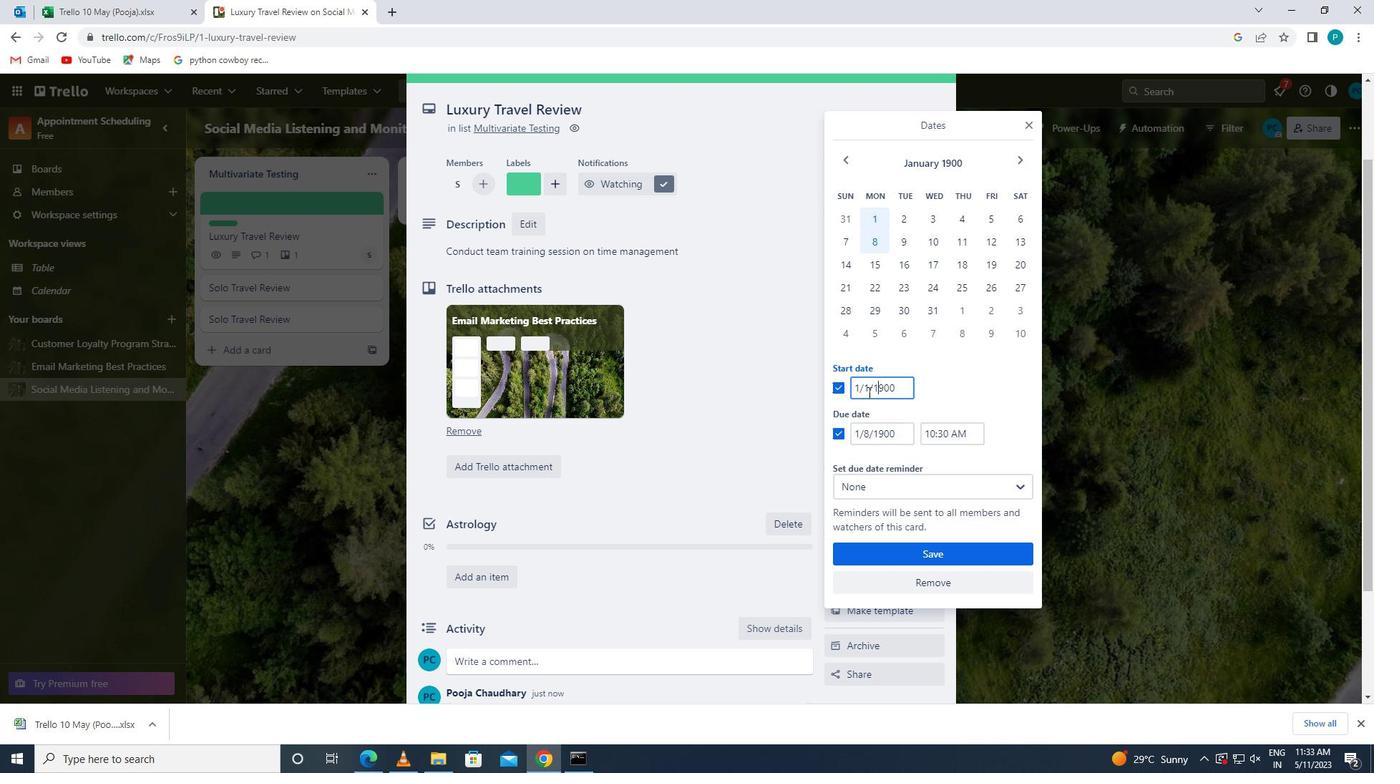 
Action: Mouse pressed left at (867, 392)
Screenshot: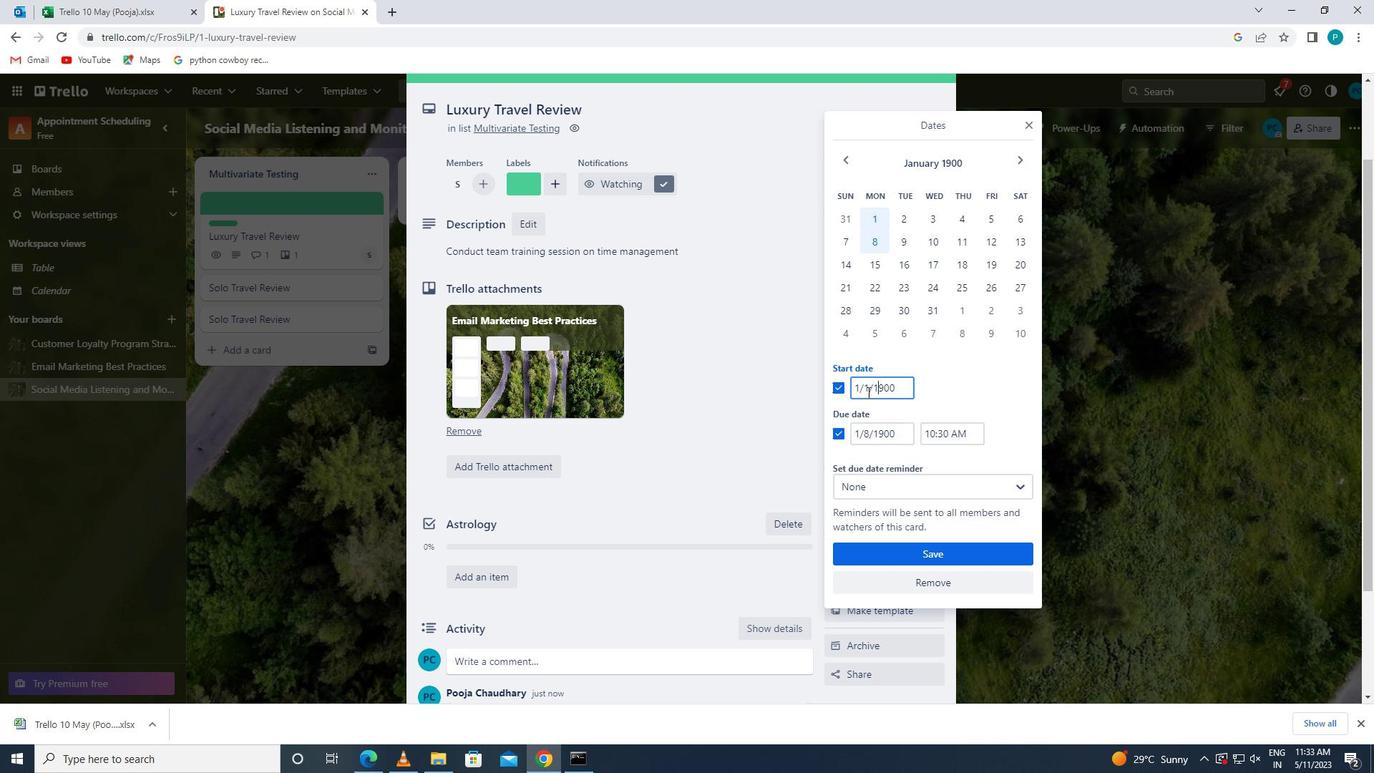 
Action: Key pressed <Key.backspace>2
Screenshot: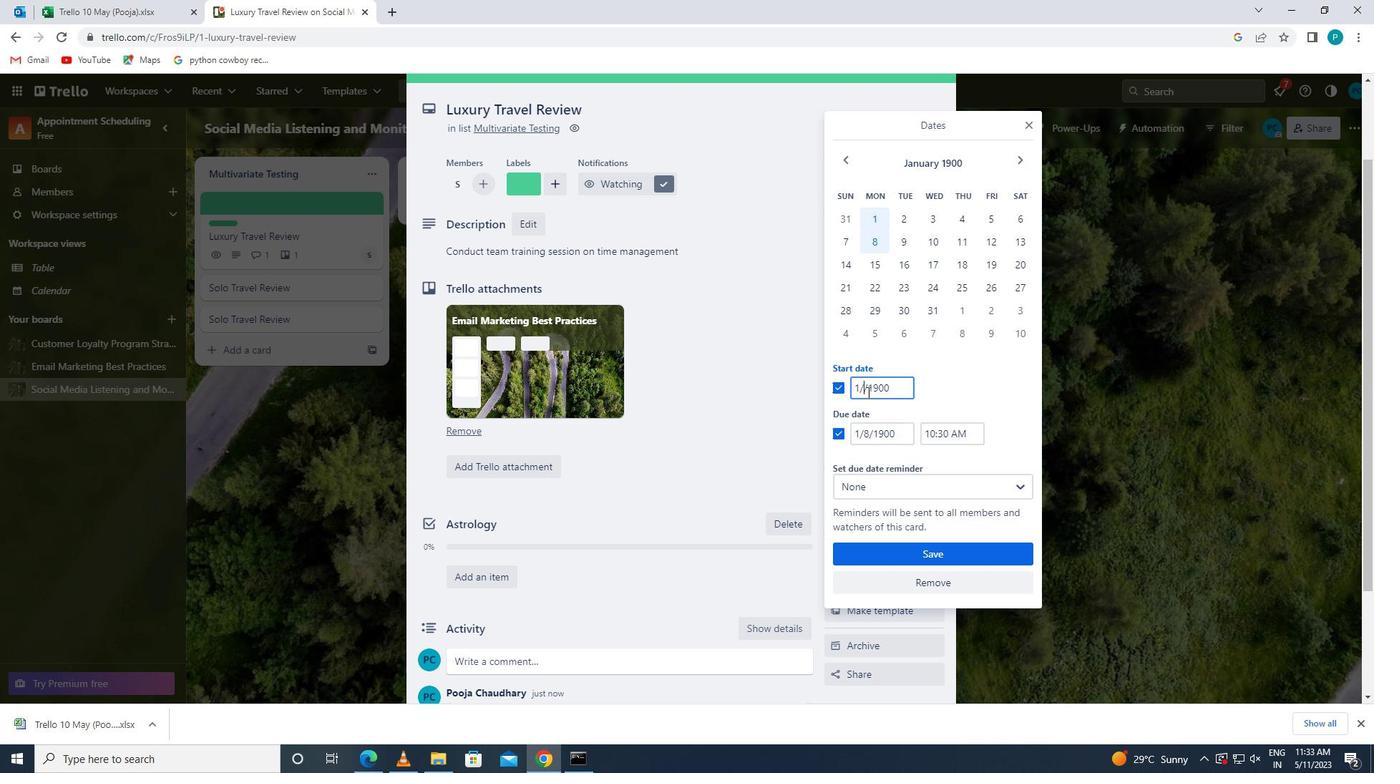 
Action: Mouse moved to (868, 430)
Screenshot: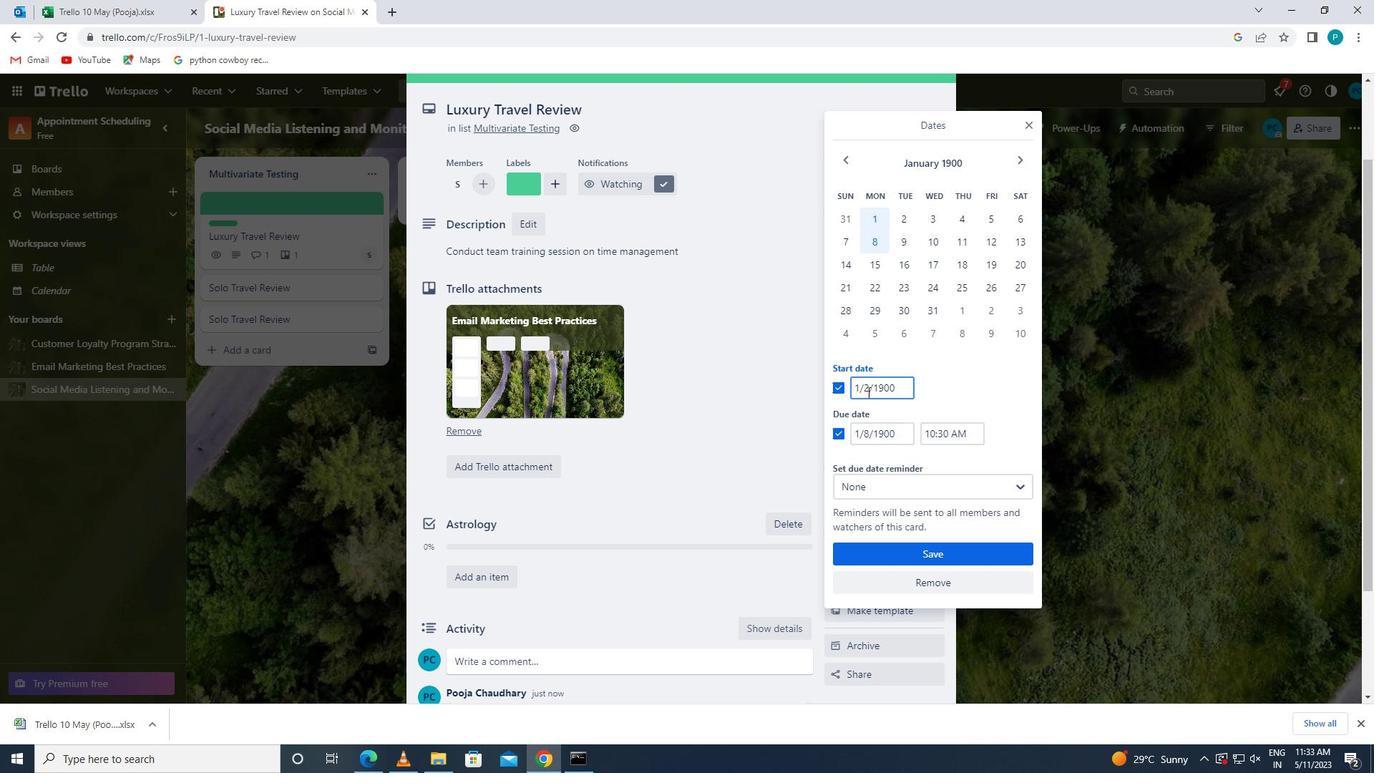 
Action: Mouse pressed left at (868, 430)
Screenshot: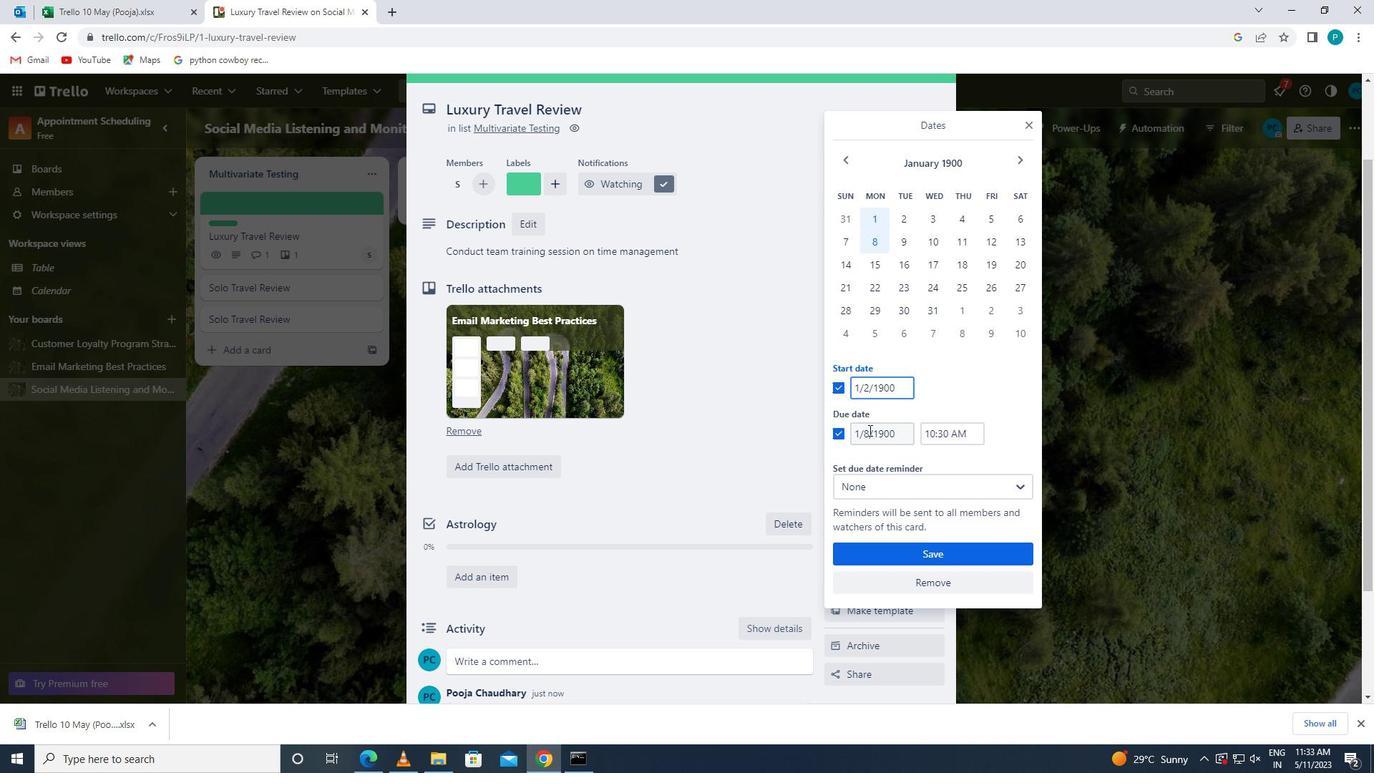 
Action: Key pressed <Key.backspace>9
Screenshot: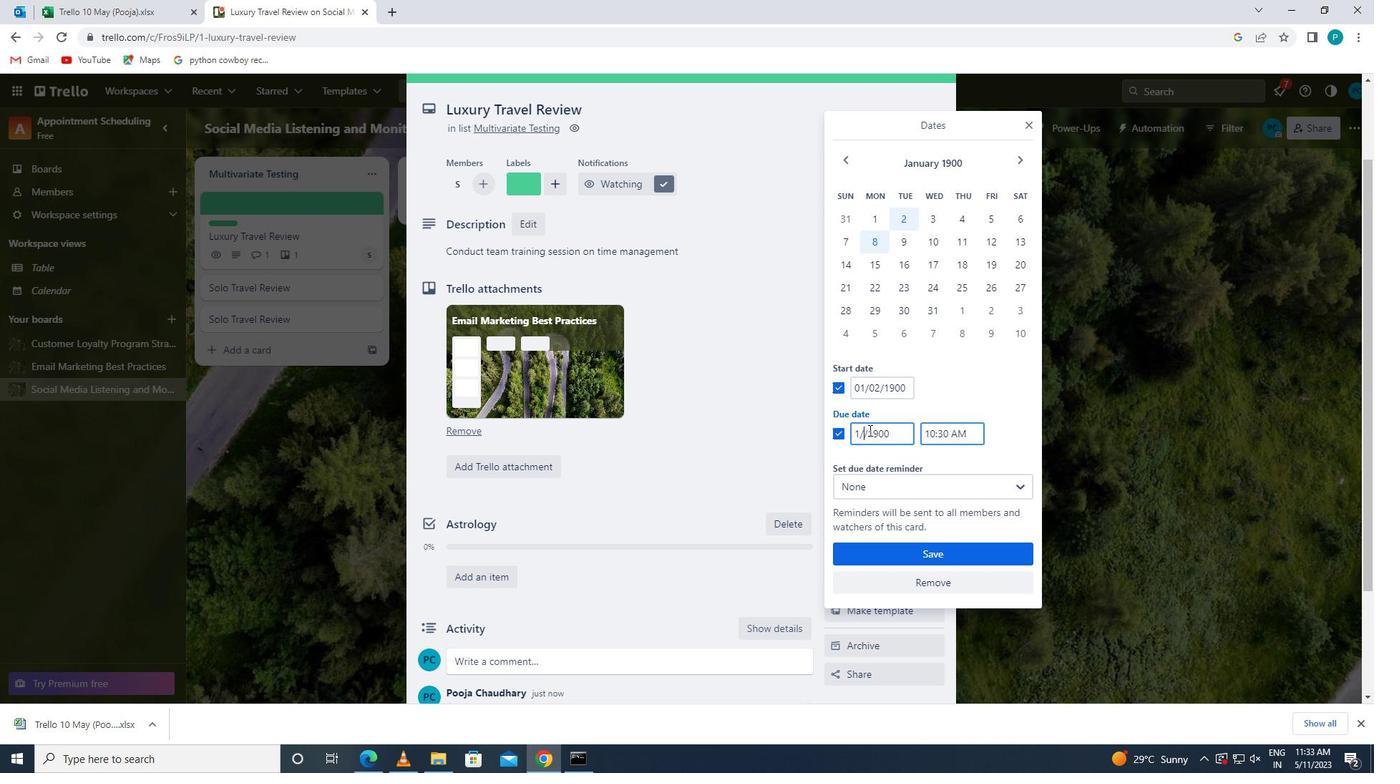 
Action: Mouse moved to (902, 556)
Screenshot: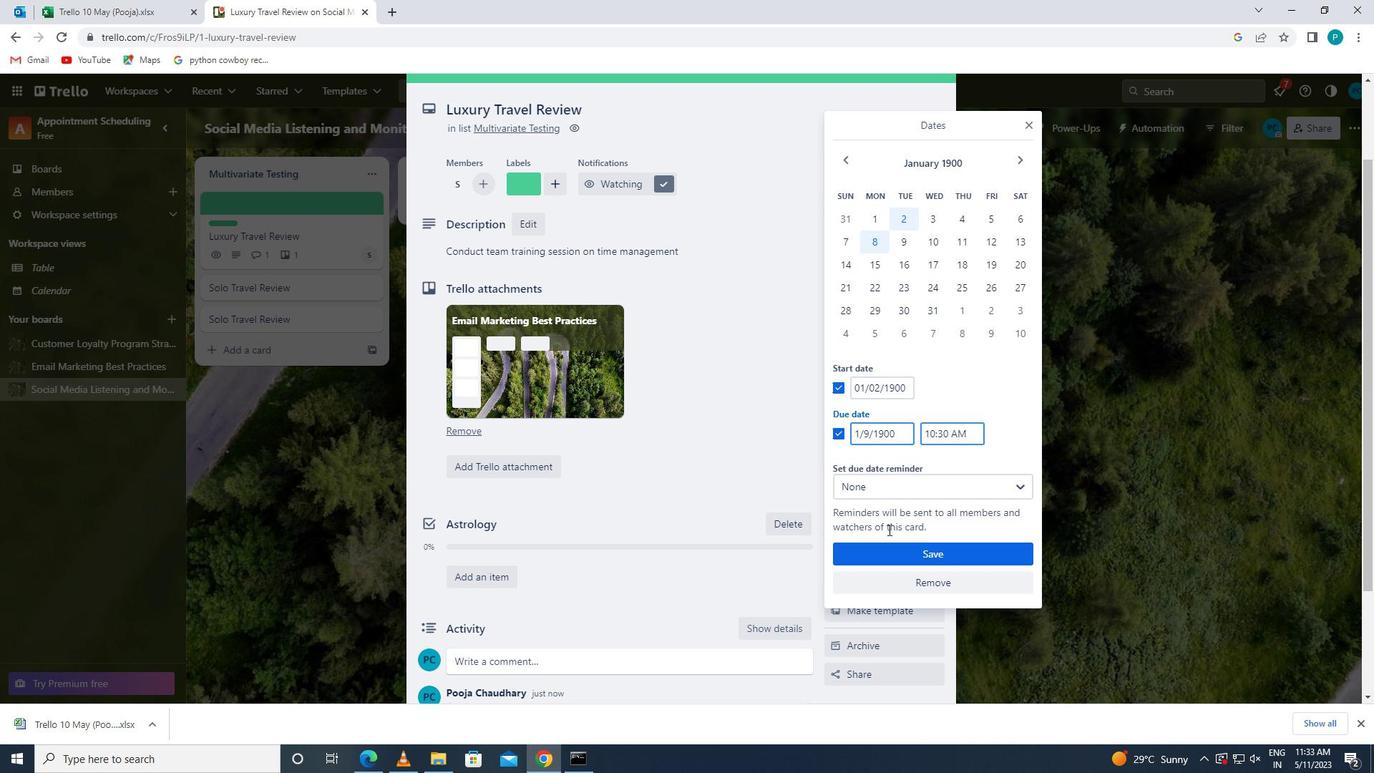 
Action: Mouse pressed left at (902, 556)
Screenshot: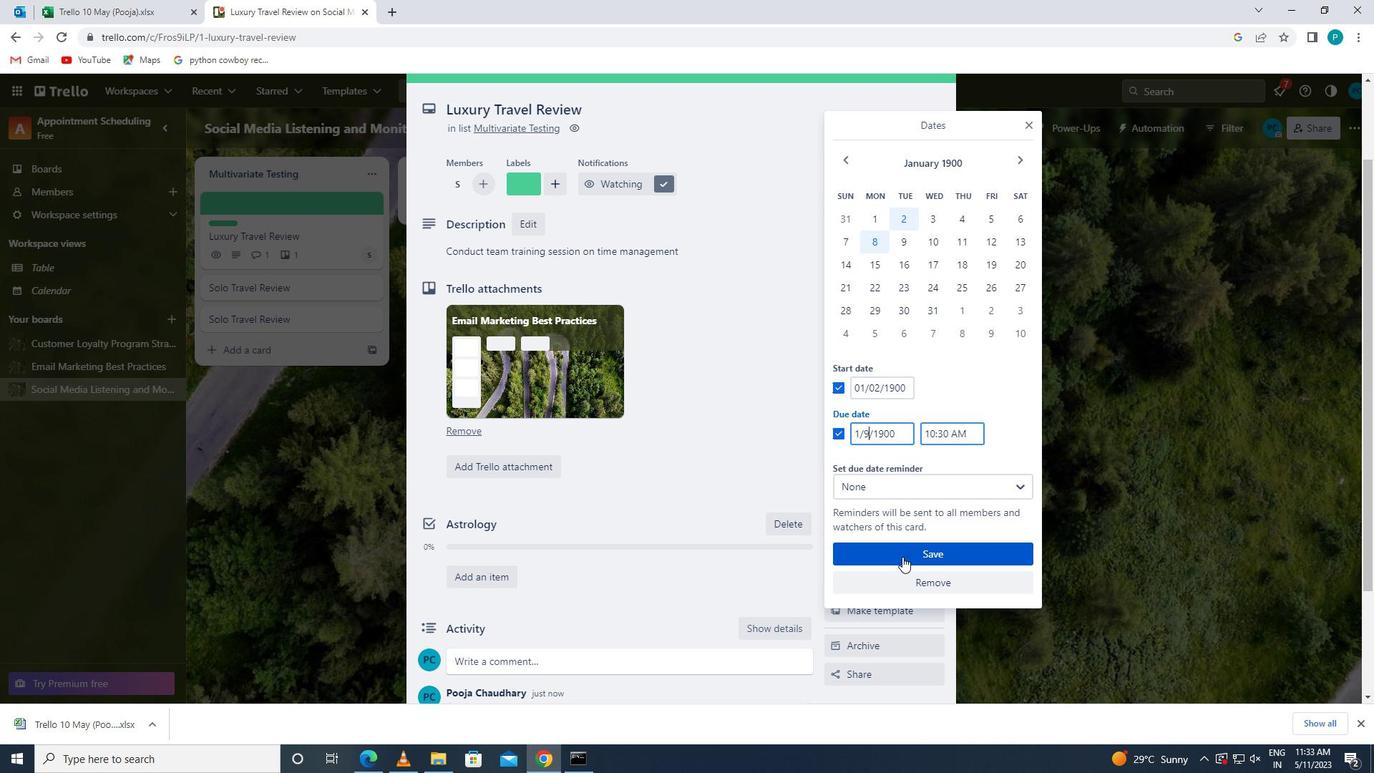 
